 Task: Create record types in student object.
Action: Mouse moved to (638, 54)
Screenshot: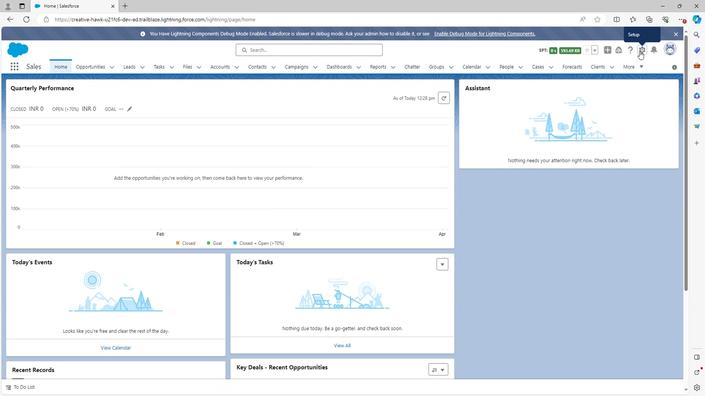 
Action: Mouse pressed left at (638, 54)
Screenshot: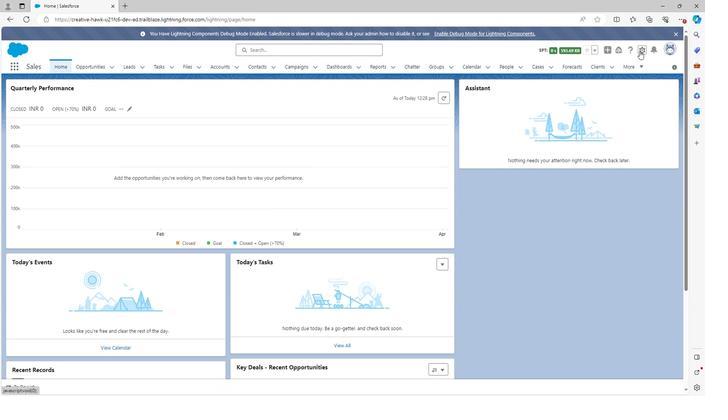 
Action: Mouse moved to (609, 75)
Screenshot: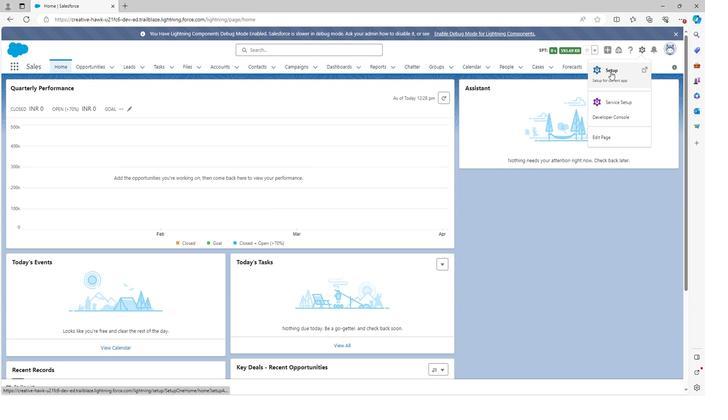 
Action: Mouse pressed left at (609, 75)
Screenshot: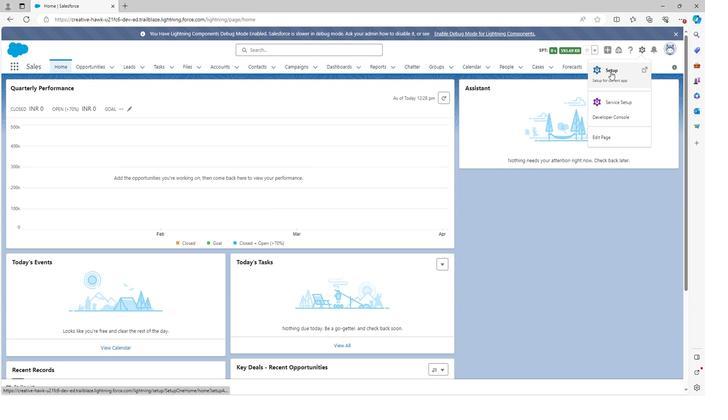 
Action: Mouse moved to (97, 67)
Screenshot: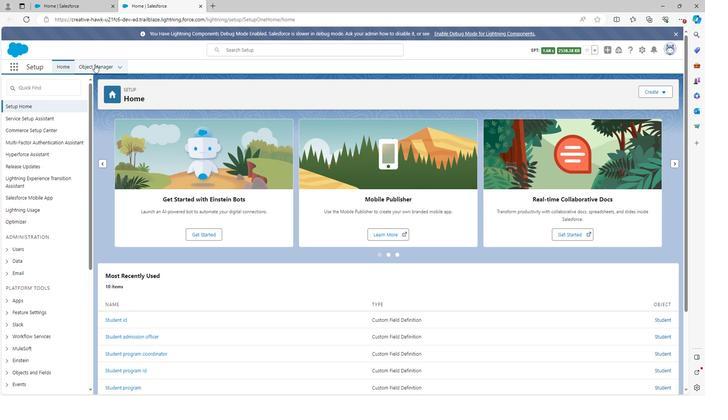 
Action: Mouse pressed left at (97, 67)
Screenshot: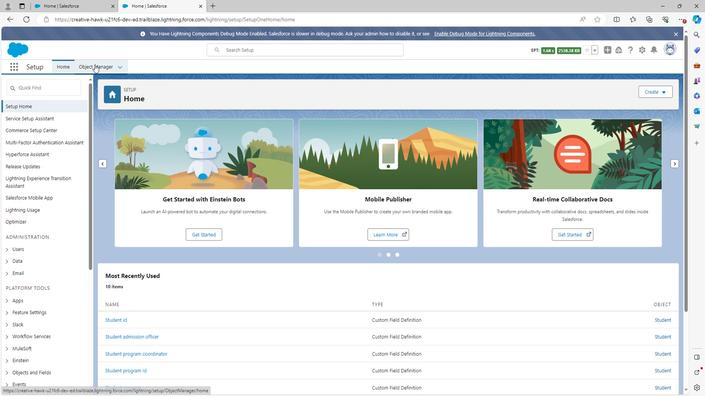 
Action: Mouse moved to (38, 221)
Screenshot: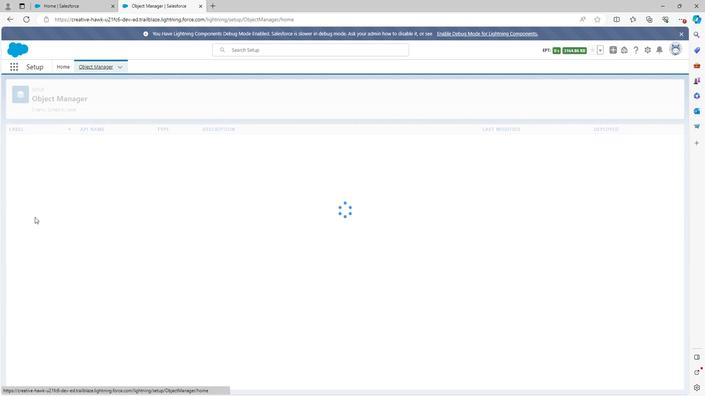 
Action: Mouse scrolled (38, 221) with delta (0, 0)
Screenshot: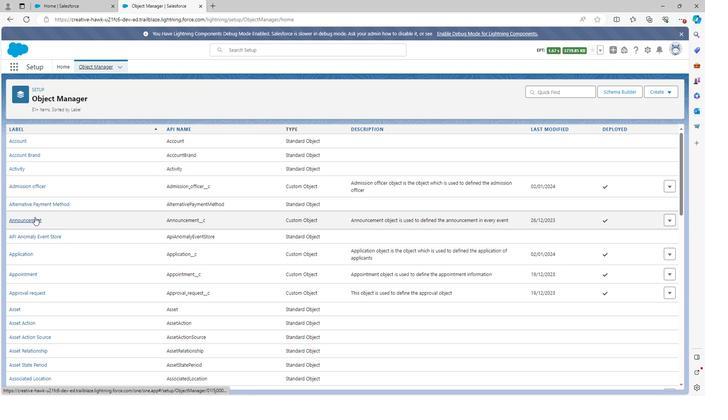 
Action: Mouse scrolled (38, 221) with delta (0, 0)
Screenshot: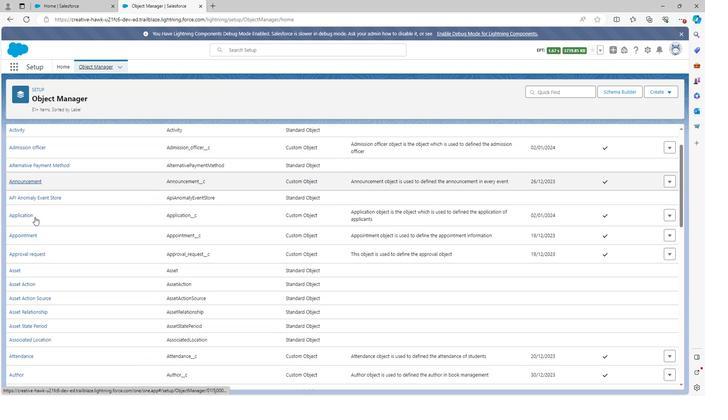 
Action: Mouse scrolled (38, 221) with delta (0, 0)
Screenshot: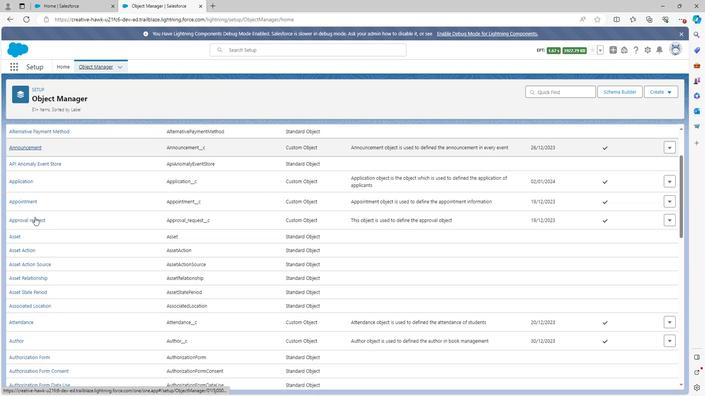 
Action: Mouse scrolled (38, 221) with delta (0, 0)
Screenshot: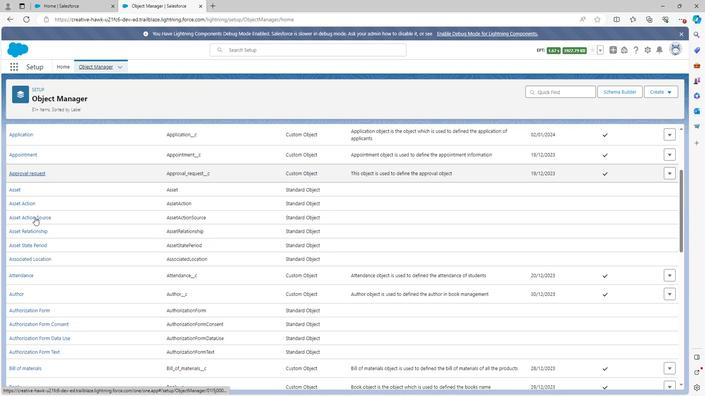 
Action: Mouse scrolled (38, 221) with delta (0, 0)
Screenshot: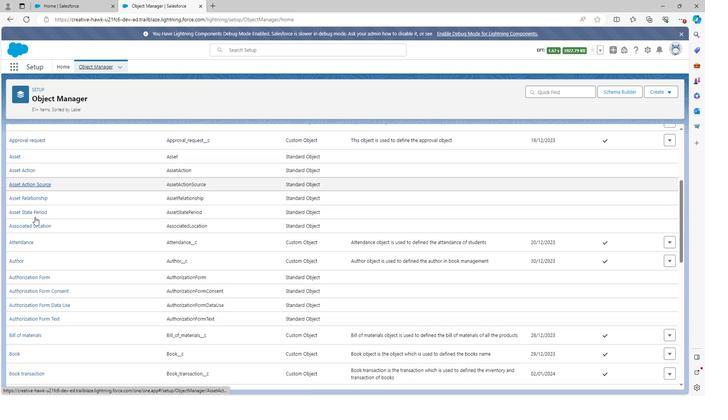 
Action: Mouse scrolled (38, 221) with delta (0, 0)
Screenshot: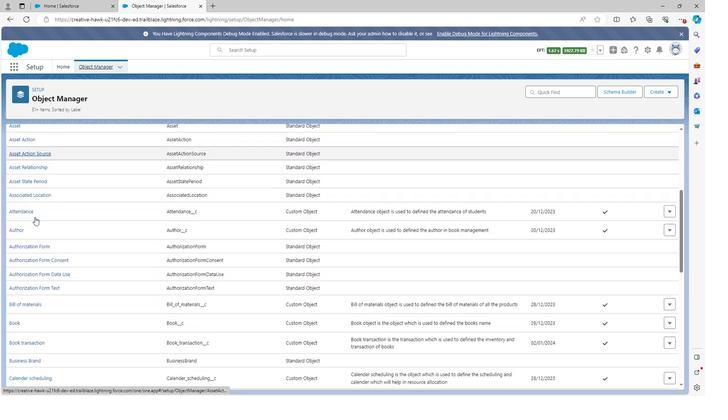 
Action: Mouse scrolled (38, 221) with delta (0, 0)
Screenshot: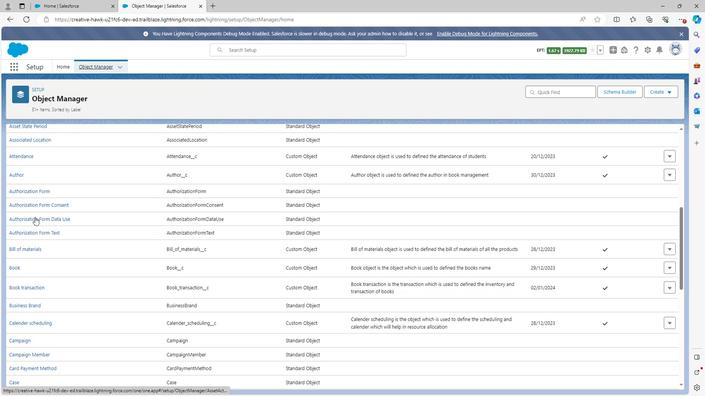 
Action: Mouse scrolled (38, 221) with delta (0, 0)
Screenshot: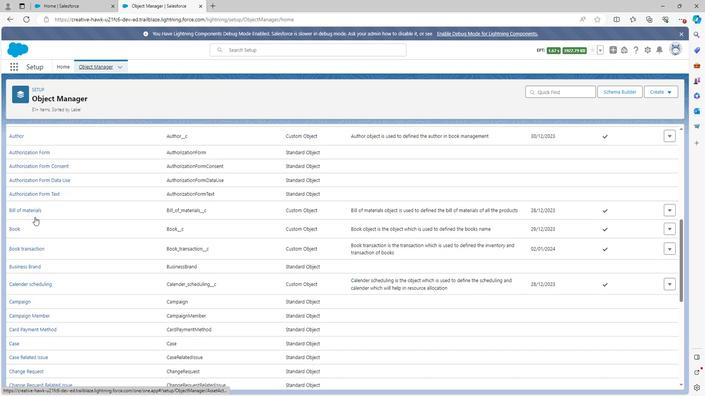 
Action: Mouse scrolled (38, 221) with delta (0, 0)
Screenshot: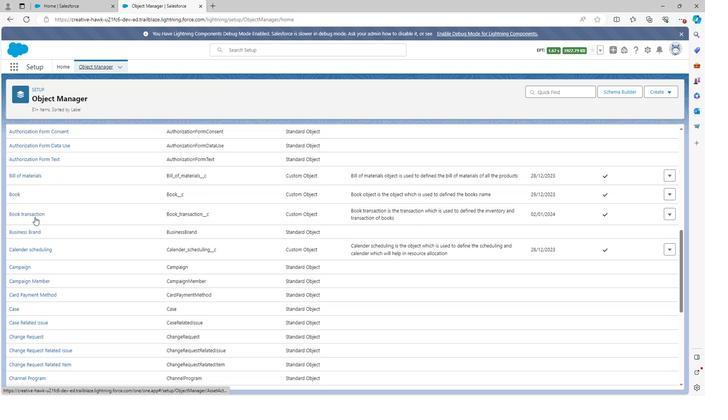 
Action: Mouse scrolled (38, 221) with delta (0, 0)
Screenshot: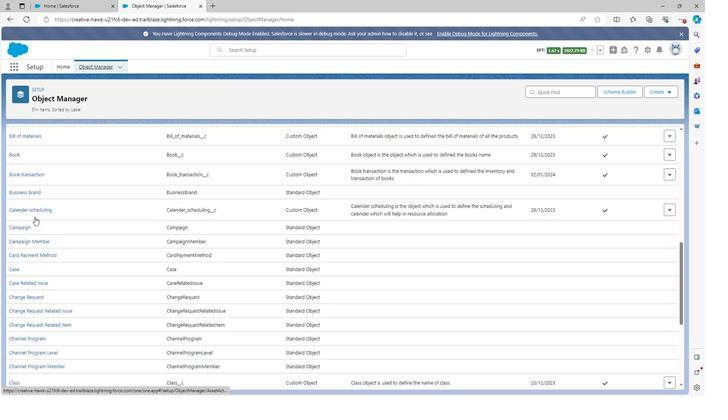
Action: Mouse scrolled (38, 221) with delta (0, 0)
Screenshot: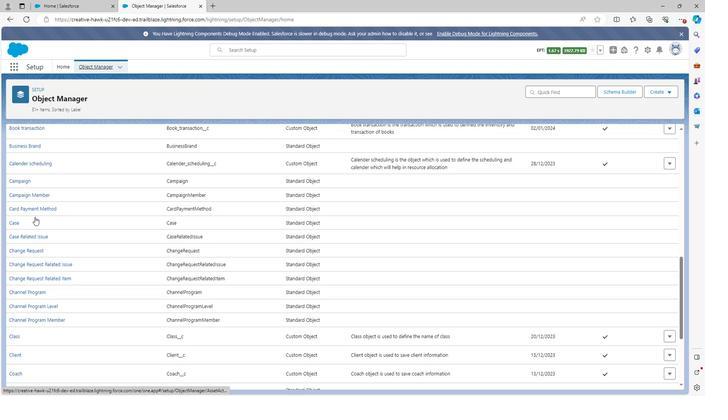 
Action: Mouse scrolled (38, 221) with delta (0, 0)
Screenshot: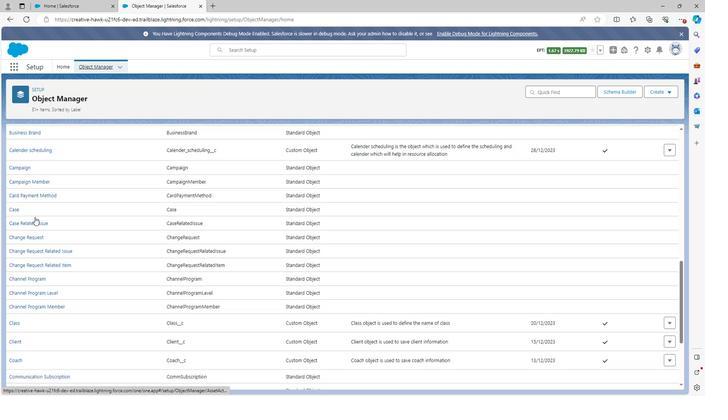 
Action: Mouse scrolled (38, 221) with delta (0, 0)
Screenshot: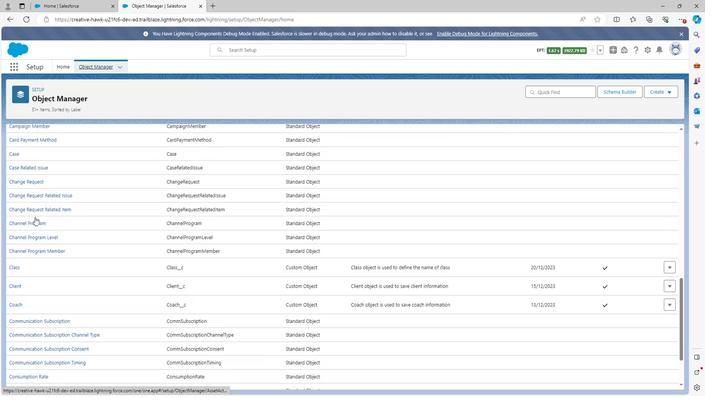 
Action: Mouse scrolled (38, 221) with delta (0, 0)
Screenshot: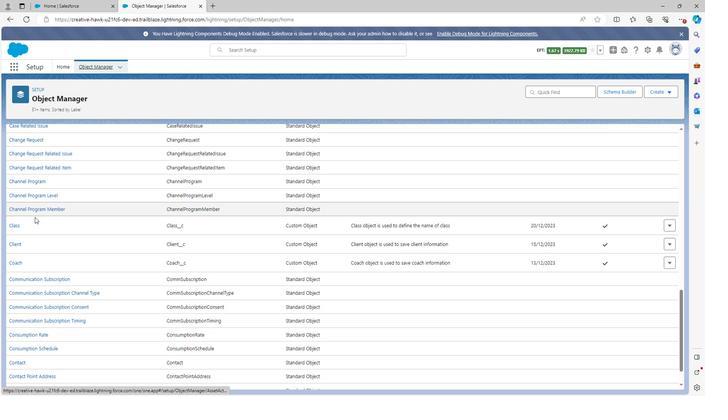
Action: Mouse scrolled (38, 221) with delta (0, 0)
Screenshot: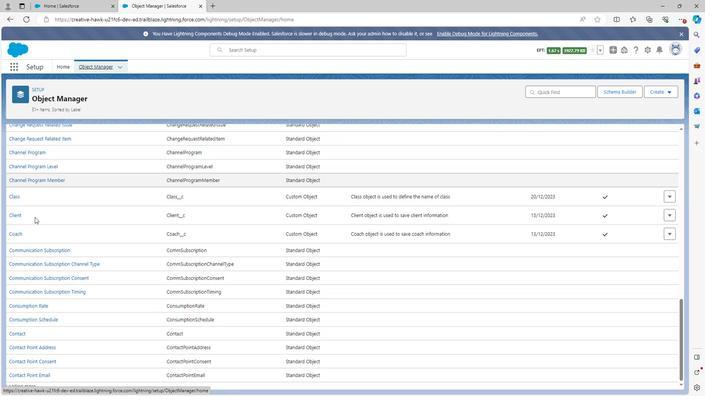
Action: Mouse scrolled (38, 221) with delta (0, 0)
Screenshot: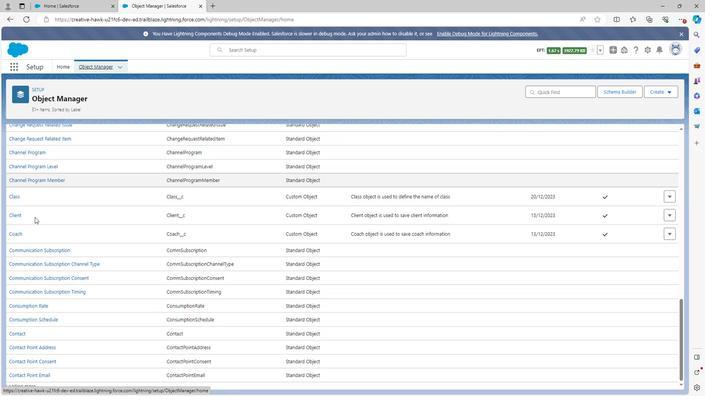 
Action: Mouse scrolled (38, 221) with delta (0, 0)
Screenshot: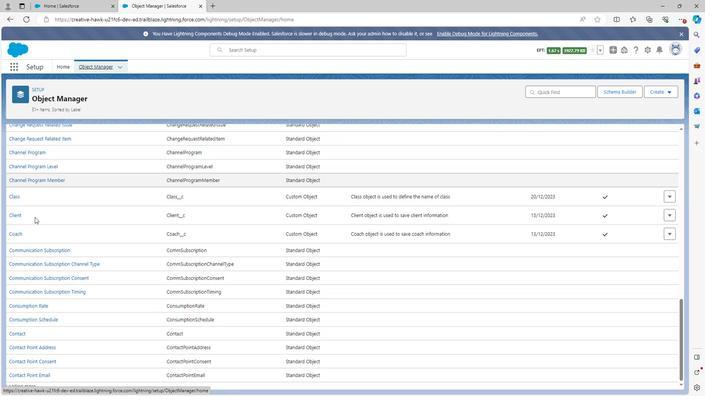 
Action: Mouse scrolled (38, 221) with delta (0, 0)
Screenshot: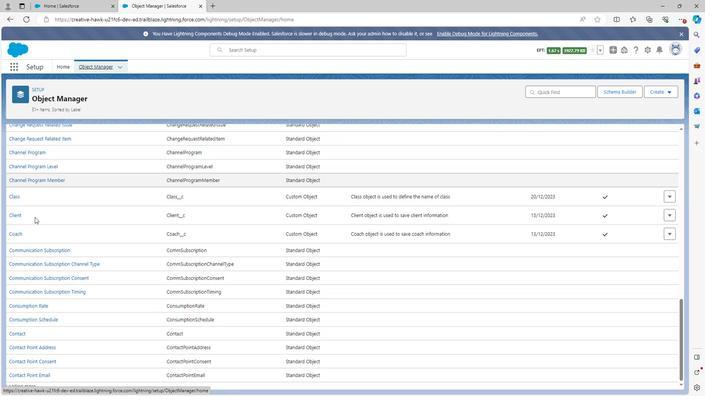 
Action: Mouse scrolled (38, 221) with delta (0, 0)
Screenshot: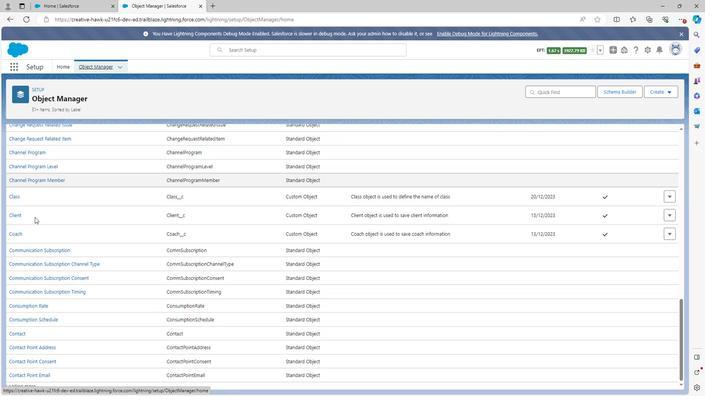 
Action: Mouse moved to (39, 272)
Screenshot: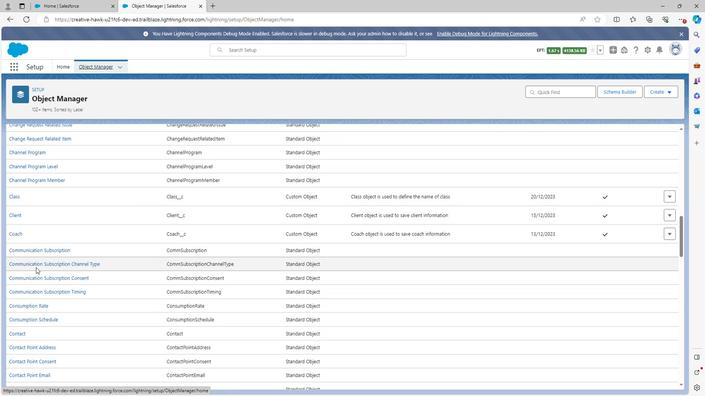 
Action: Mouse scrolled (39, 271) with delta (0, 0)
Screenshot: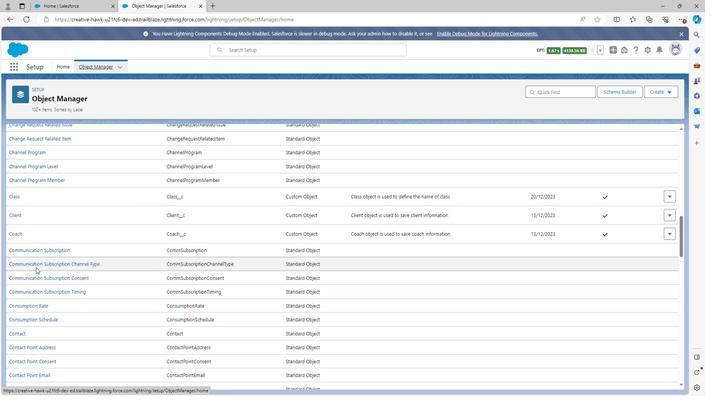 
Action: Mouse scrolled (39, 271) with delta (0, 0)
Screenshot: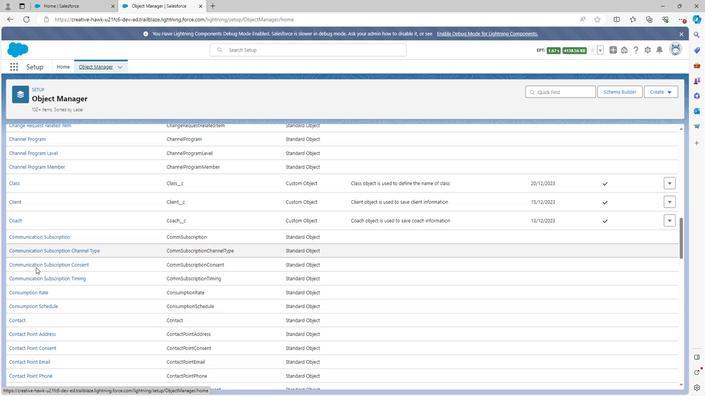 
Action: Mouse scrolled (39, 271) with delta (0, 0)
Screenshot: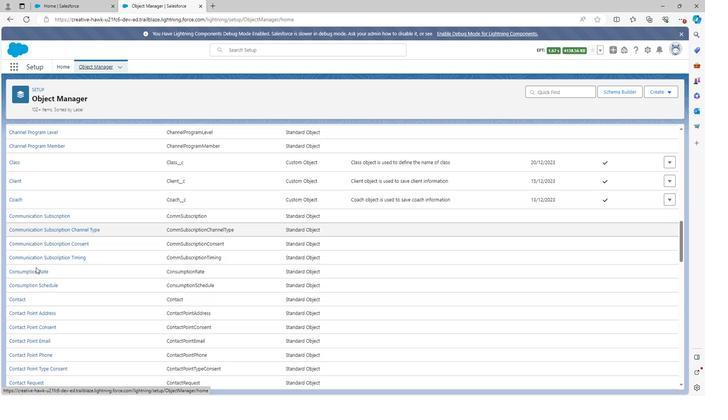 
Action: Mouse moved to (39, 272)
Screenshot: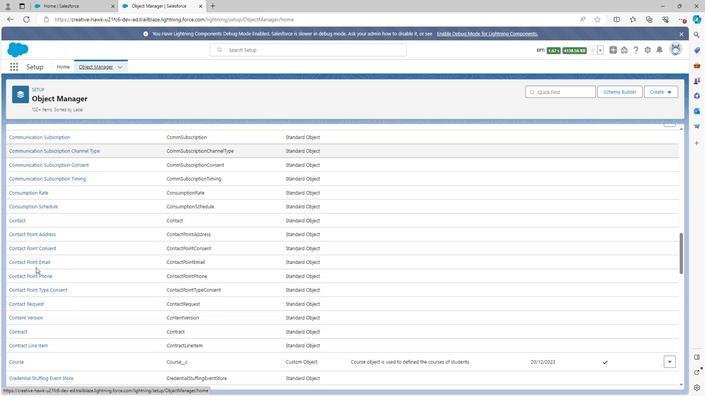 
Action: Mouse scrolled (39, 271) with delta (0, 0)
Screenshot: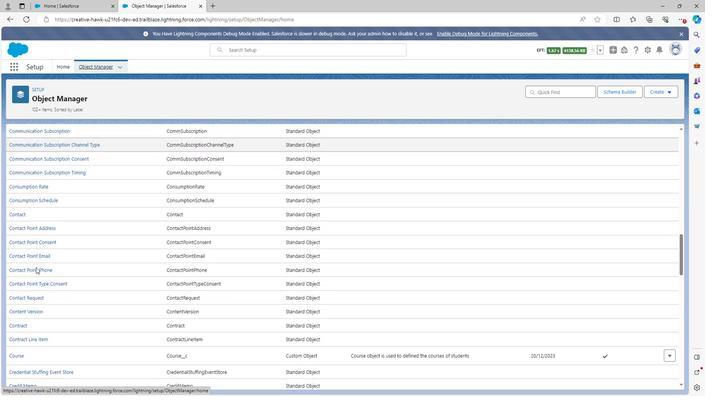 
Action: Mouse scrolled (39, 271) with delta (0, 0)
Screenshot: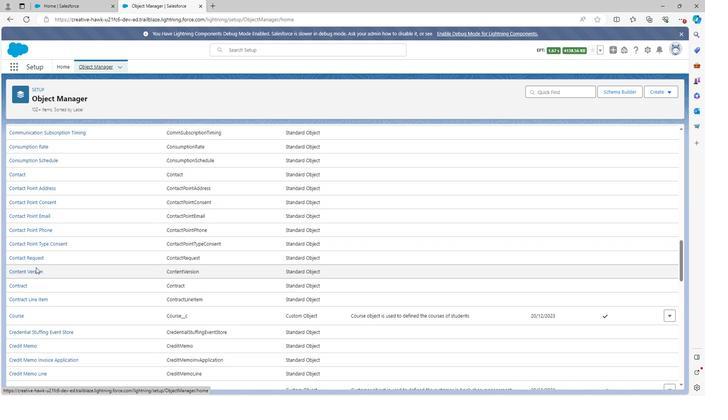 
Action: Mouse scrolled (39, 271) with delta (0, 0)
Screenshot: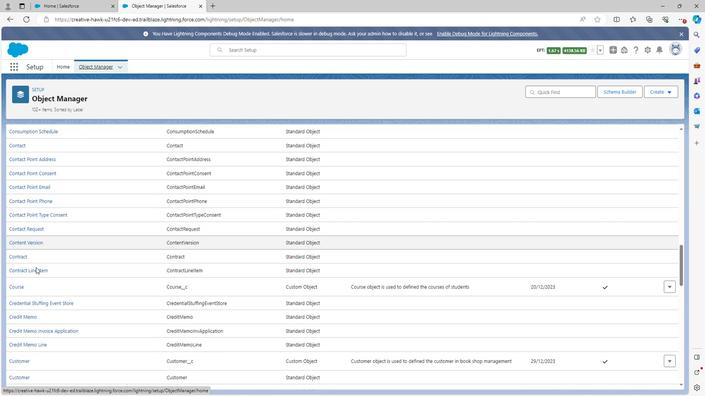 
Action: Mouse scrolled (39, 271) with delta (0, 0)
Screenshot: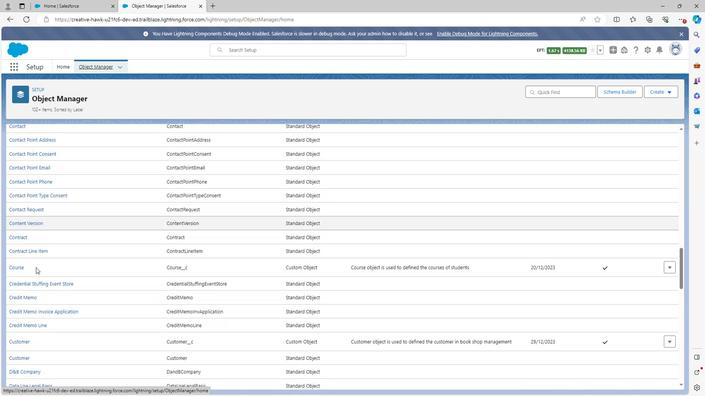 
Action: Mouse scrolled (39, 271) with delta (0, 0)
Screenshot: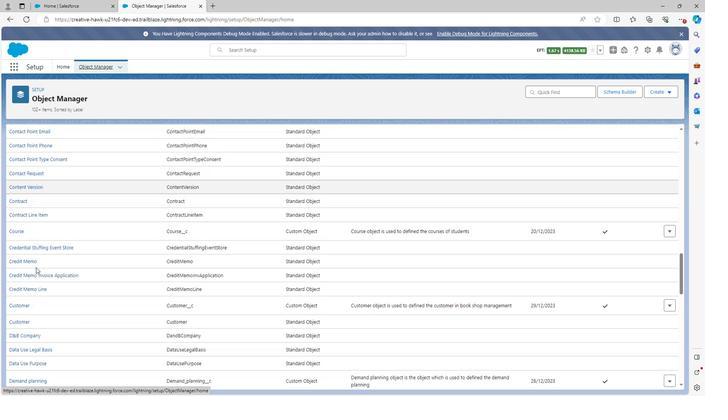 
Action: Mouse scrolled (39, 271) with delta (0, 0)
Screenshot: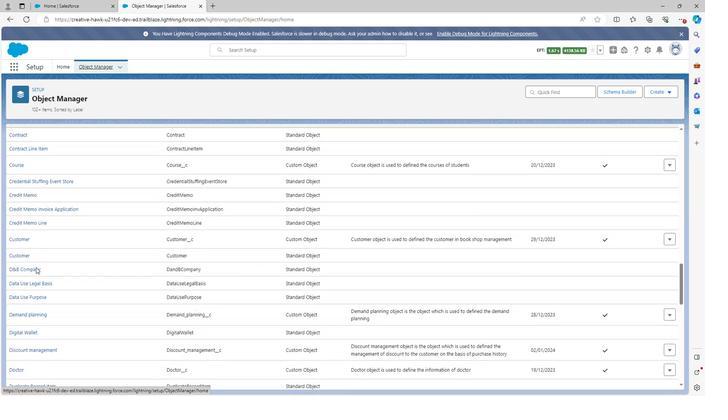 
Action: Mouse scrolled (39, 271) with delta (0, 0)
Screenshot: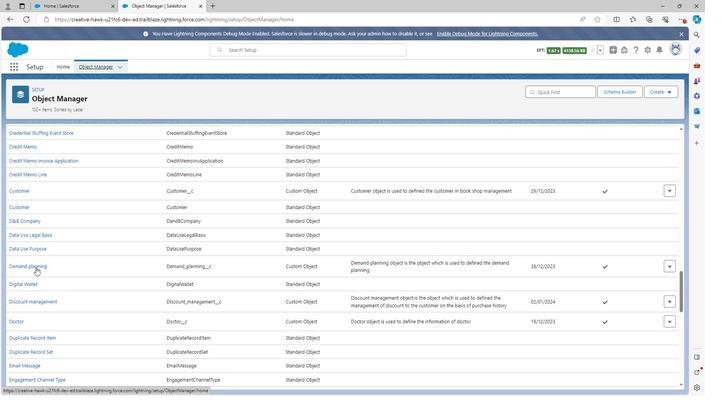 
Action: Mouse scrolled (39, 271) with delta (0, 0)
Screenshot: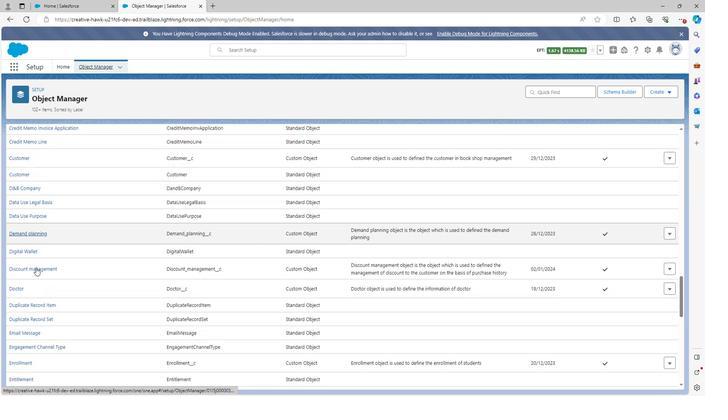 
Action: Mouse scrolled (39, 271) with delta (0, 0)
Screenshot: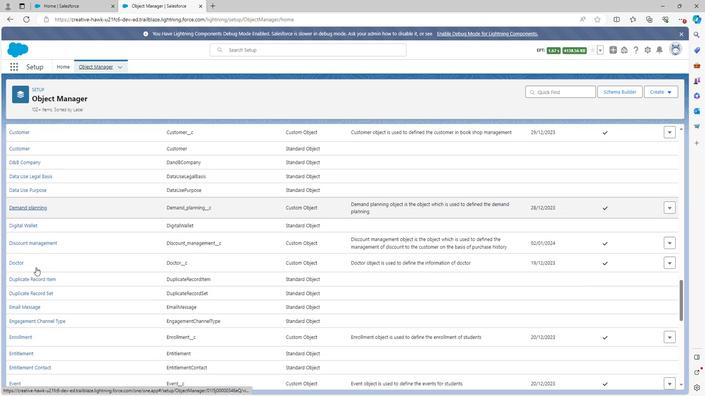 
Action: Mouse scrolled (39, 271) with delta (0, 0)
Screenshot: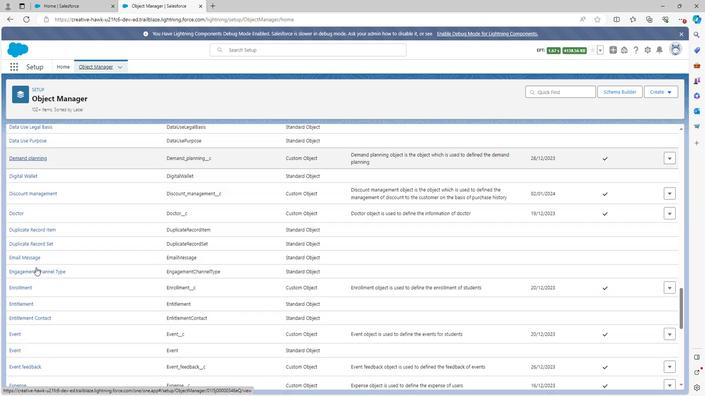 
Action: Mouse scrolled (39, 271) with delta (0, 0)
Screenshot: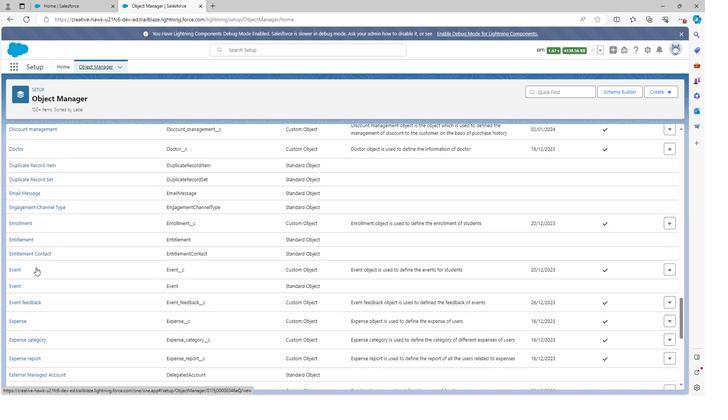 
Action: Mouse scrolled (39, 271) with delta (0, 0)
Screenshot: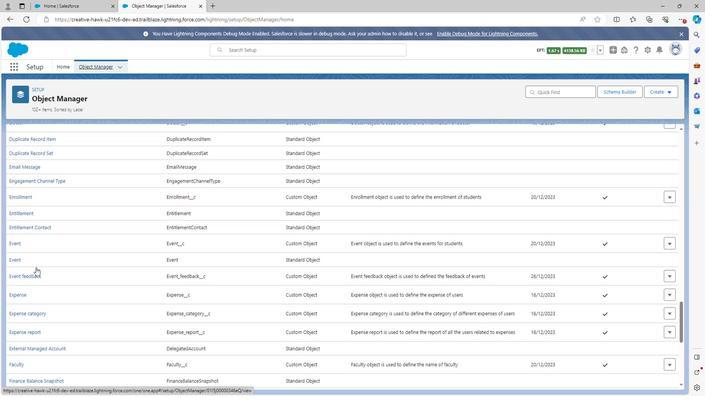 
Action: Mouse scrolled (39, 271) with delta (0, 0)
Screenshot: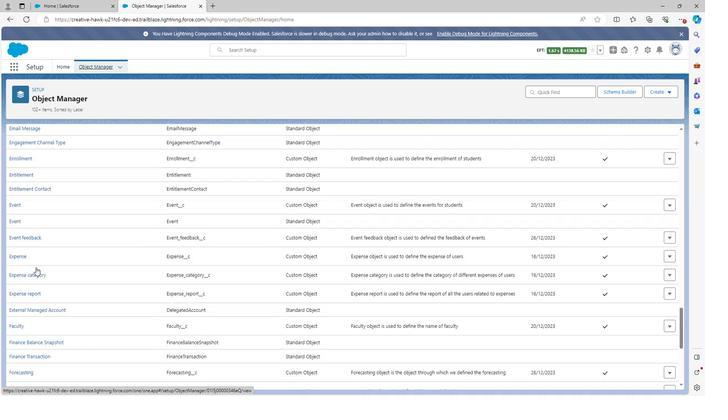 
Action: Mouse scrolled (39, 271) with delta (0, 0)
Screenshot: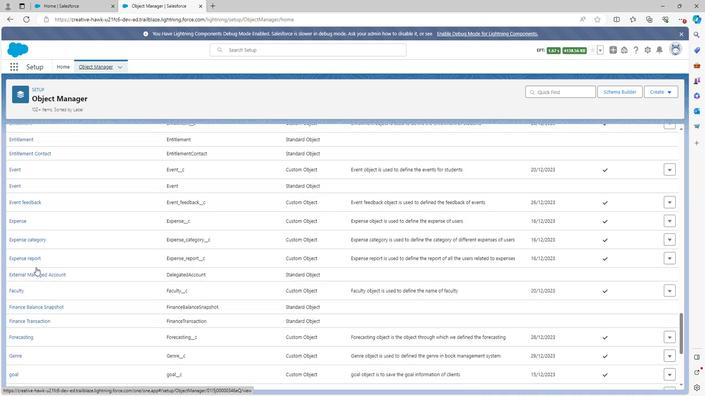 
Action: Mouse scrolled (39, 271) with delta (0, 0)
Screenshot: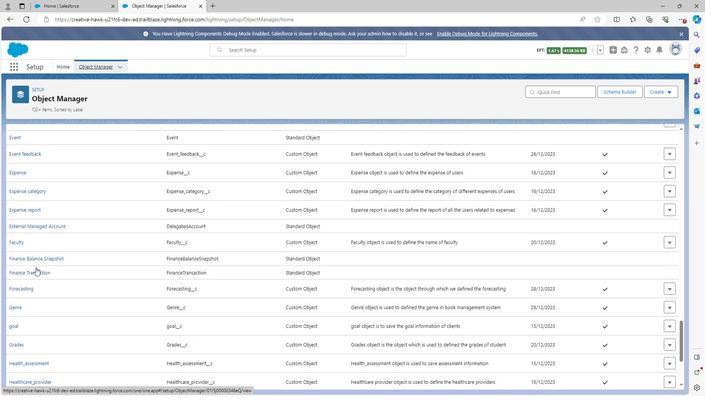 
Action: Mouse scrolled (39, 271) with delta (0, 0)
Screenshot: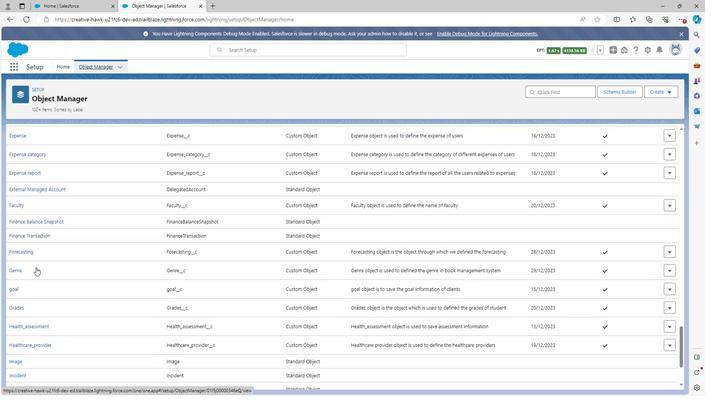 
Action: Mouse scrolled (39, 271) with delta (0, 0)
Screenshot: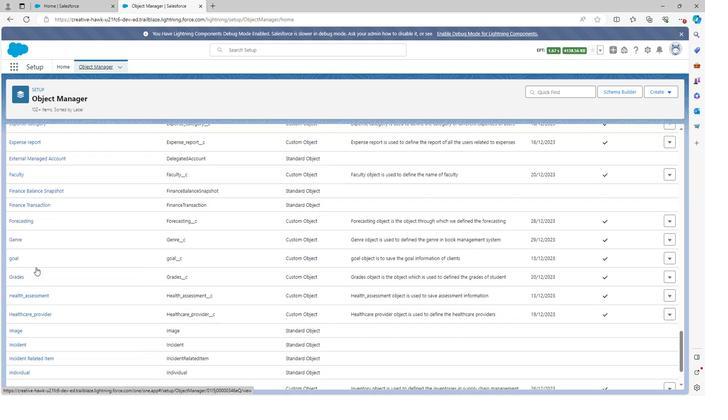 
Action: Mouse scrolled (39, 271) with delta (0, 0)
Screenshot: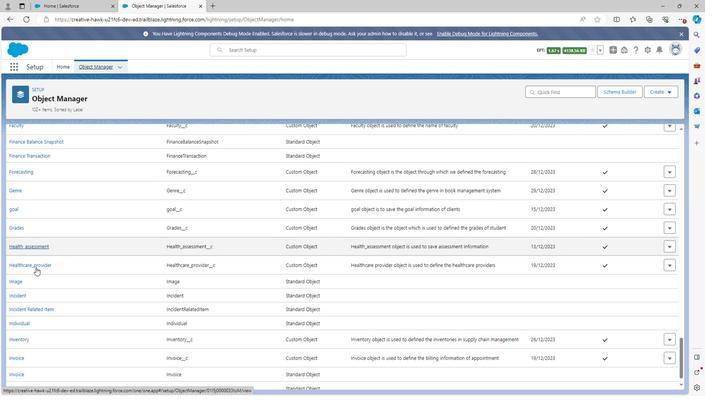 
Action: Mouse scrolled (39, 271) with delta (0, 0)
Screenshot: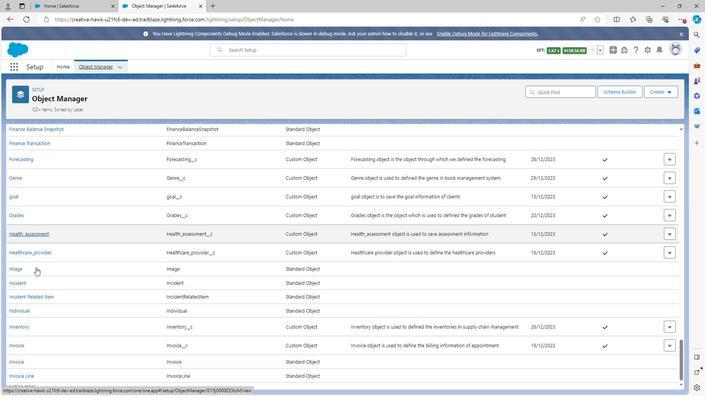 
Action: Mouse scrolled (39, 271) with delta (0, 0)
Screenshot: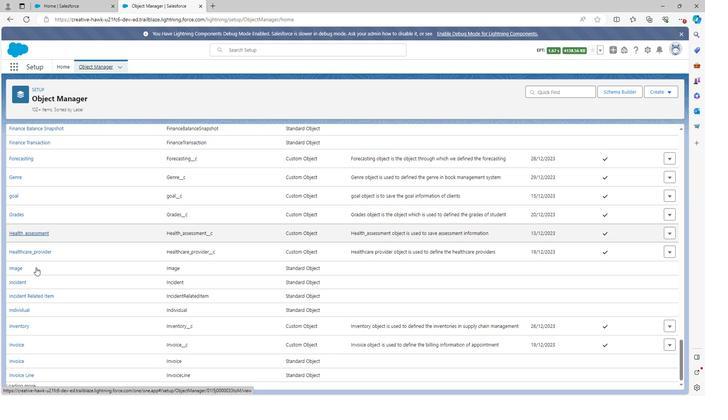 
Action: Mouse scrolled (39, 271) with delta (0, 0)
Screenshot: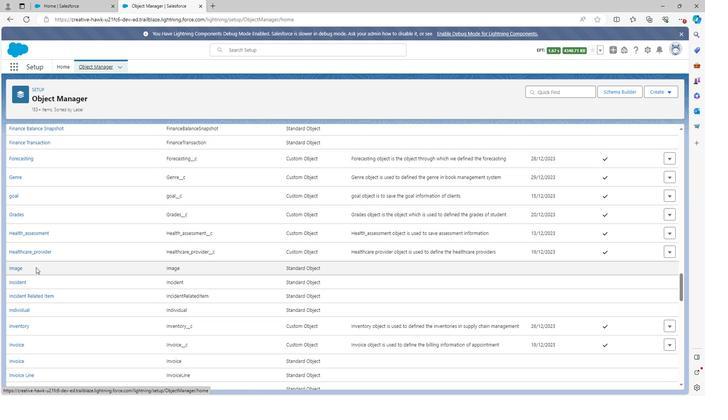 
Action: Mouse scrolled (39, 271) with delta (0, 0)
Screenshot: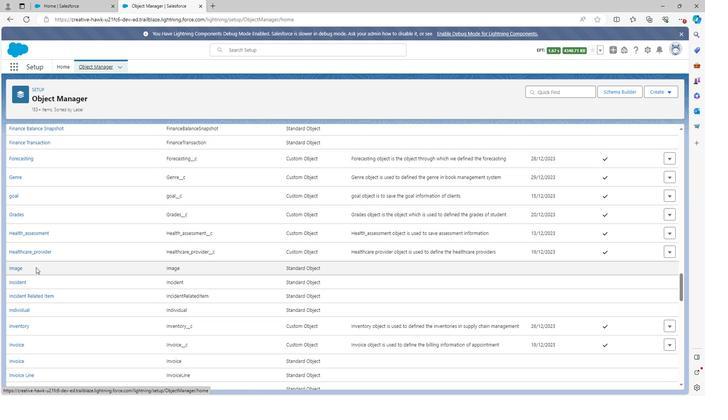
Action: Mouse scrolled (39, 271) with delta (0, 0)
Screenshot: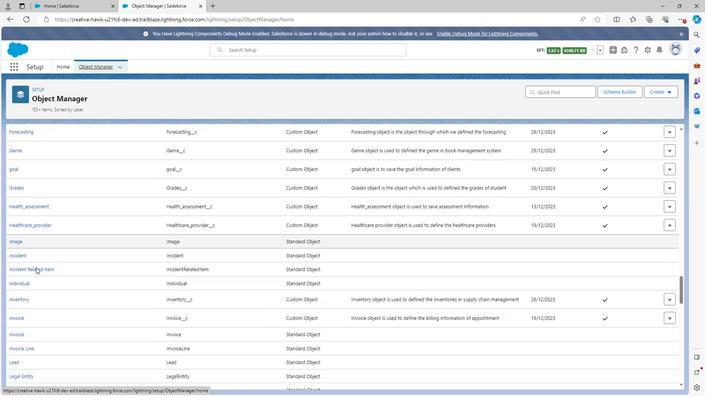 
Action: Mouse scrolled (39, 271) with delta (0, 0)
Screenshot: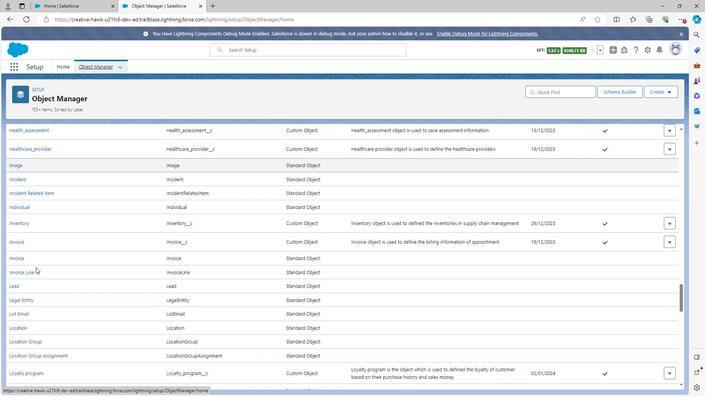 
Action: Mouse scrolled (39, 271) with delta (0, 0)
Screenshot: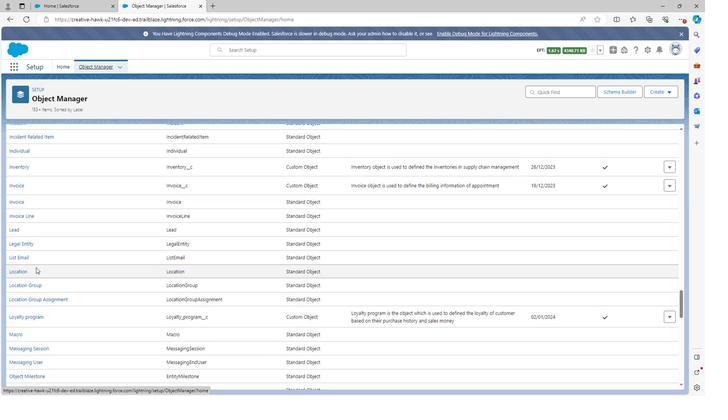 
Action: Mouse scrolled (39, 271) with delta (0, 0)
Screenshot: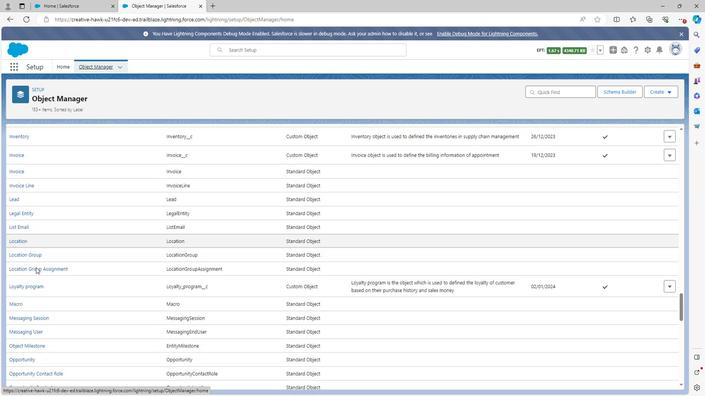 
Action: Mouse scrolled (39, 271) with delta (0, 0)
Screenshot: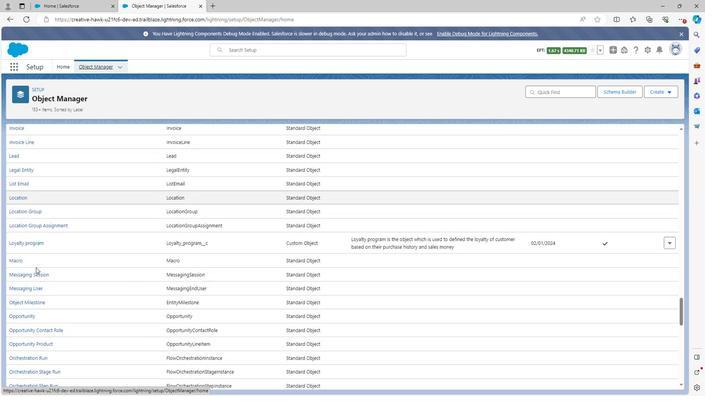 
Action: Mouse scrolled (39, 271) with delta (0, 0)
Screenshot: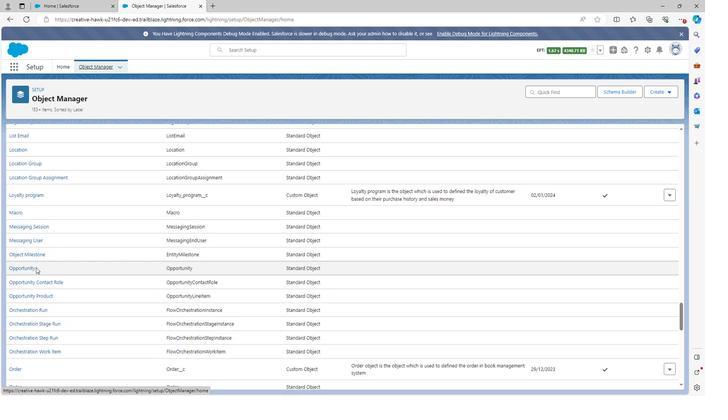 
Action: Mouse scrolled (39, 271) with delta (0, 0)
Screenshot: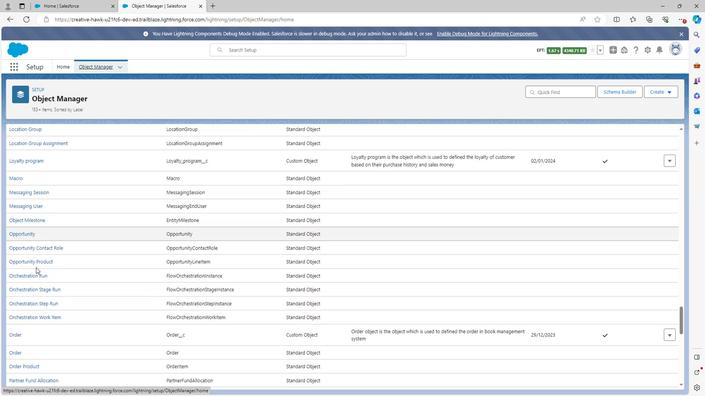 
Action: Mouse scrolled (39, 271) with delta (0, 0)
Screenshot: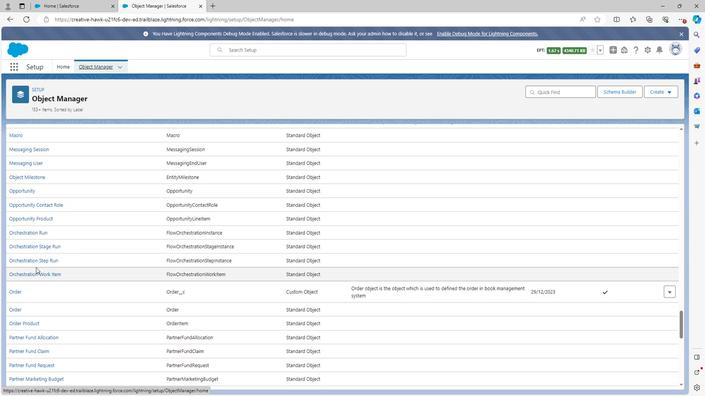 
Action: Mouse scrolled (39, 271) with delta (0, 0)
Screenshot: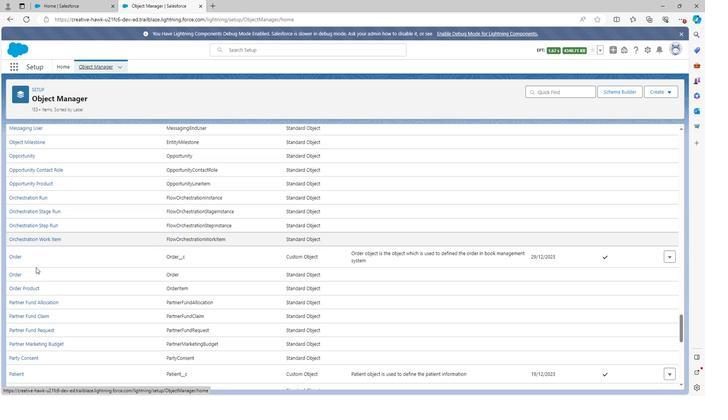 
Action: Mouse scrolled (39, 271) with delta (0, 0)
Screenshot: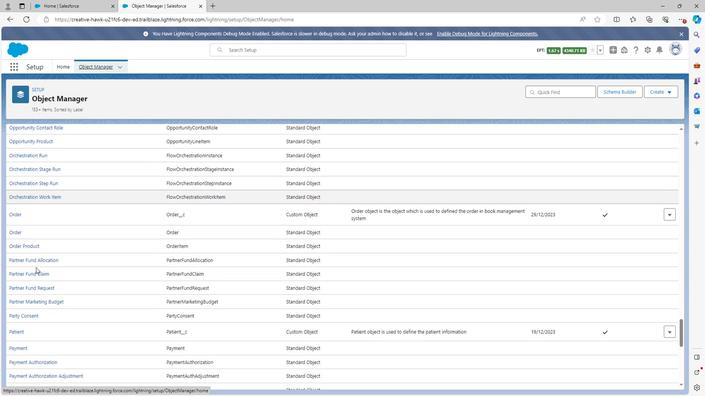 
Action: Mouse scrolled (39, 271) with delta (0, 0)
Screenshot: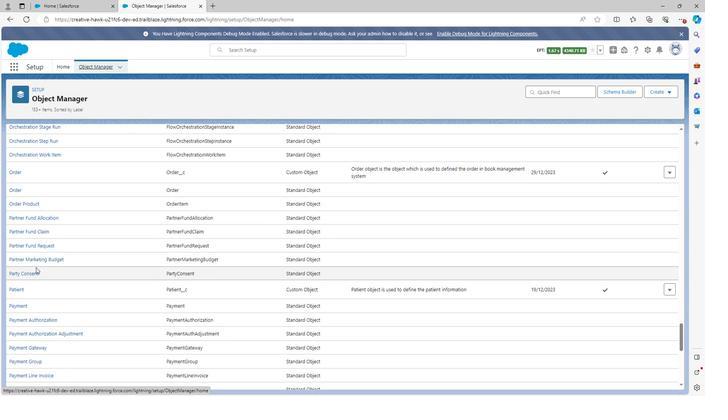 
Action: Mouse scrolled (39, 271) with delta (0, 0)
Screenshot: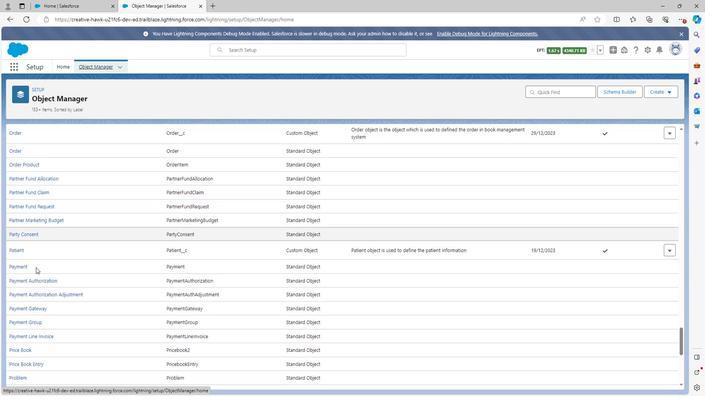 
Action: Mouse scrolled (39, 271) with delta (0, 0)
Screenshot: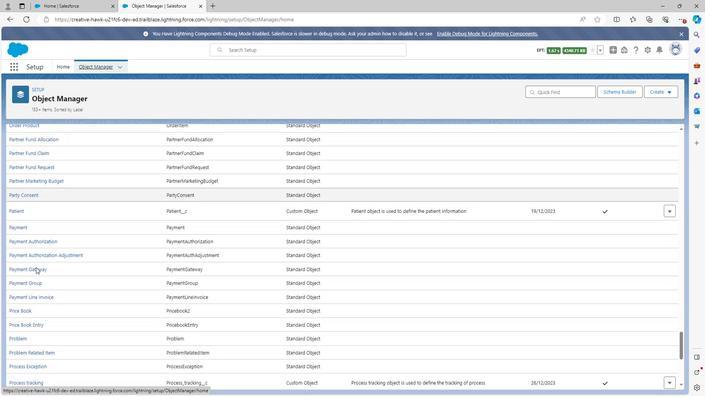 
Action: Mouse scrolled (39, 271) with delta (0, 0)
Screenshot: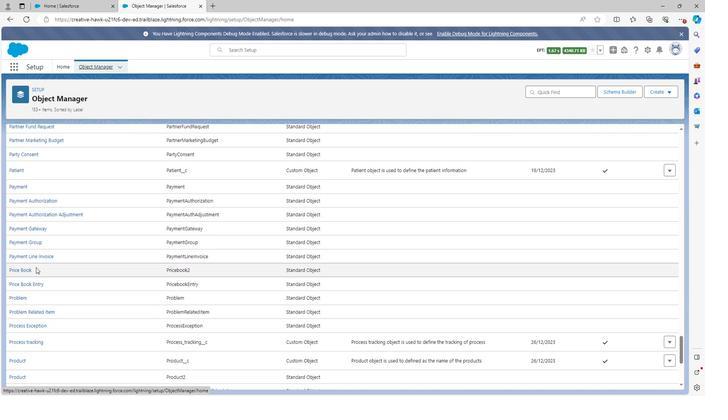 
Action: Mouse scrolled (39, 271) with delta (0, 0)
Screenshot: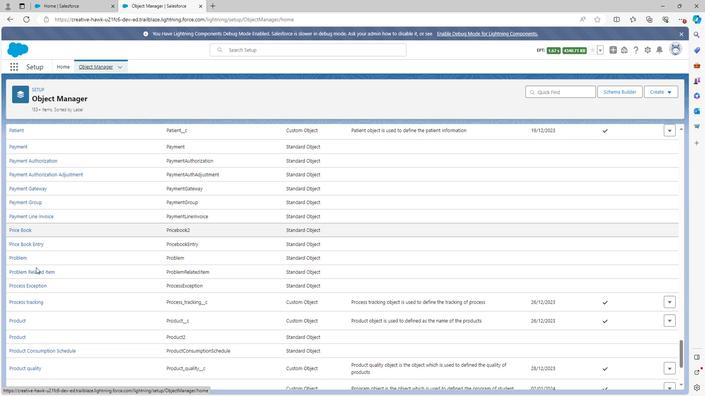 
Action: Mouse scrolled (39, 271) with delta (0, 0)
Screenshot: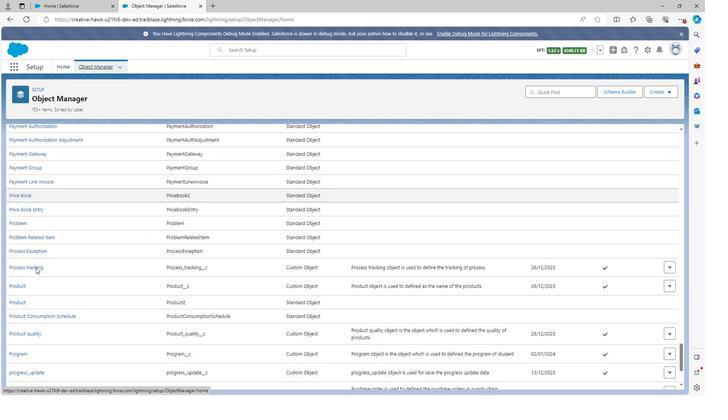 
Action: Mouse scrolled (39, 271) with delta (0, 0)
Screenshot: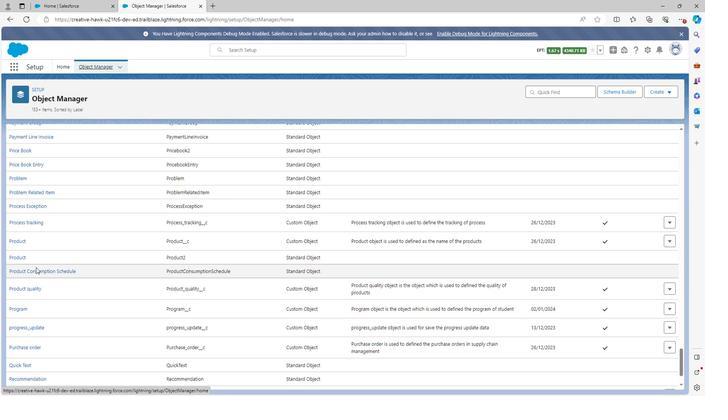 
Action: Mouse scrolled (39, 271) with delta (0, 0)
Screenshot: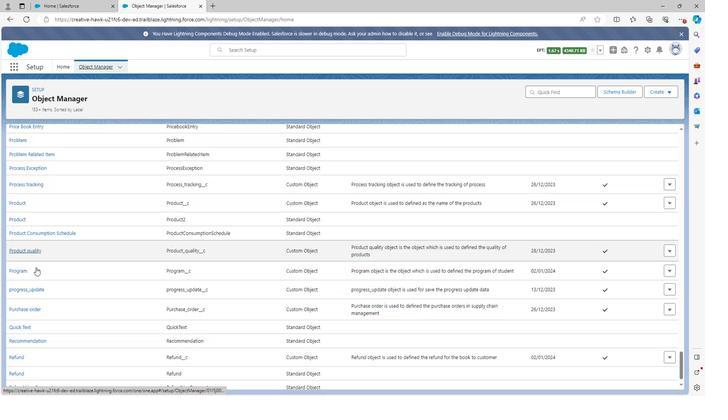 
Action: Mouse scrolled (39, 271) with delta (0, 0)
Screenshot: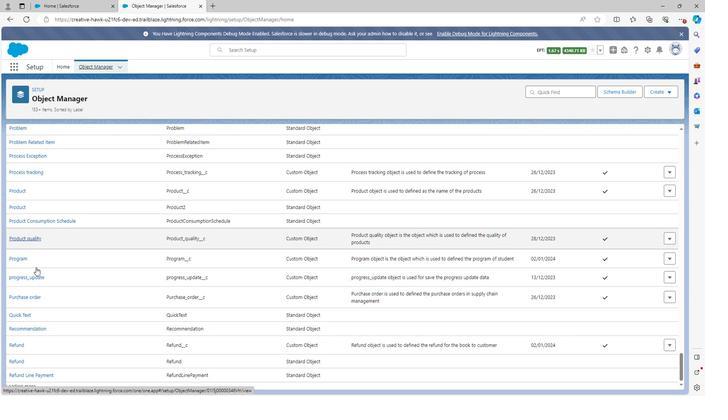 
Action: Mouse scrolled (39, 271) with delta (0, 0)
Screenshot: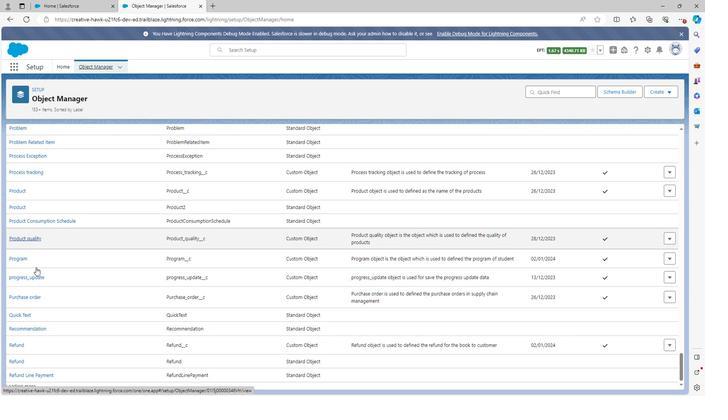 
Action: Mouse moved to (39, 277)
Screenshot: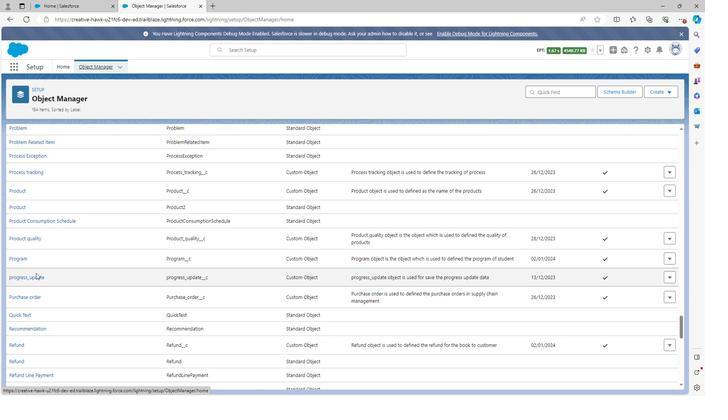 
Action: Mouse scrolled (39, 277) with delta (0, 0)
Screenshot: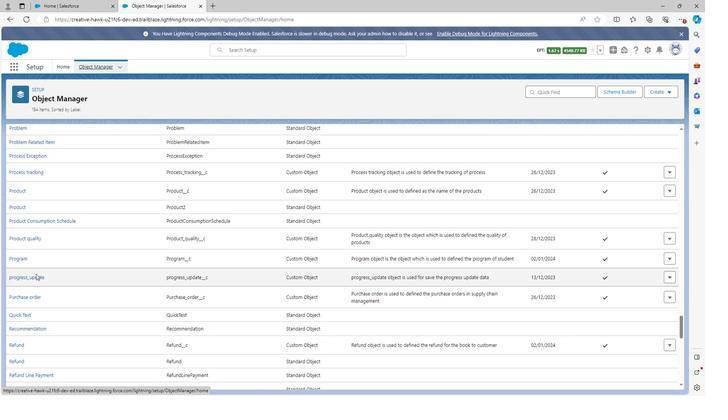 
Action: Mouse moved to (39, 278)
Screenshot: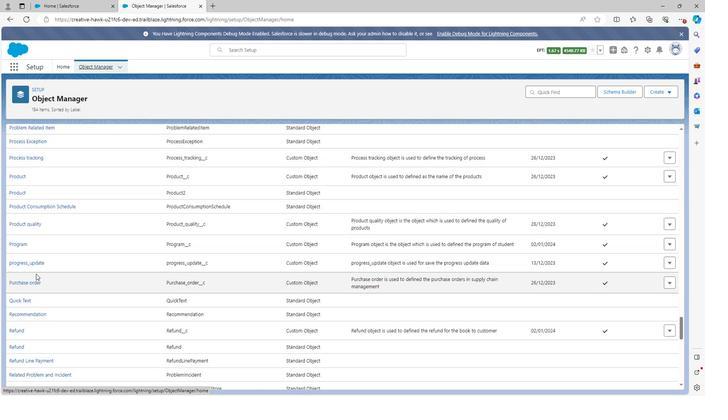 
Action: Mouse scrolled (39, 278) with delta (0, 0)
Screenshot: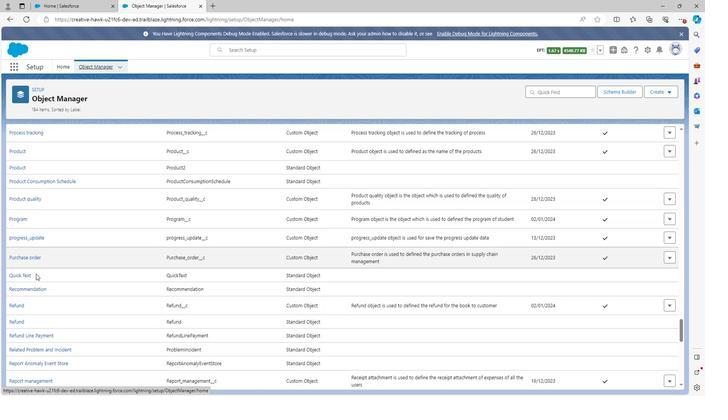 
Action: Mouse scrolled (39, 278) with delta (0, 0)
Screenshot: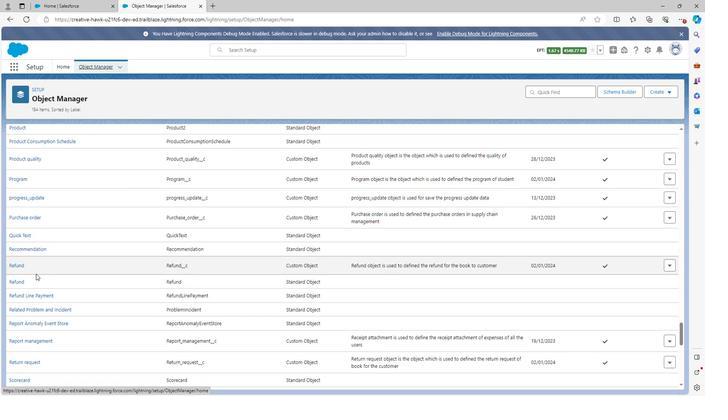 
Action: Mouse scrolled (39, 278) with delta (0, 0)
Screenshot: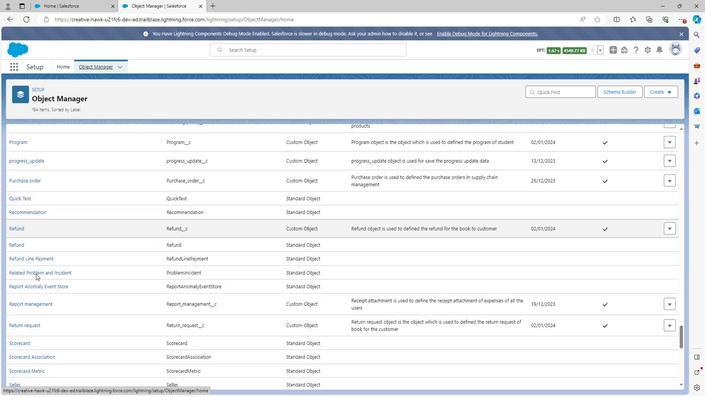
Action: Mouse scrolled (39, 278) with delta (0, 0)
Screenshot: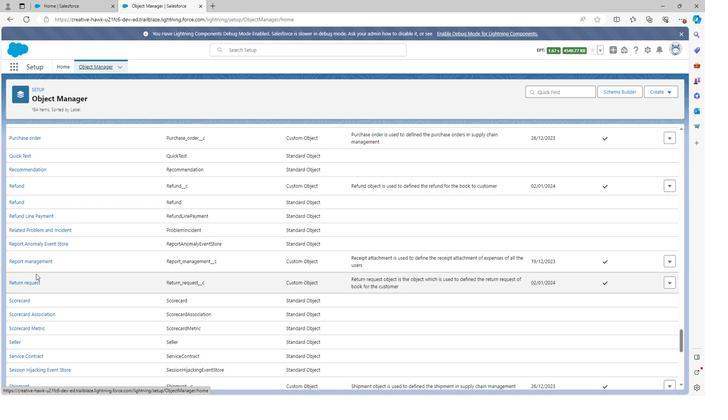 
Action: Mouse scrolled (39, 278) with delta (0, 0)
Screenshot: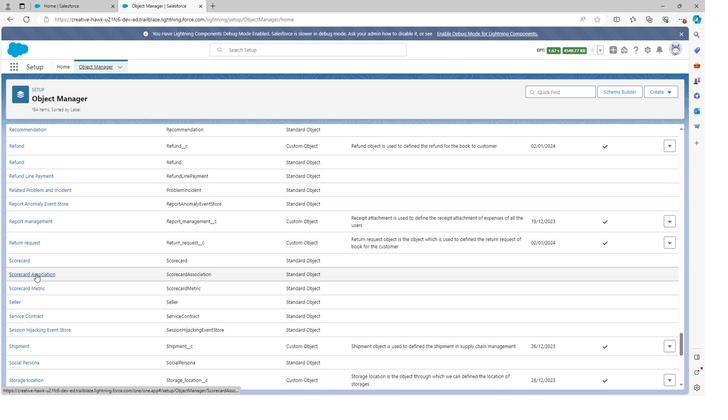 
Action: Mouse scrolled (39, 278) with delta (0, 0)
Screenshot: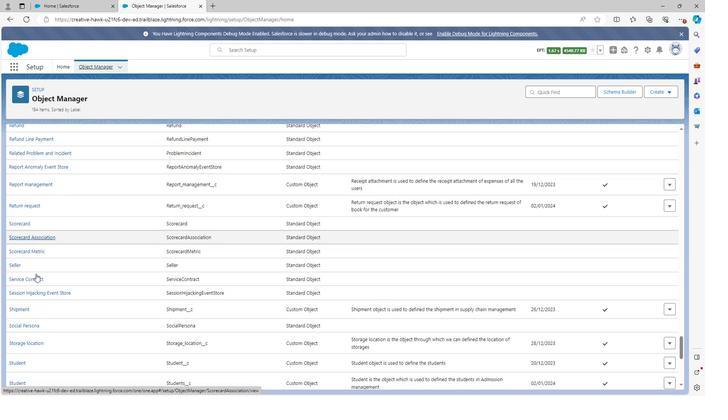 
Action: Mouse scrolled (39, 278) with delta (0, 0)
Screenshot: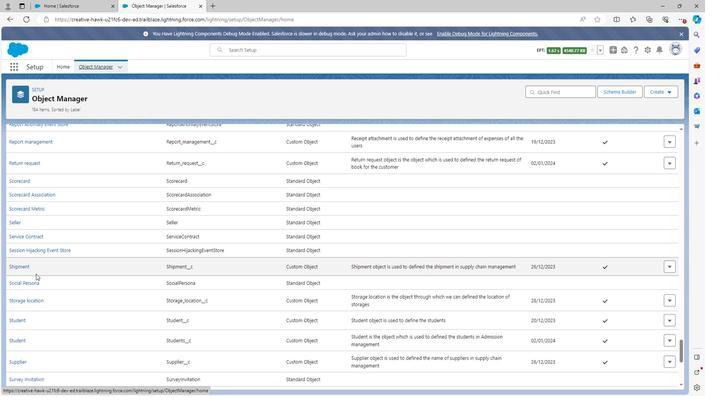 
Action: Mouse moved to (24, 306)
Screenshot: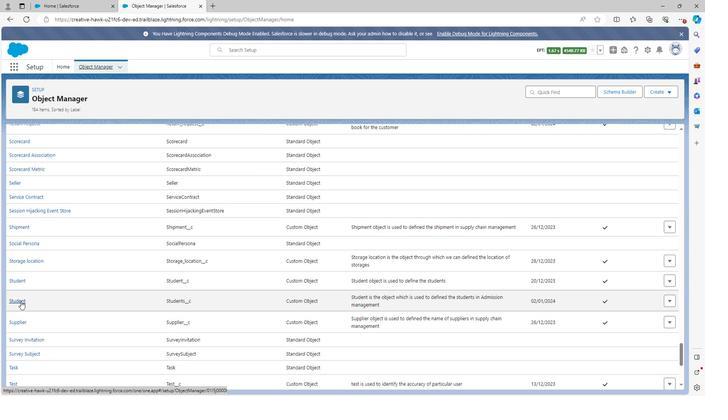 
Action: Mouse pressed left at (24, 306)
Screenshot: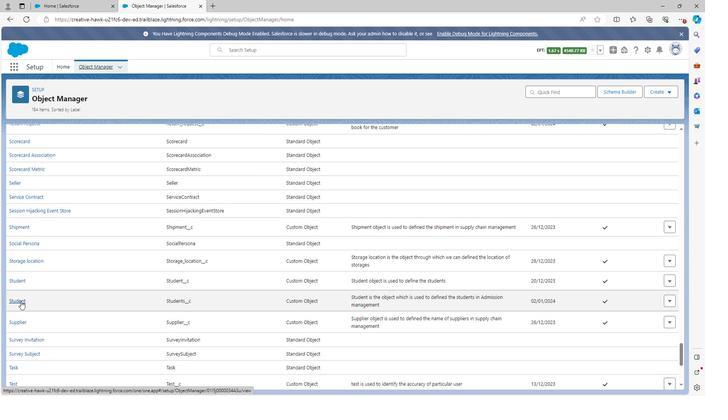 
Action: Mouse moved to (43, 247)
Screenshot: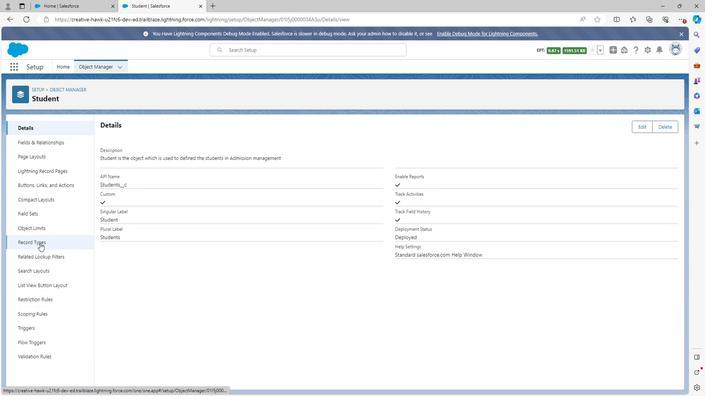 
Action: Mouse pressed left at (43, 247)
Screenshot: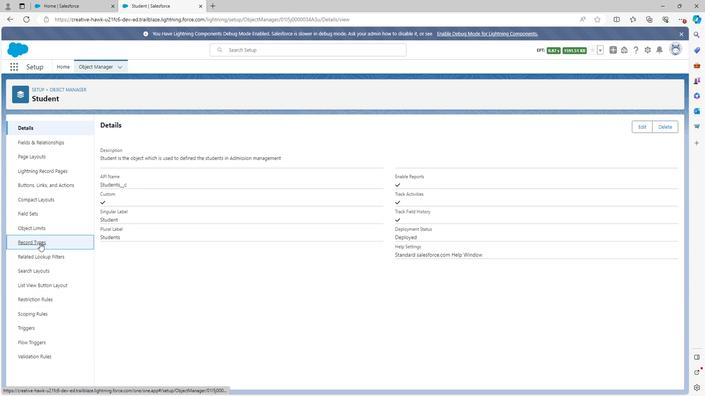 
Action: Mouse moved to (606, 132)
Screenshot: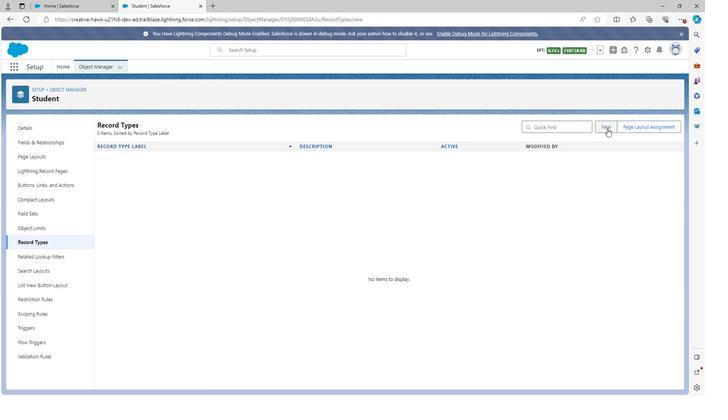
Action: Mouse pressed left at (606, 132)
Screenshot: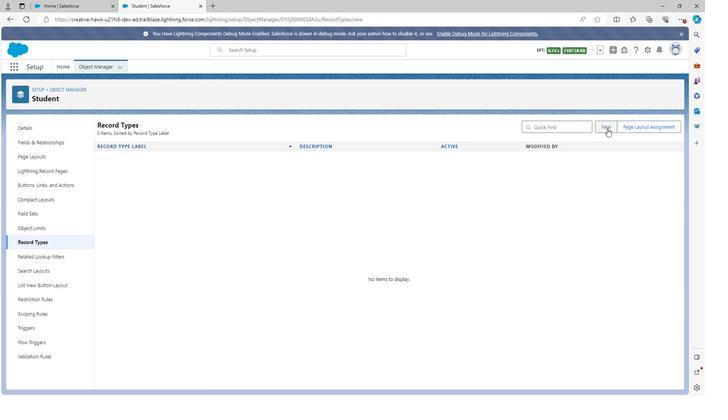 
Action: Mouse moved to (225, 201)
Screenshot: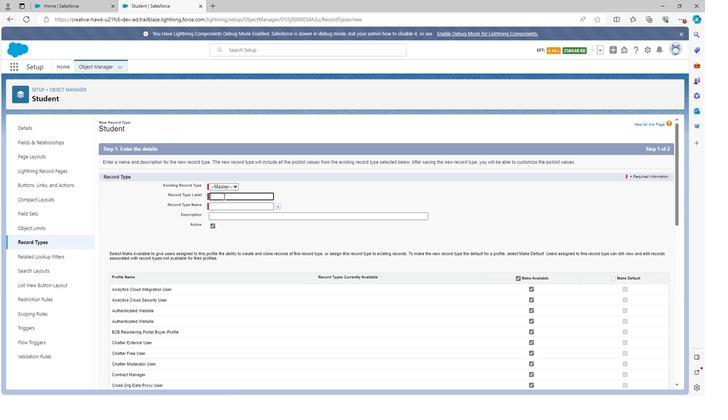 
Action: Mouse pressed left at (225, 201)
Screenshot: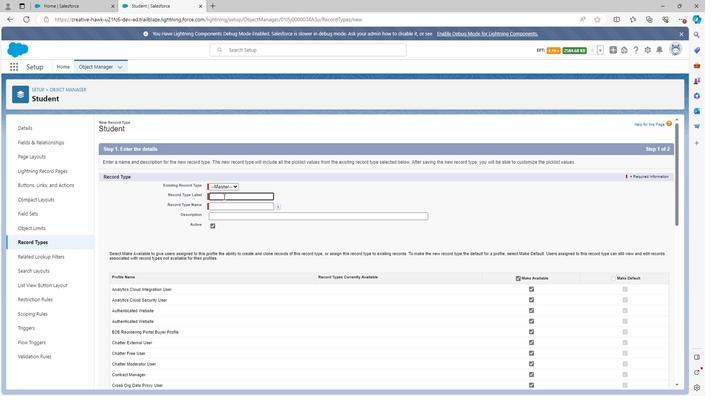 
Action: Key pressed <Key.shift><Key.shift><Key.shift><Key.shift><Key.shift>Studen
Screenshot: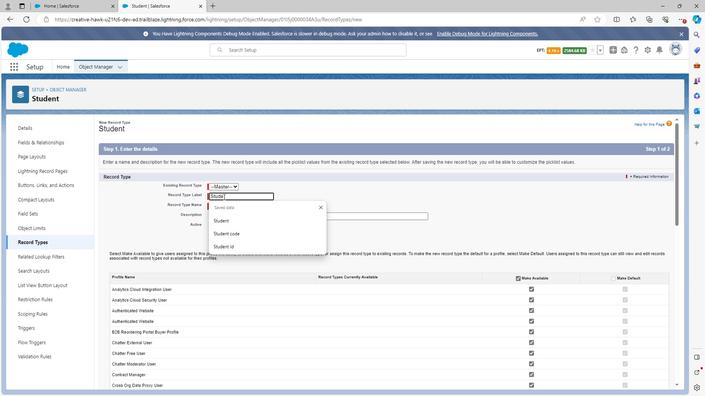 
Action: Mouse moved to (225, 201)
Screenshot: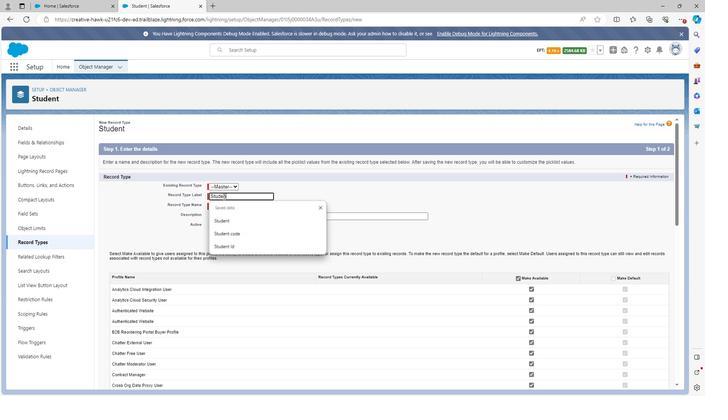 
Action: Key pressed t<Key.space><Key.shift><Key.shift>I
Screenshot: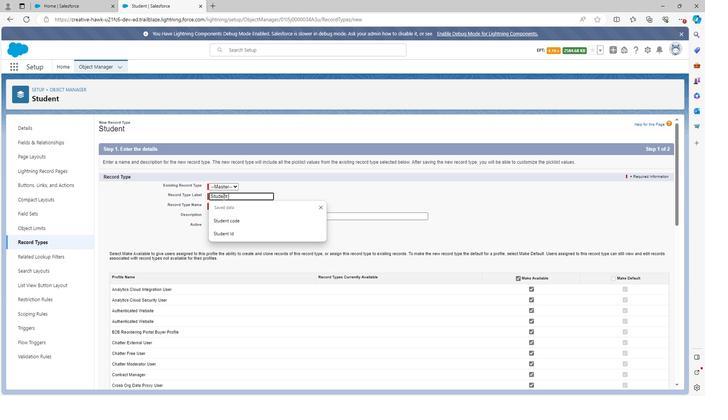 
Action: Mouse moved to (224, 201)
Screenshot: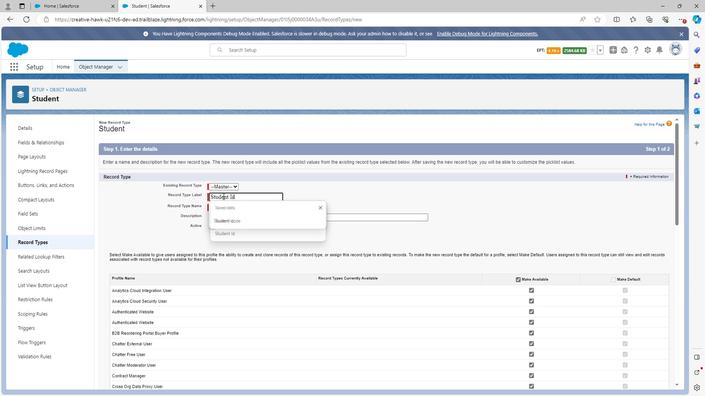 
Action: Key pressed d
Screenshot: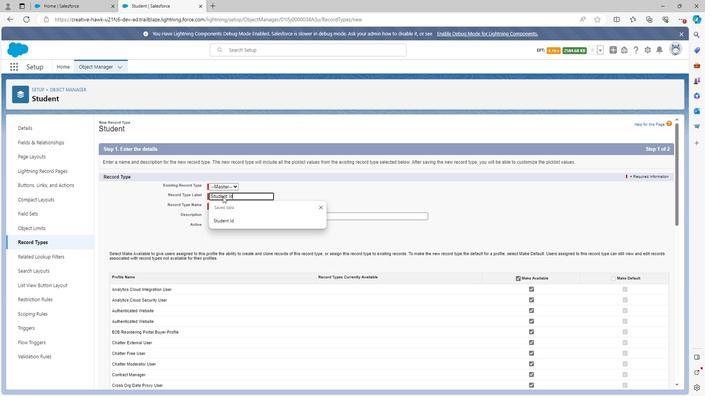 
Action: Mouse moved to (226, 208)
Screenshot: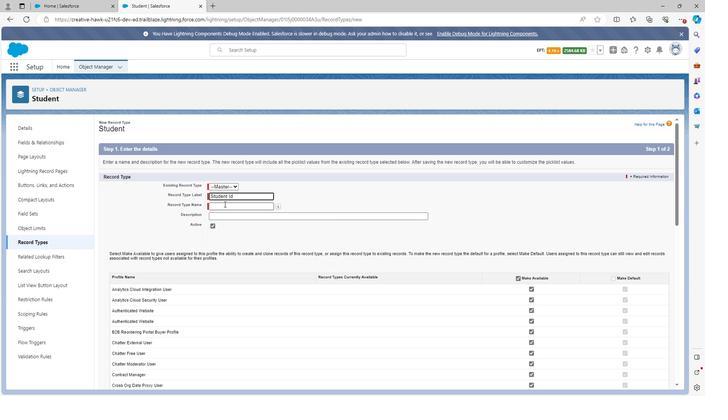 
Action: Mouse pressed left at (226, 208)
Screenshot: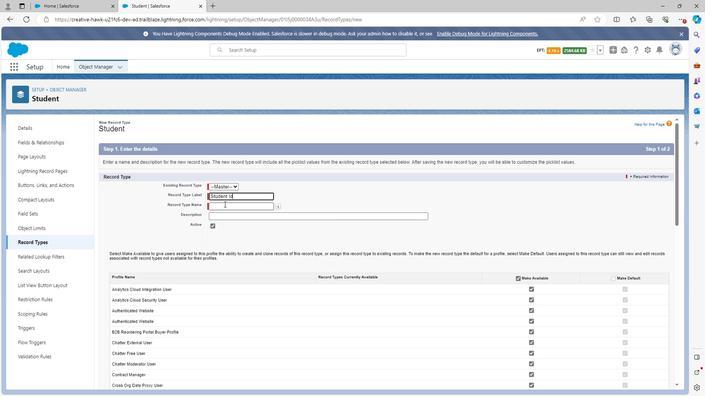 
Action: Mouse moved to (246, 218)
Screenshot: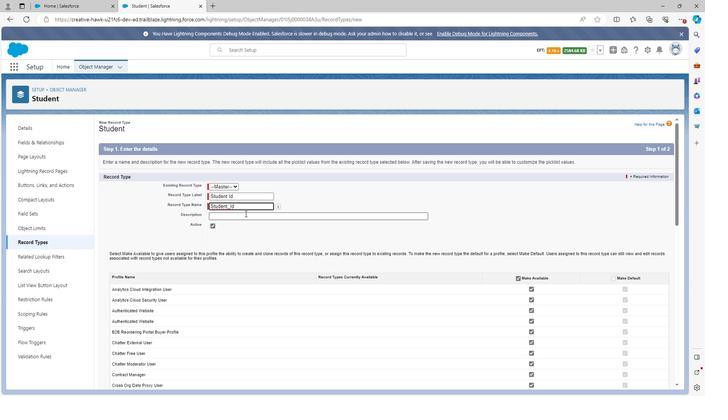 
Action: Mouse pressed left at (246, 218)
Screenshot: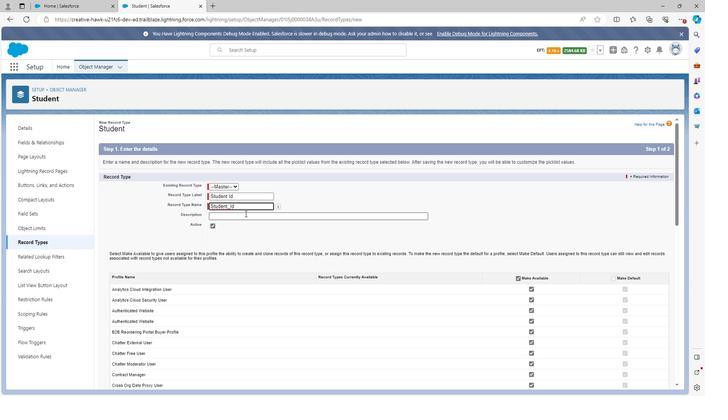 
Action: Key pressed <Key.shift><Key.shift><Key.shift>St
Screenshot: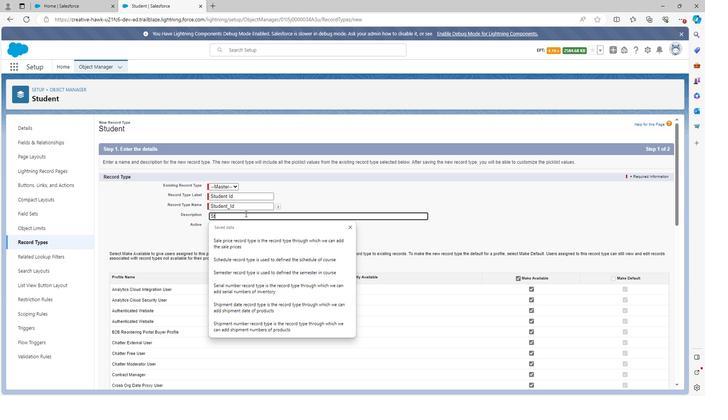 
Action: Mouse moved to (246, 217)
Screenshot: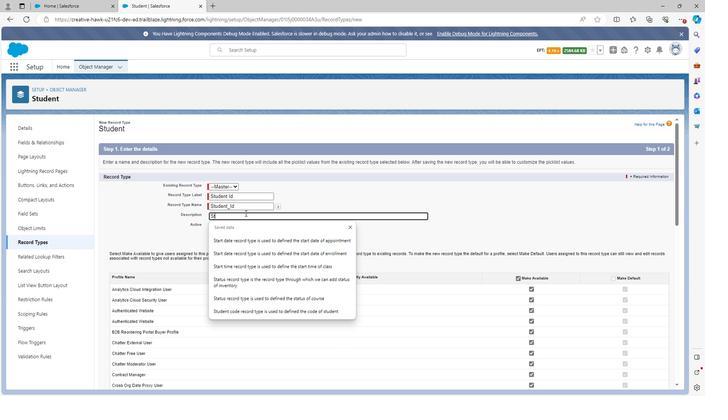 
Action: Key pressed udent<Key.space><Key.shift><Key.shift>Id<Key.space>
Screenshot: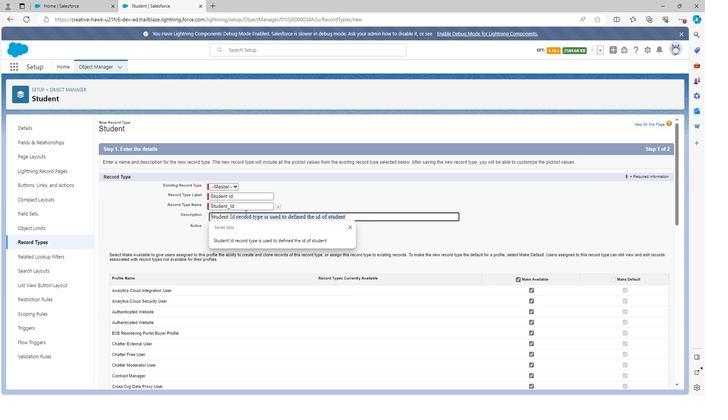 
Action: Mouse moved to (246, 216)
Screenshot: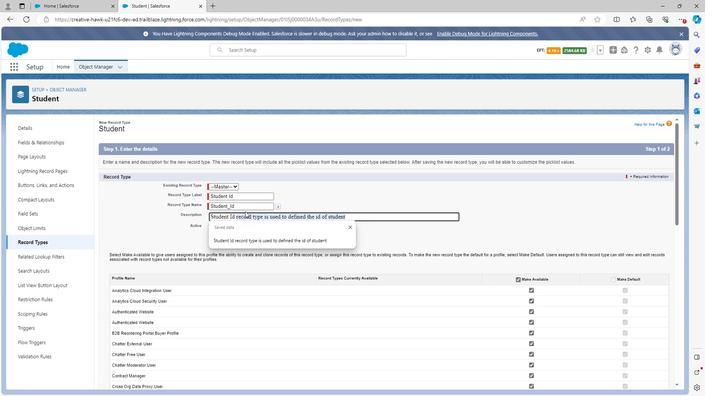 
Action: Key pressed r
Screenshot: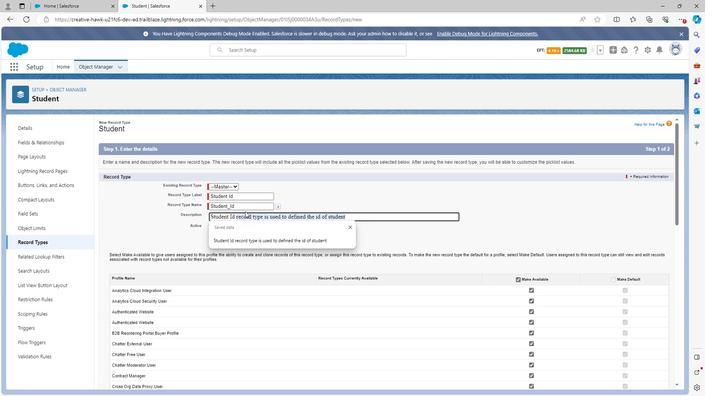 
Action: Mouse moved to (246, 216)
Screenshot: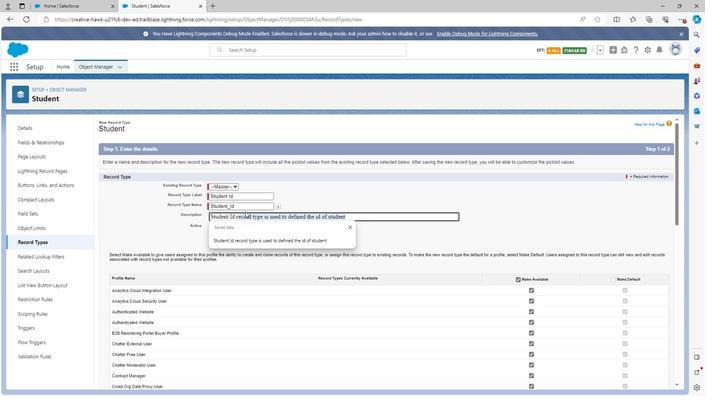 
Action: Key pressed ecord
Screenshot: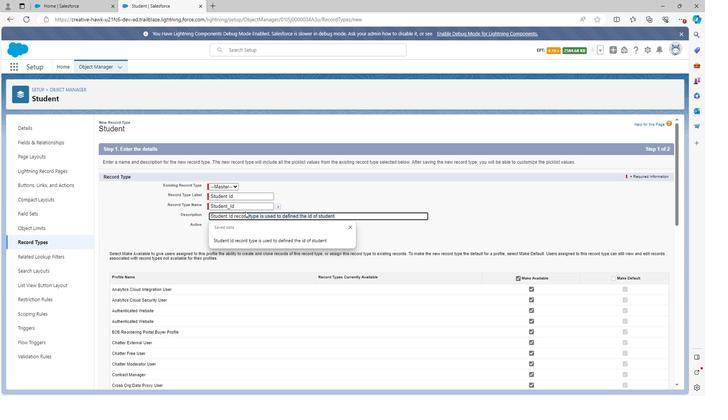 
Action: Mouse moved to (246, 232)
Screenshot: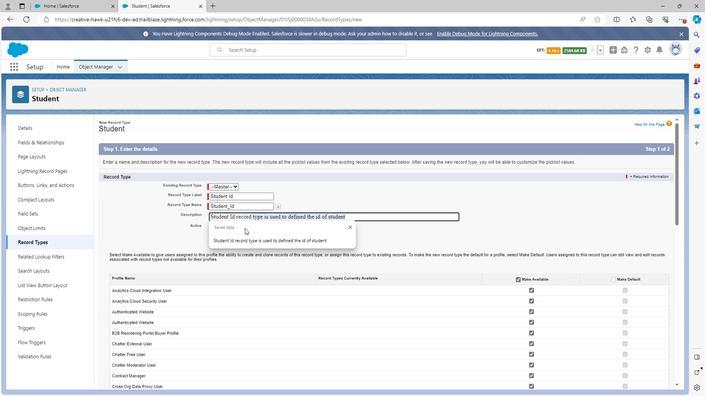 
Action: Key pressed <Key.space>ty
Screenshot: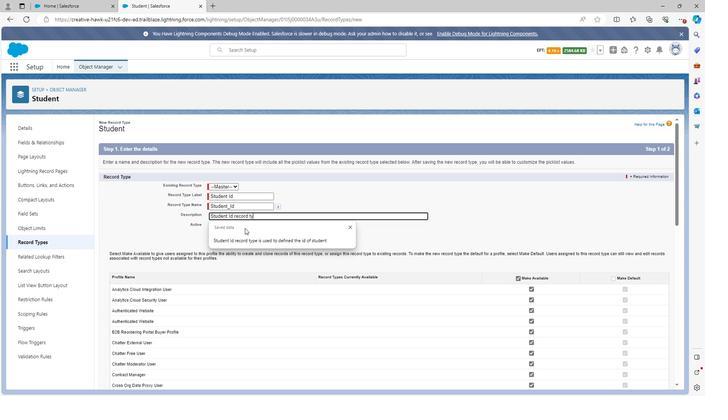 
Action: Mouse moved to (246, 232)
Screenshot: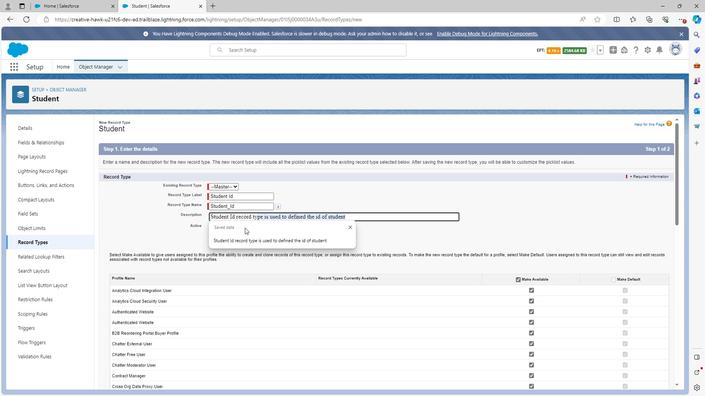 
Action: Key pressed p
Screenshot: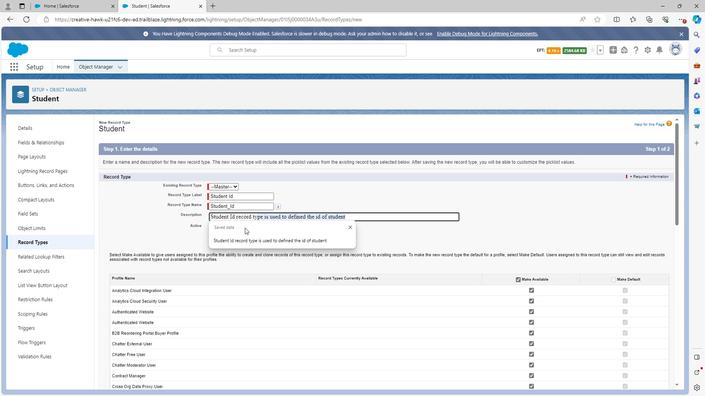 
Action: Mouse moved to (246, 231)
Screenshot: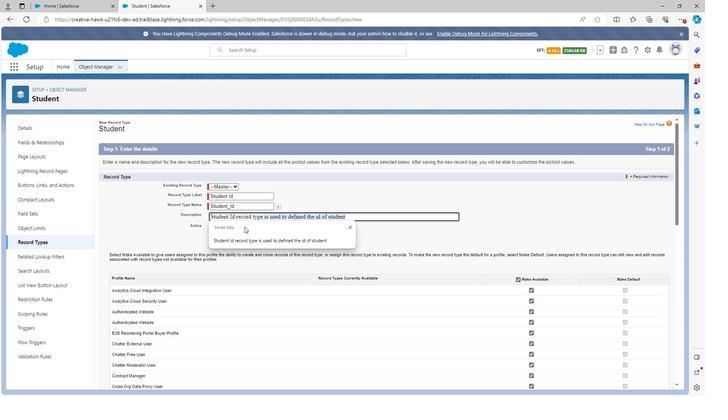 
Action: Key pressed e<Key.space>i
Screenshot: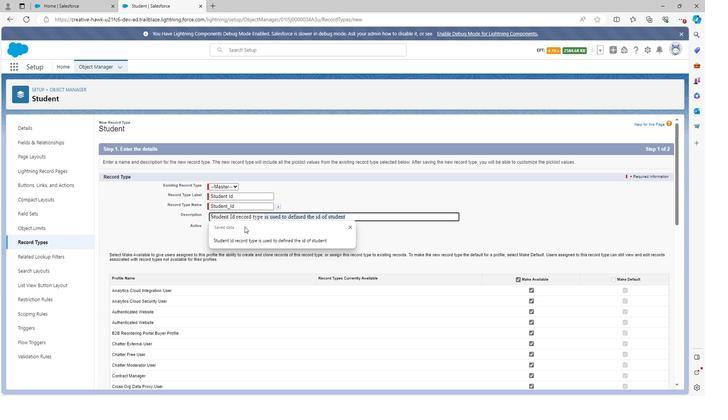 
Action: Mouse moved to (245, 229)
Screenshot: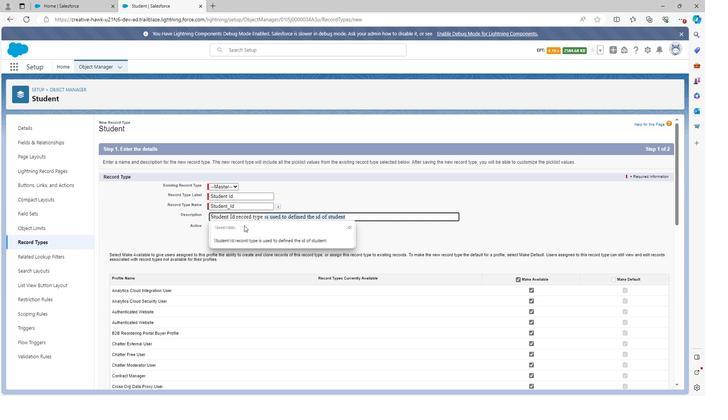 
Action: Key pressed s<Key.space>the<Key.space>rec
Screenshot: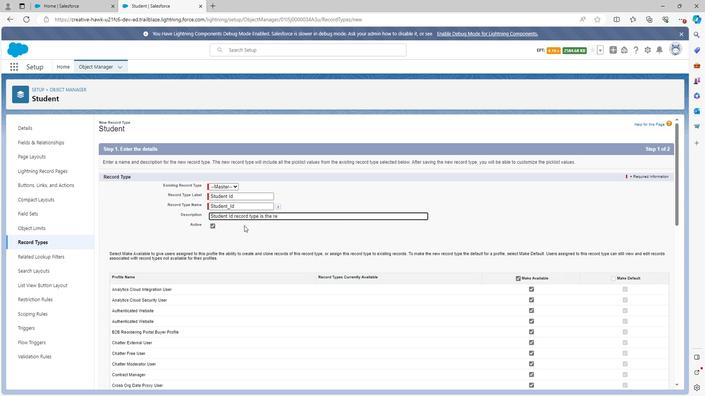 
Action: Mouse moved to (245, 229)
Screenshot: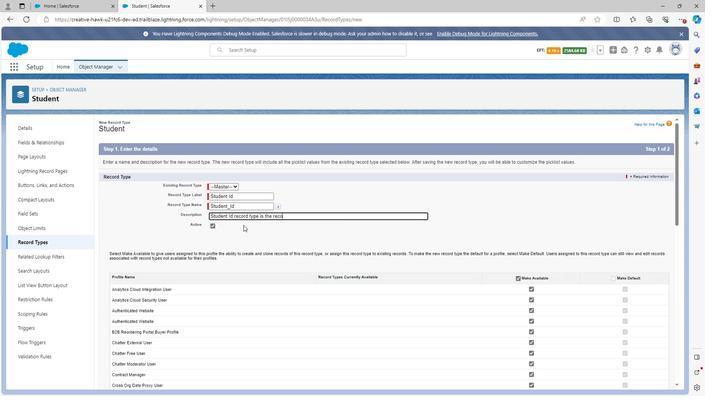 
Action: Key pressed ord<Key.space>type<Key.space>through<Key.space>which<Key.space>we<Key.space>can<Key.space>add<Key.space><Key.shift>
Screenshot: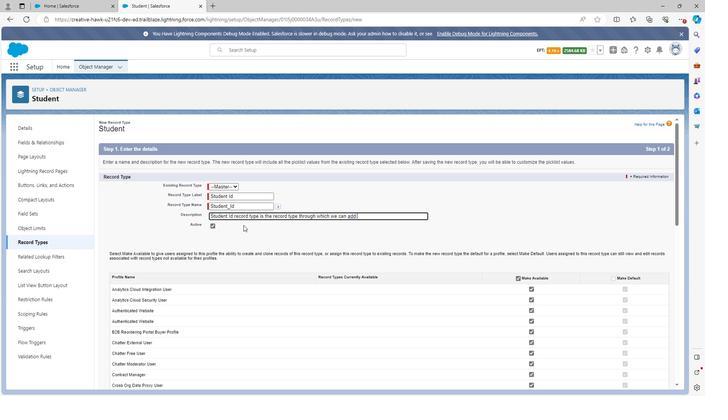 
Action: Mouse moved to (243, 230)
Screenshot: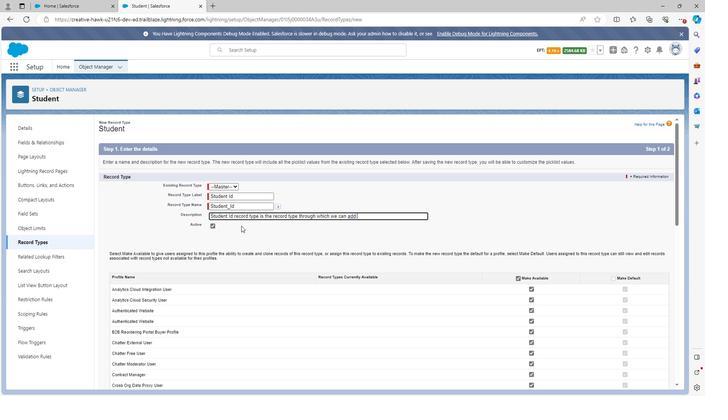 
Action: Key pressed I
Screenshot: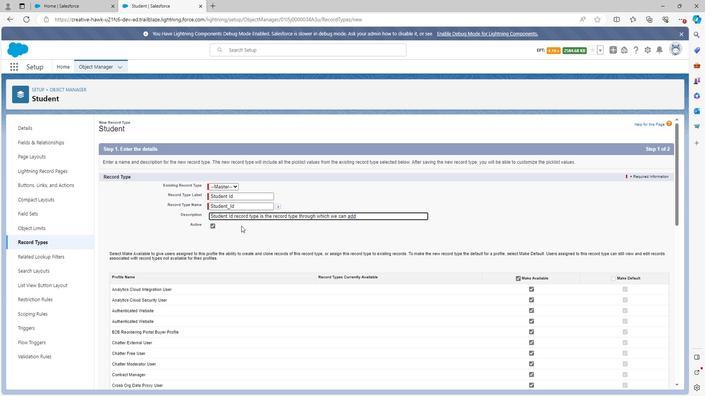 
Action: Mouse moved to (242, 230)
Screenshot: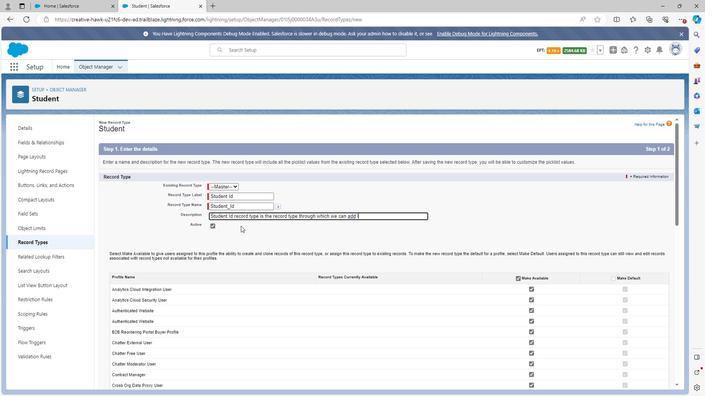 
Action: Key pressed d<Key.space>o
Screenshot: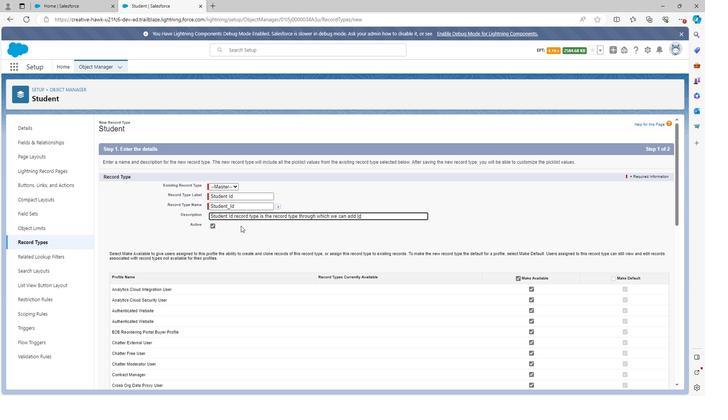 
Action: Mouse moved to (242, 230)
Screenshot: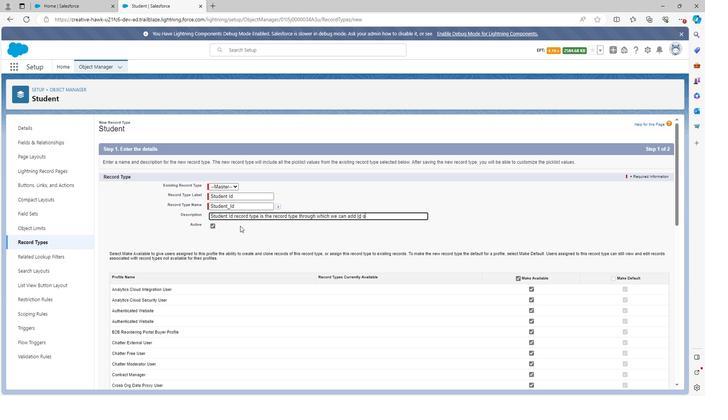 
Action: Key pressed f<Key.space>st
Screenshot: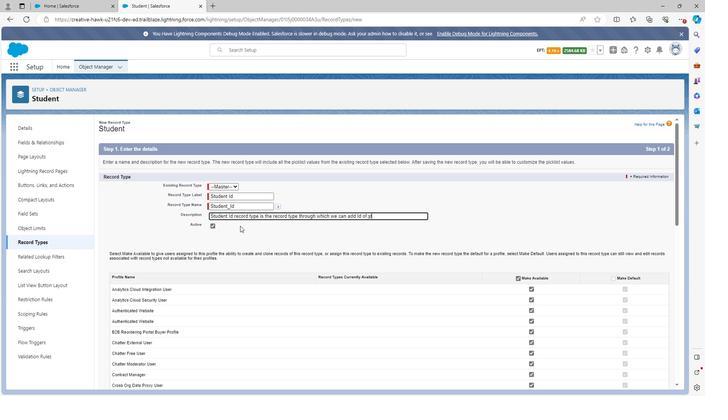 
Action: Mouse moved to (240, 230)
Screenshot: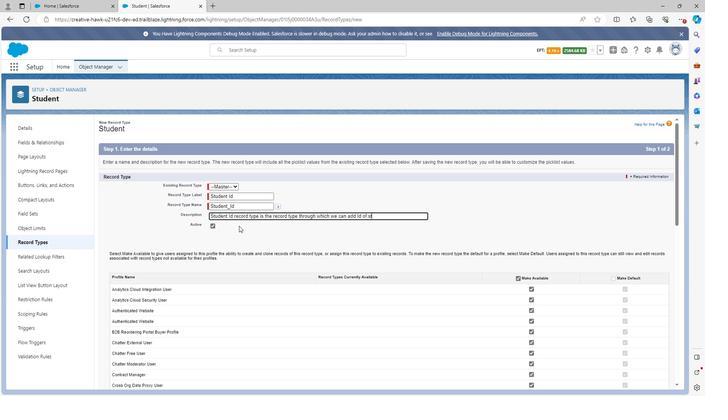 
Action: Key pressed udents<Key.space>
Screenshot: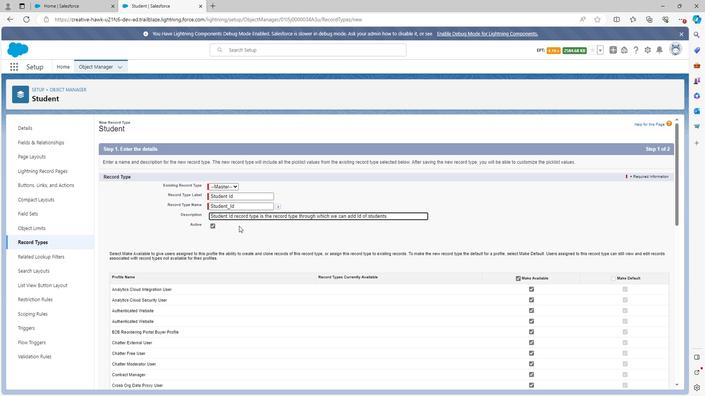 
Action: Mouse moved to (239, 229)
Screenshot: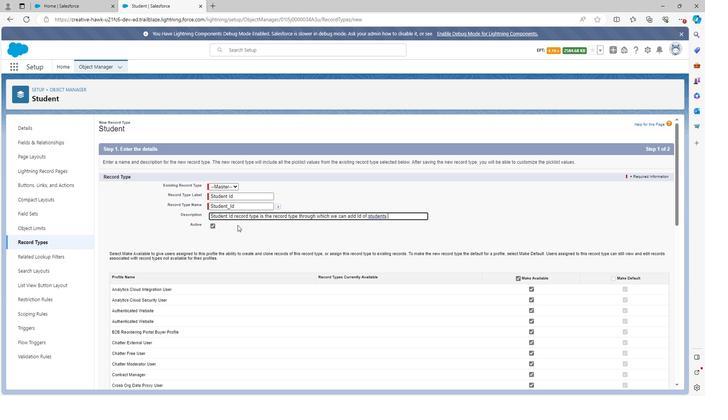 
Action: Key pressed i
Screenshot: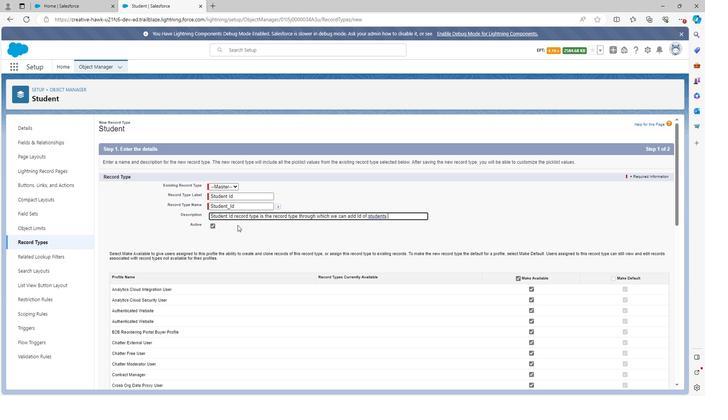 
Action: Mouse moved to (238, 229)
Screenshot: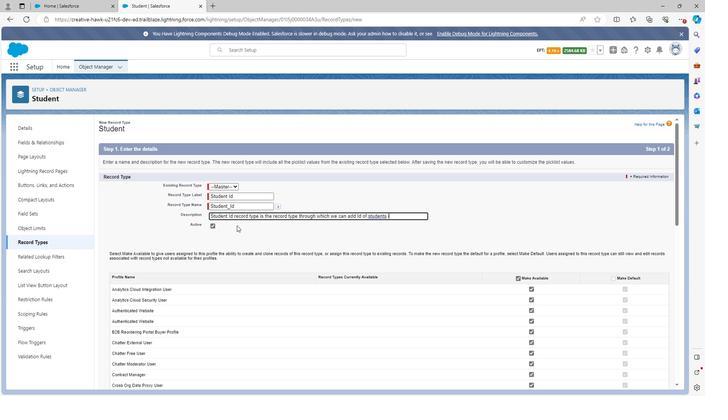 
Action: Key pressed n<Key.space>student<Key.space>a
Screenshot: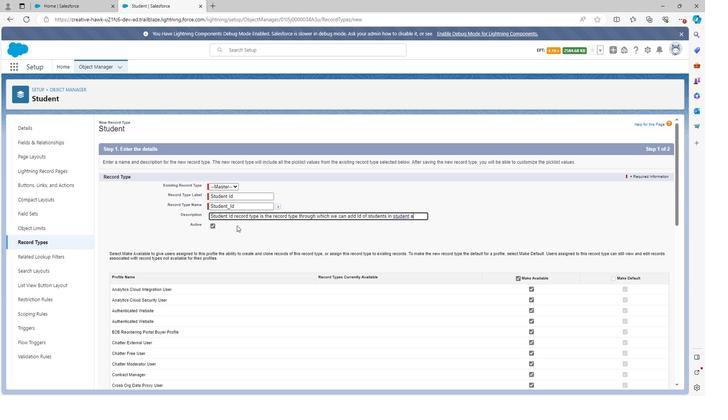 
Action: Mouse moved to (238, 229)
Screenshot: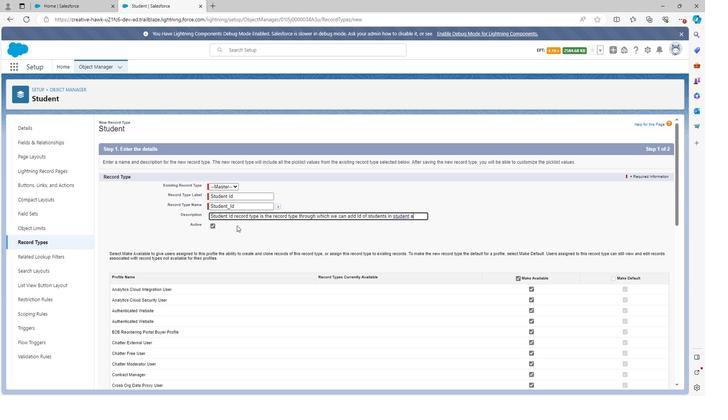 
Action: Key pressed dm
Screenshot: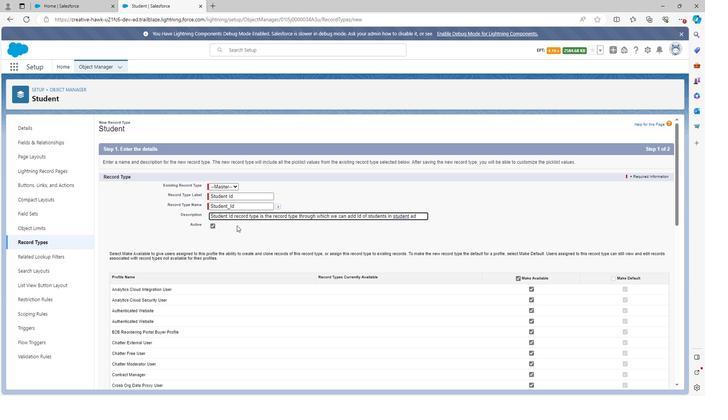 
Action: Mouse moved to (237, 229)
Screenshot: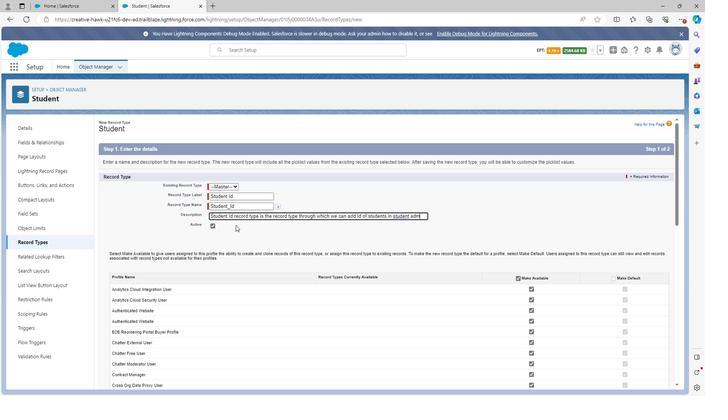 
Action: Key pressed issi
Screenshot: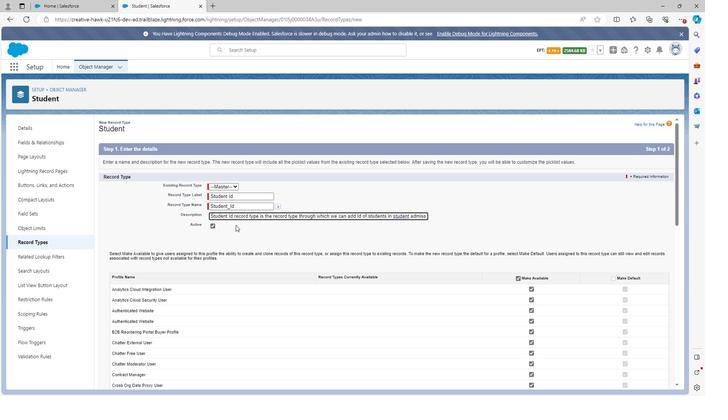 
Action: Mouse moved to (237, 228)
Screenshot: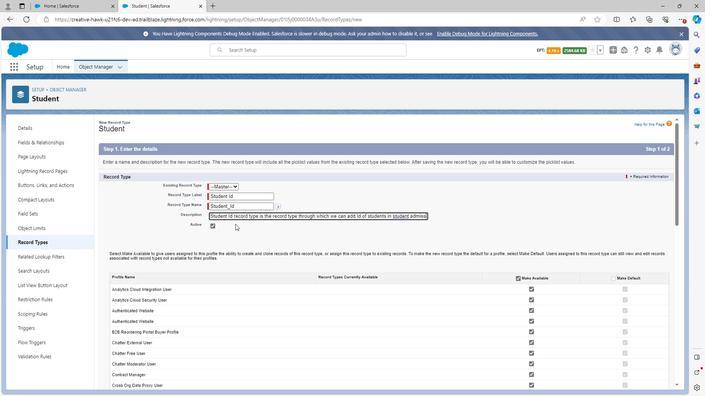 
Action: Key pressed o
Screenshot: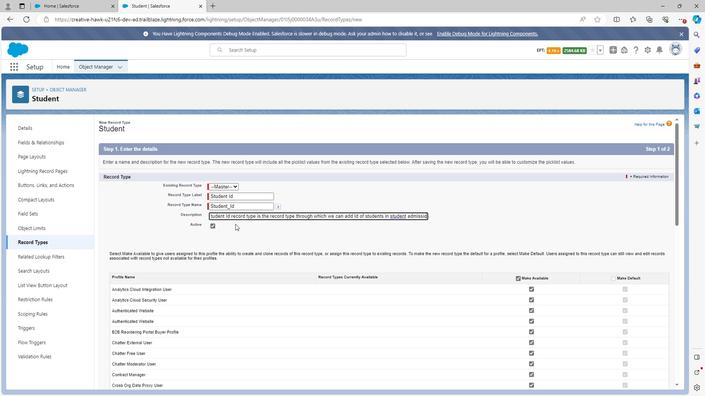 
Action: Mouse moved to (237, 228)
Screenshot: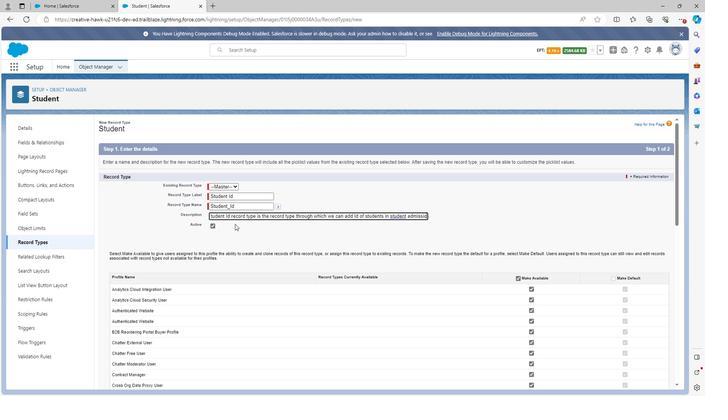 
Action: Key pressed n<Key.space>managem
Screenshot: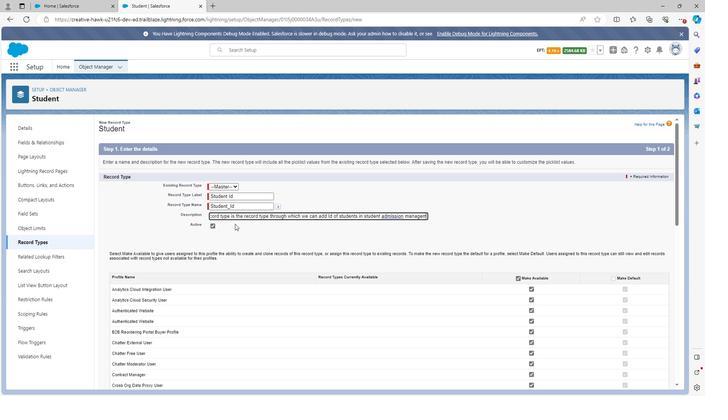 
Action: Mouse moved to (236, 227)
Screenshot: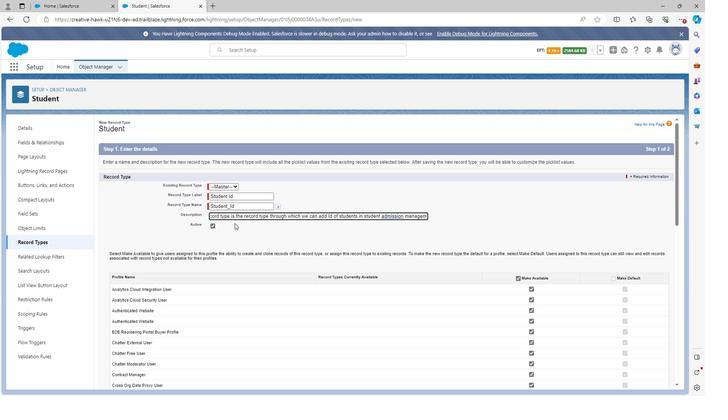 
Action: Key pressed ent
Screenshot: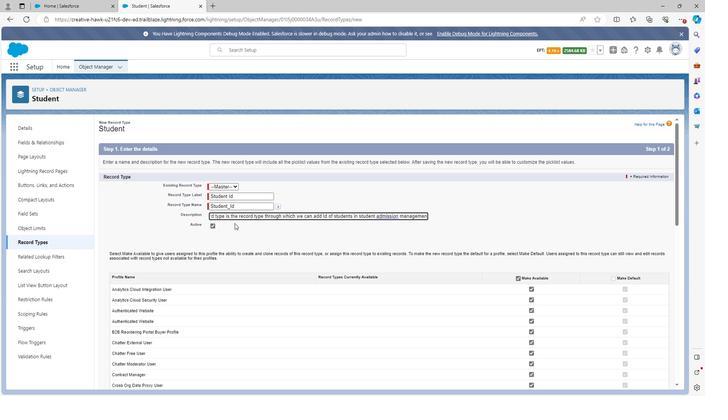 
Action: Mouse moved to (568, 279)
Screenshot: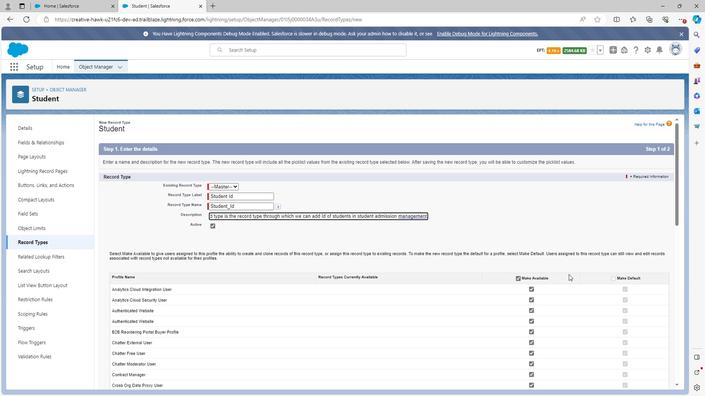 
Action: Mouse scrolled (568, 278) with delta (0, 0)
Screenshot: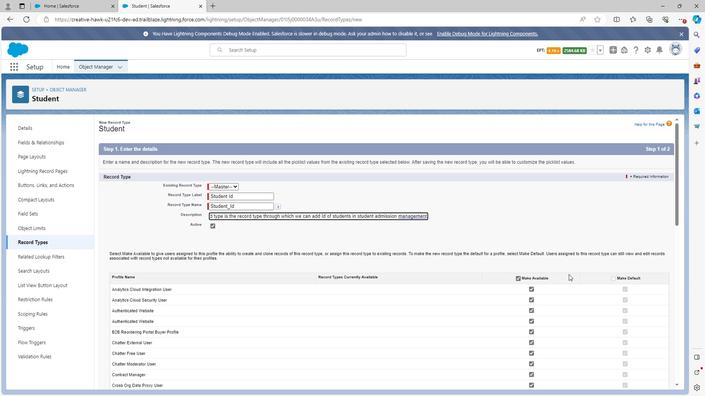 
Action: Mouse moved to (567, 280)
Screenshot: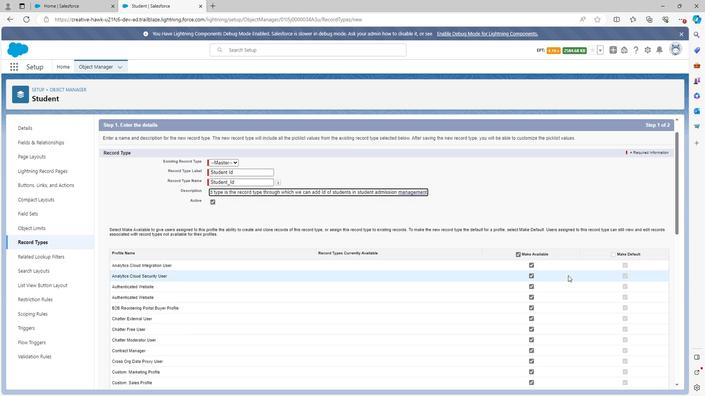 
Action: Mouse scrolled (567, 280) with delta (0, 0)
Screenshot: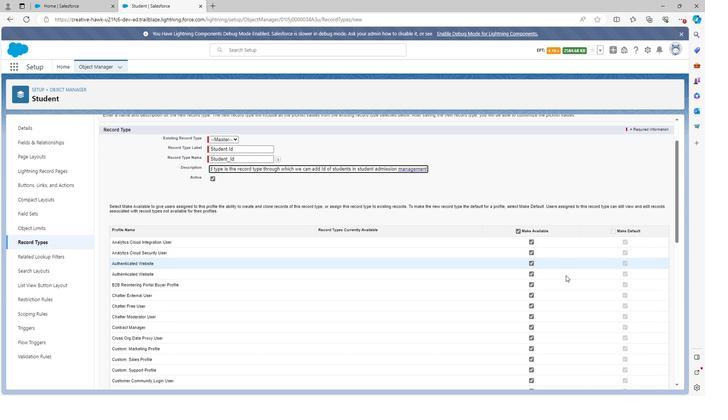 
Action: Mouse moved to (564, 280)
Screenshot: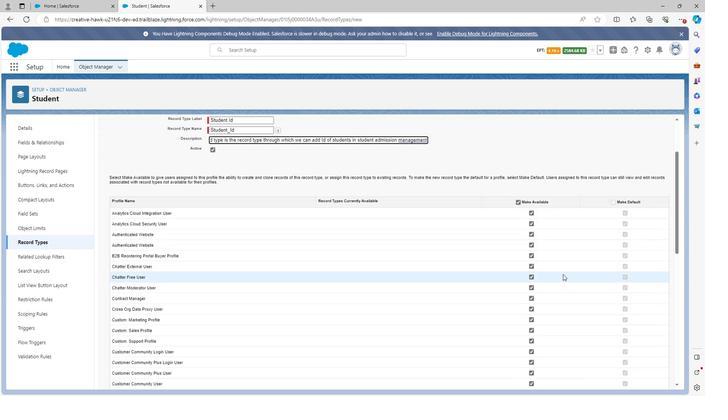 
Action: Mouse scrolled (564, 279) with delta (0, 0)
Screenshot: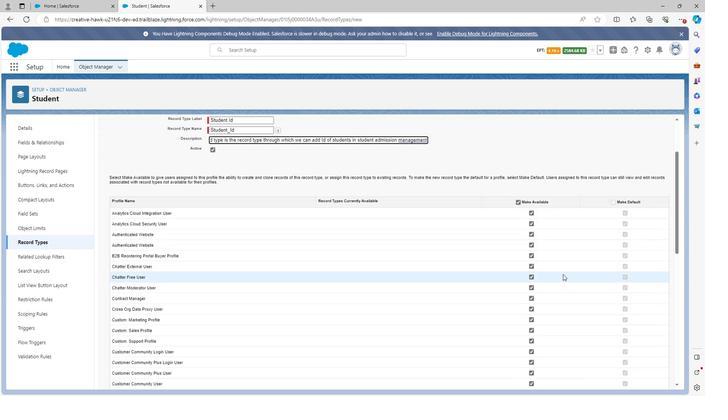 
Action: Mouse moved to (516, 159)
Screenshot: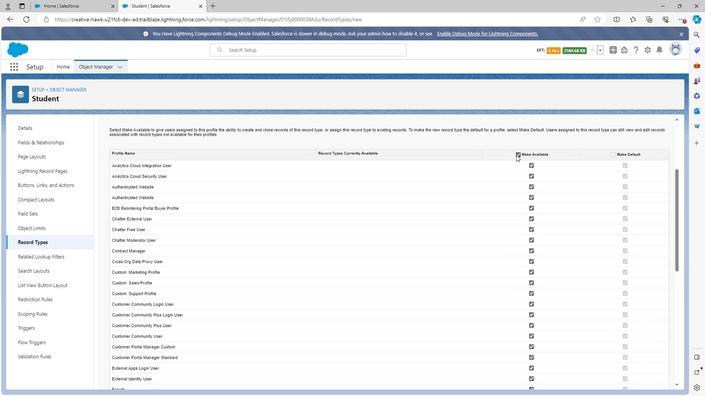 
Action: Mouse pressed left at (516, 159)
Screenshot: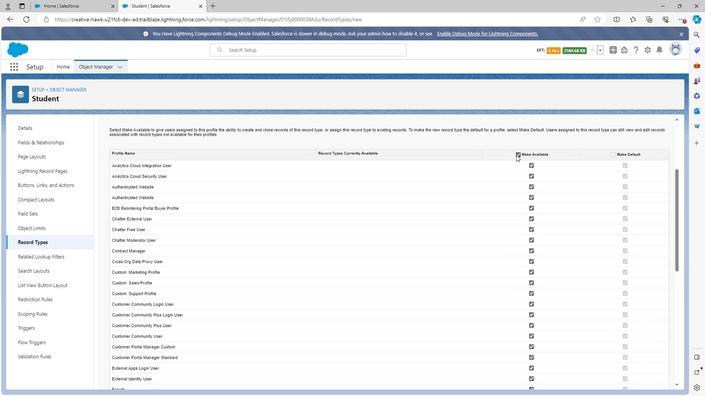 
Action: Mouse pressed left at (516, 159)
Screenshot: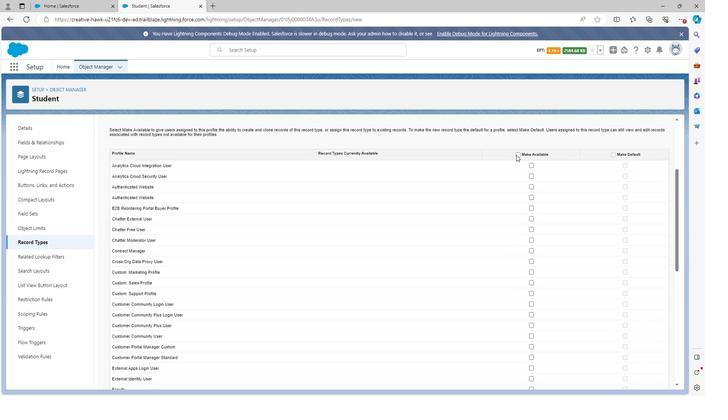 
Action: Mouse moved to (534, 168)
Screenshot: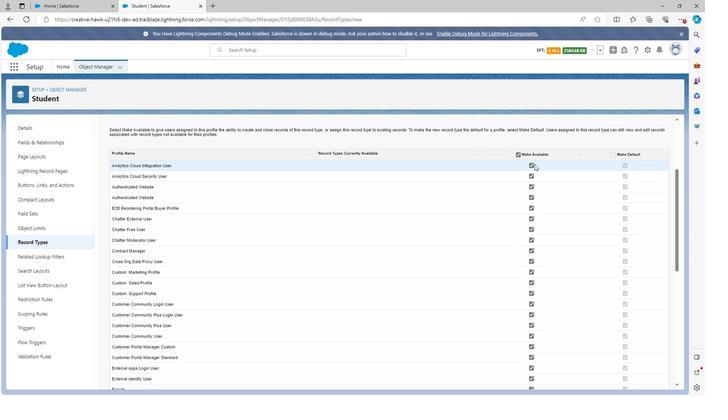 
Action: Mouse pressed left at (534, 168)
Screenshot: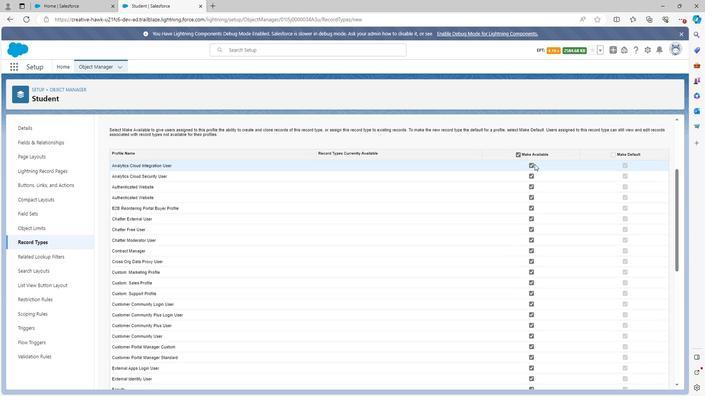 
Action: Mouse moved to (532, 166)
Screenshot: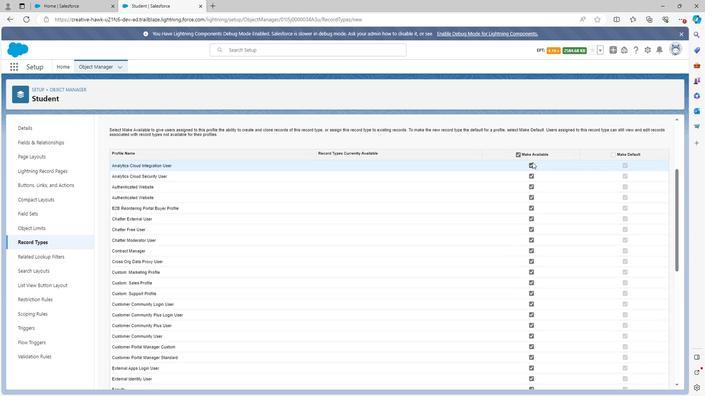 
Action: Mouse pressed left at (532, 166)
Screenshot: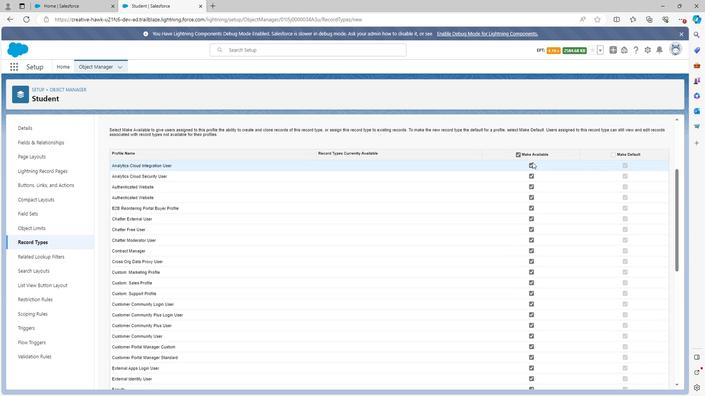 
Action: Mouse moved to (530, 167)
Screenshot: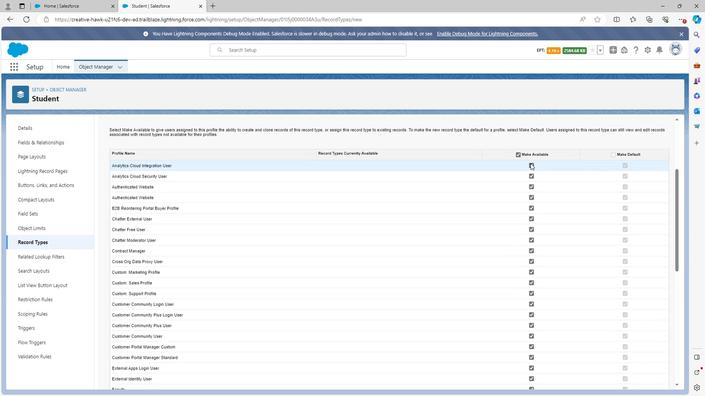 
Action: Mouse pressed left at (530, 167)
Screenshot: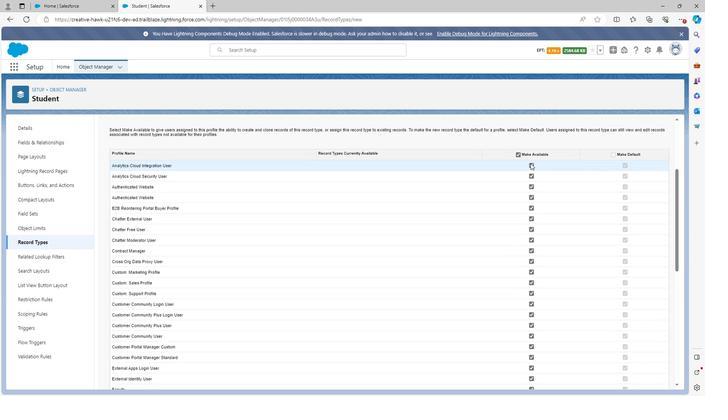 
Action: Mouse moved to (529, 180)
Screenshot: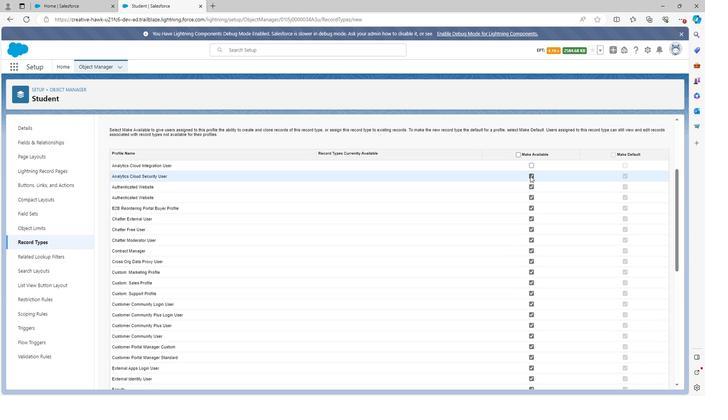 
Action: Mouse pressed left at (529, 180)
Screenshot: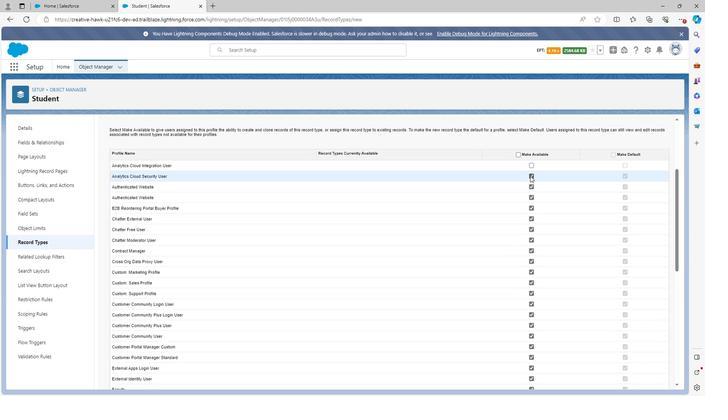 
Action: Mouse moved to (532, 210)
Screenshot: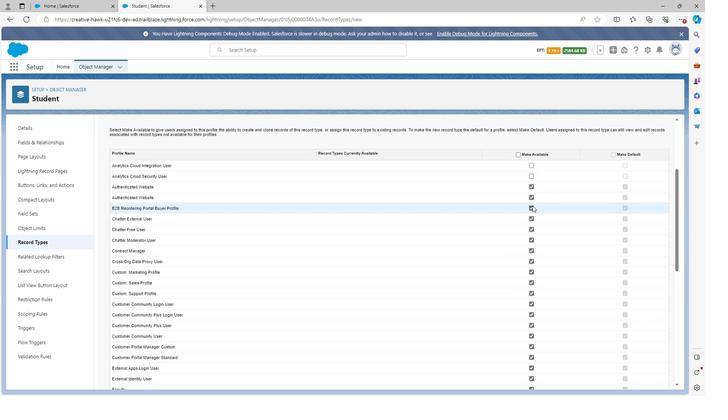 
Action: Mouse pressed left at (532, 210)
Screenshot: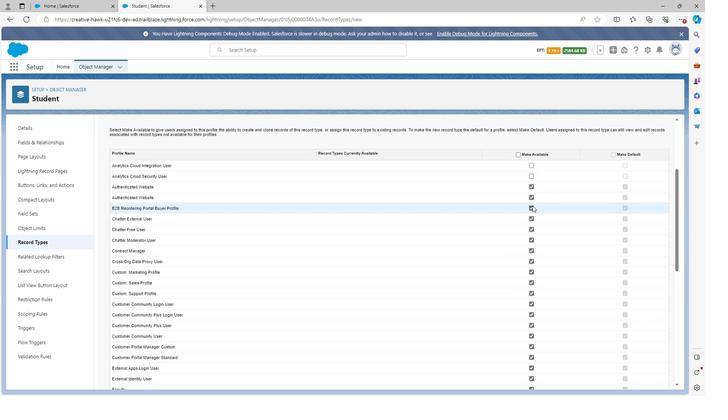 
Action: Mouse moved to (532, 231)
Screenshot: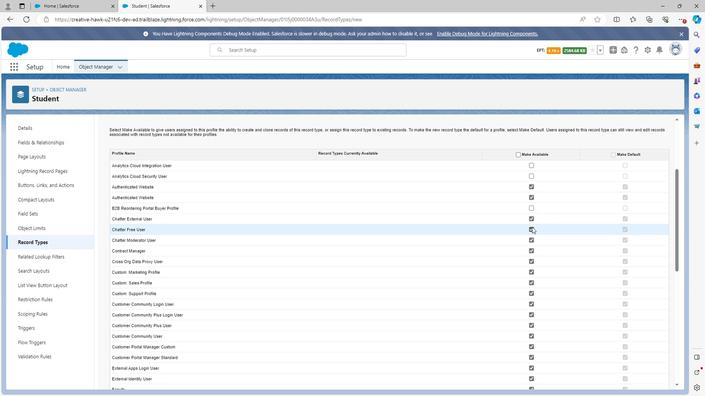 
Action: Mouse pressed left at (532, 231)
Screenshot: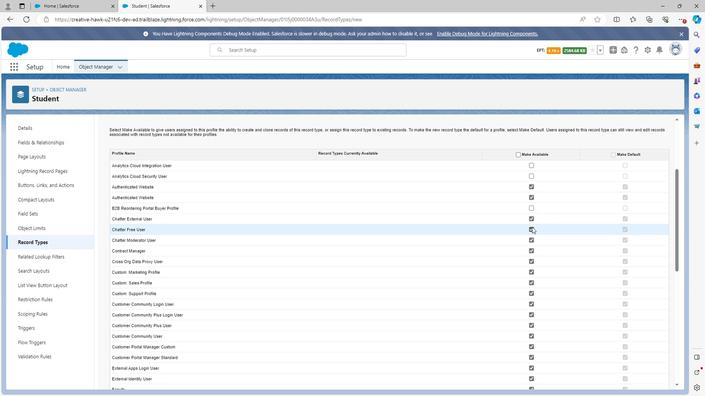 
Action: Mouse moved to (529, 266)
Screenshot: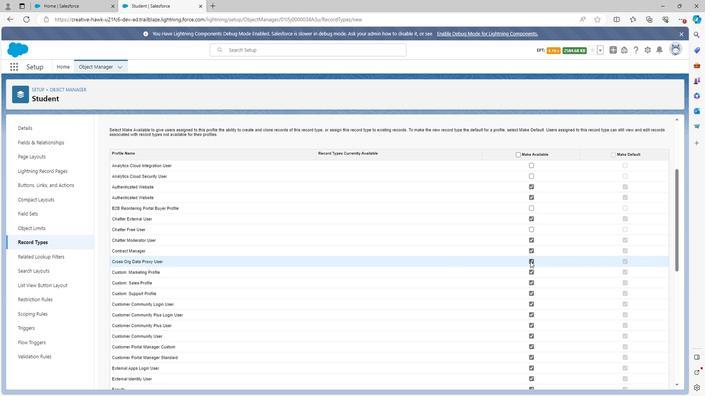 
Action: Mouse pressed left at (529, 266)
Screenshot: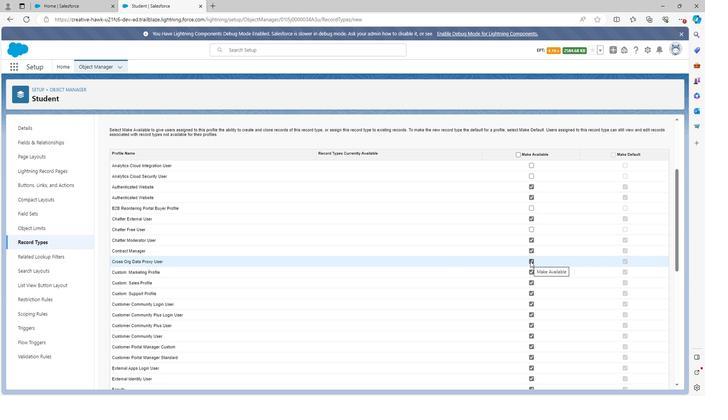 
Action: Mouse moved to (530, 298)
Screenshot: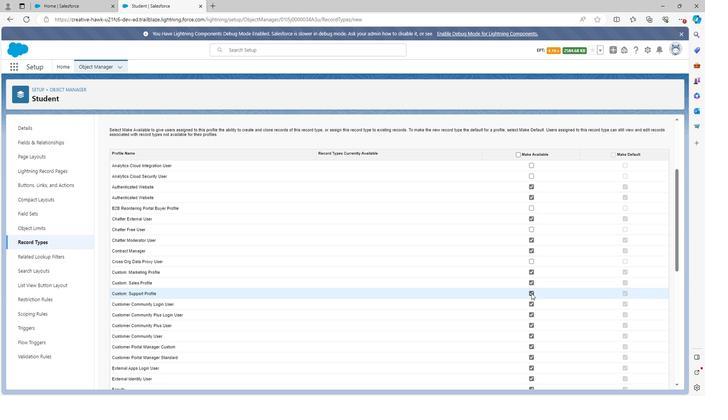 
Action: Mouse pressed left at (530, 298)
Screenshot: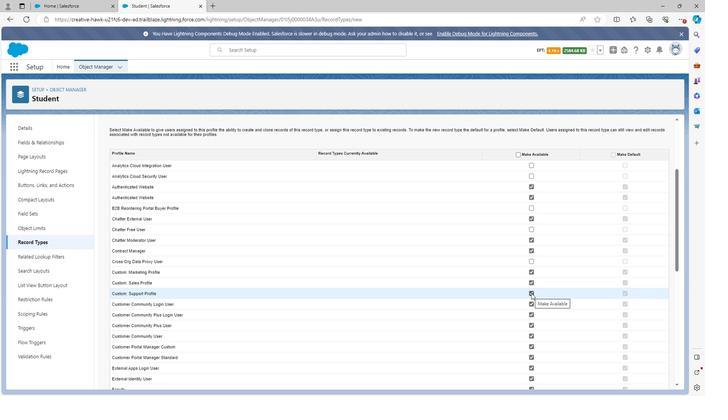 
Action: Mouse moved to (529, 317)
Screenshot: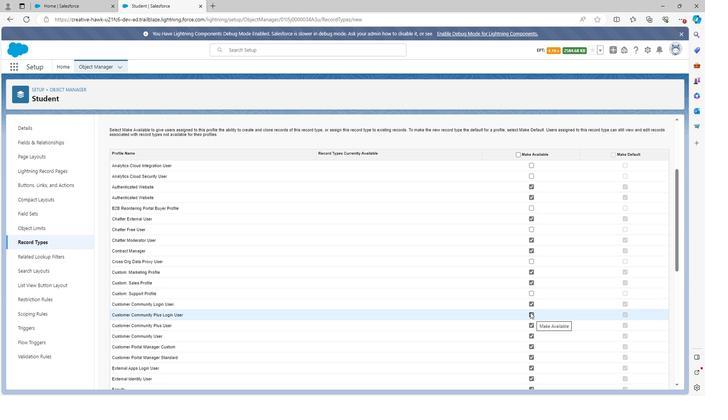 
Action: Mouse pressed left at (529, 317)
Screenshot: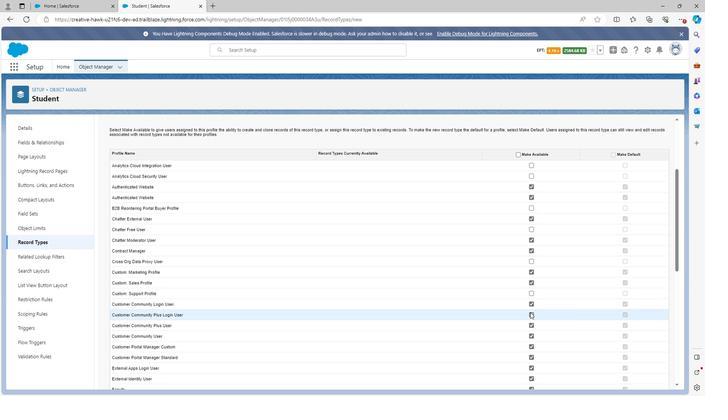 
Action: Mouse moved to (529, 339)
Screenshot: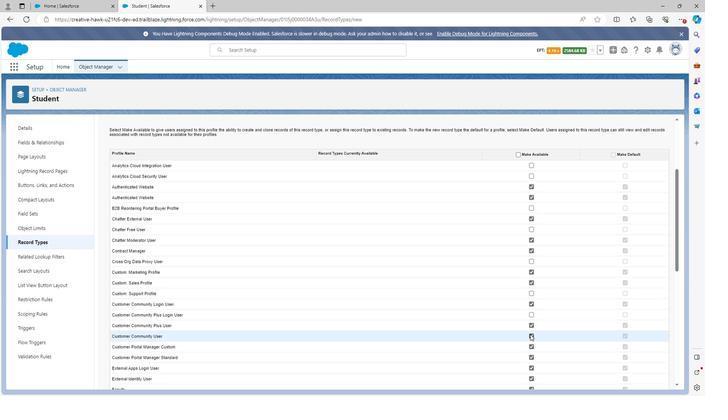 
Action: Mouse pressed left at (529, 339)
Screenshot: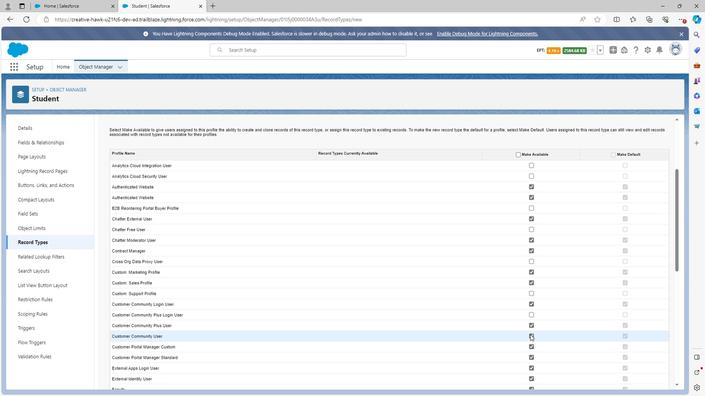 
Action: Mouse moved to (529, 356)
Screenshot: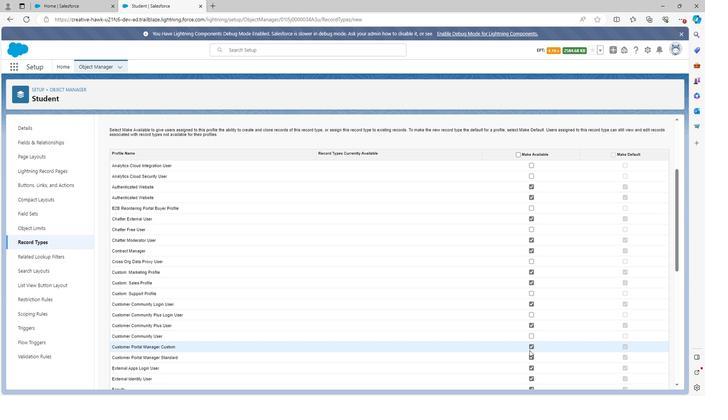 
Action: Mouse scrolled (529, 355) with delta (0, 0)
Screenshot: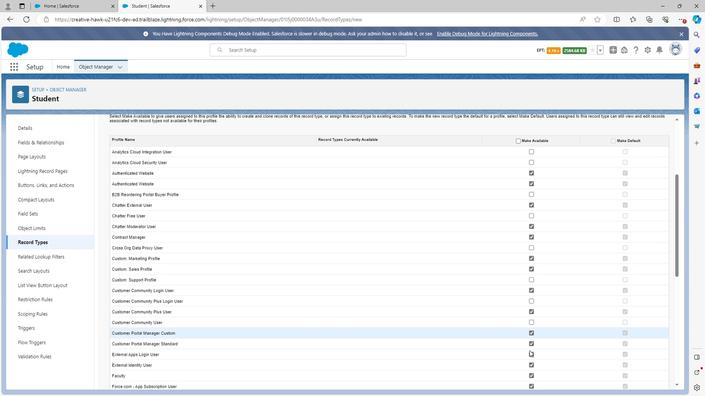 
Action: Mouse moved to (532, 333)
Screenshot: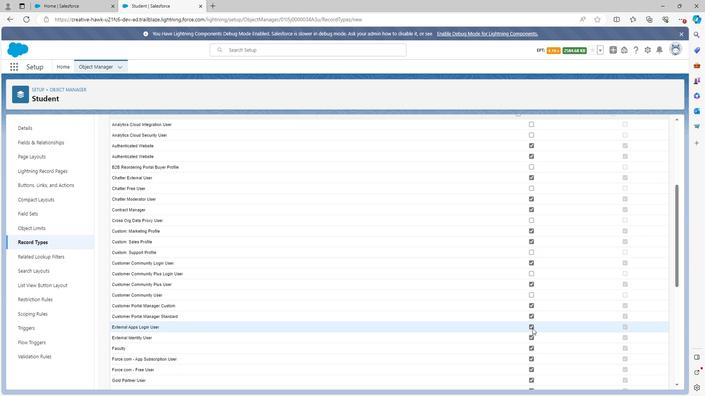 
Action: Mouse pressed left at (532, 333)
Screenshot: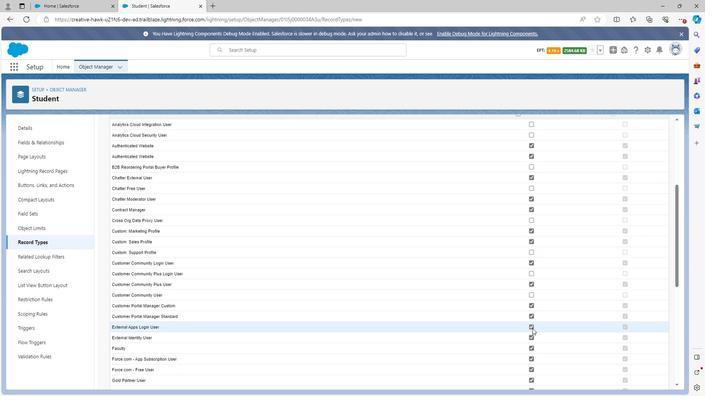 
Action: Mouse moved to (531, 342)
Screenshot: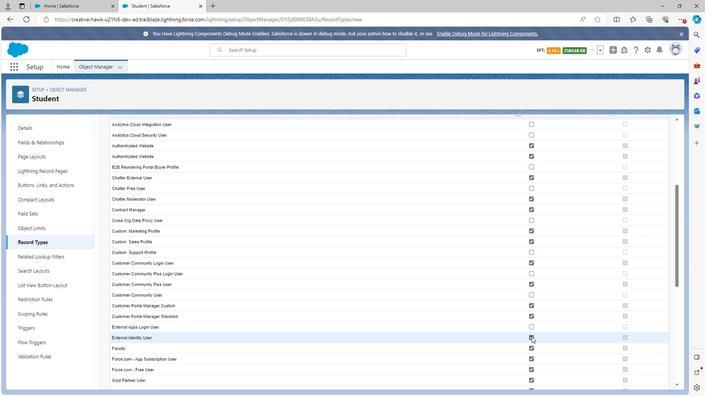 
Action: Mouse pressed left at (531, 342)
Screenshot: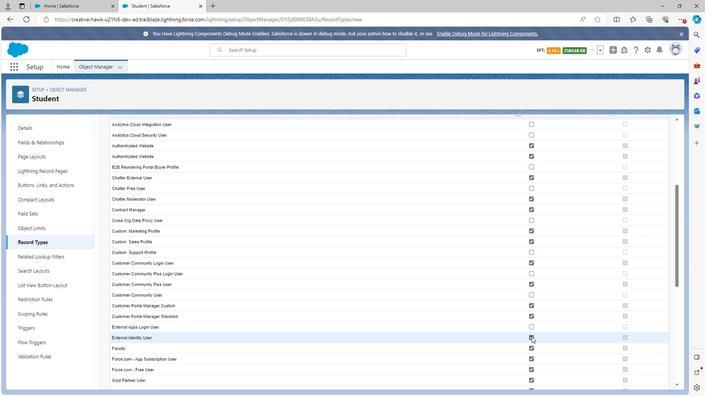 
Action: Mouse moved to (531, 354)
Screenshot: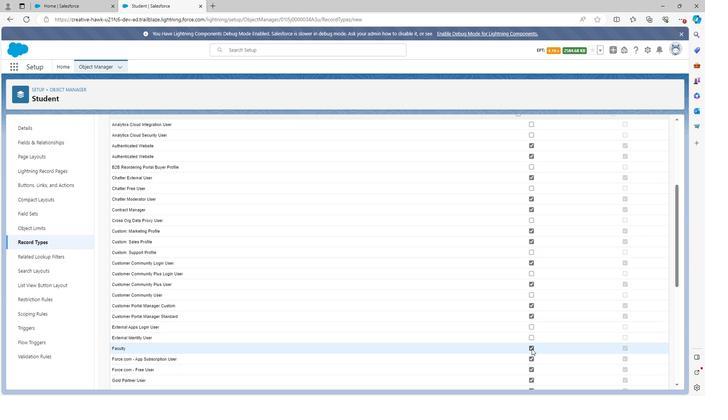 
Action: Mouse pressed left at (531, 354)
Screenshot: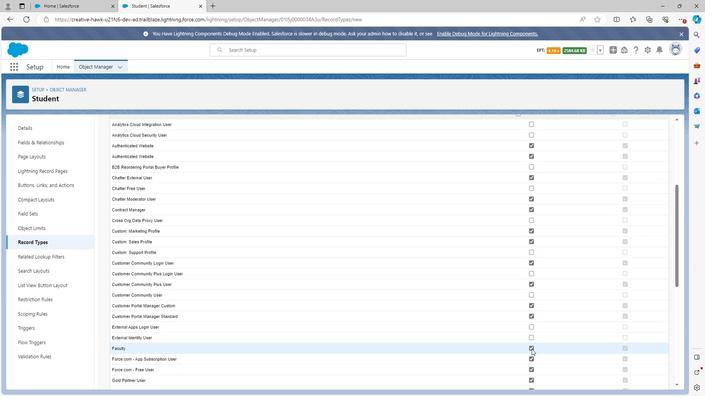 
Action: Mouse moved to (531, 354)
Screenshot: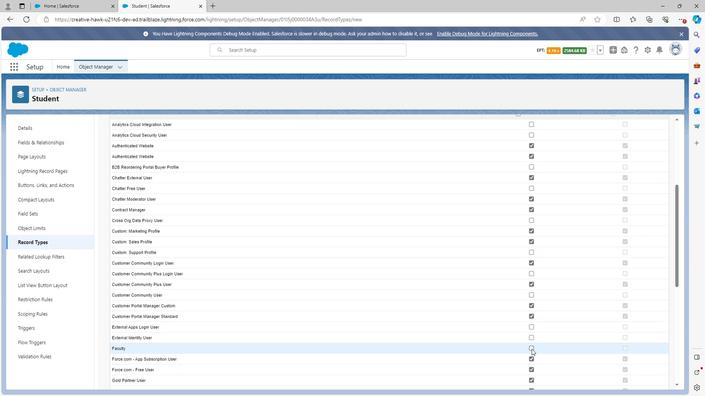 
Action: Mouse scrolled (531, 353) with delta (0, 0)
Screenshot: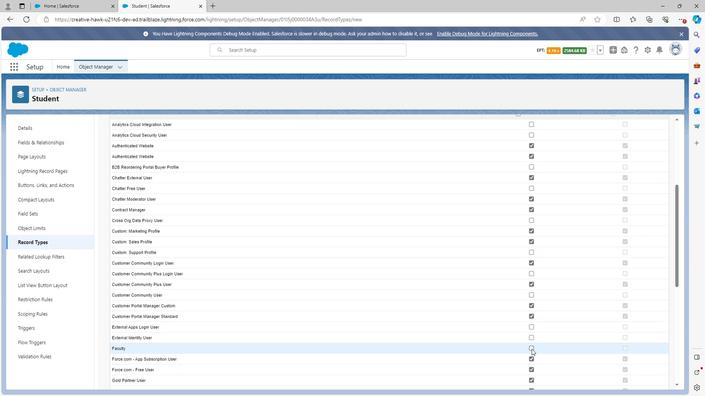 
Action: Mouse moved to (530, 322)
Screenshot: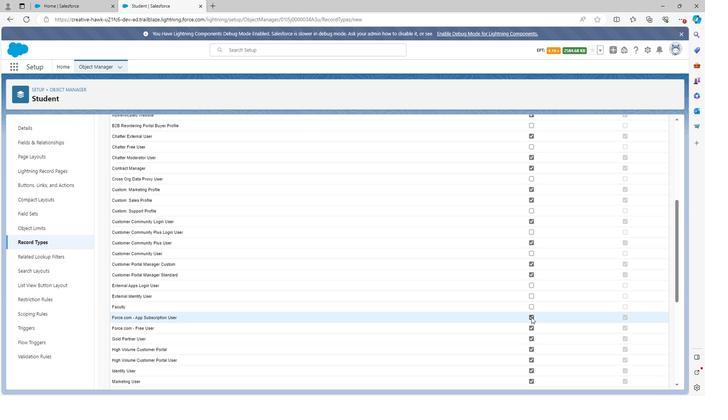 
Action: Mouse pressed left at (530, 322)
Screenshot: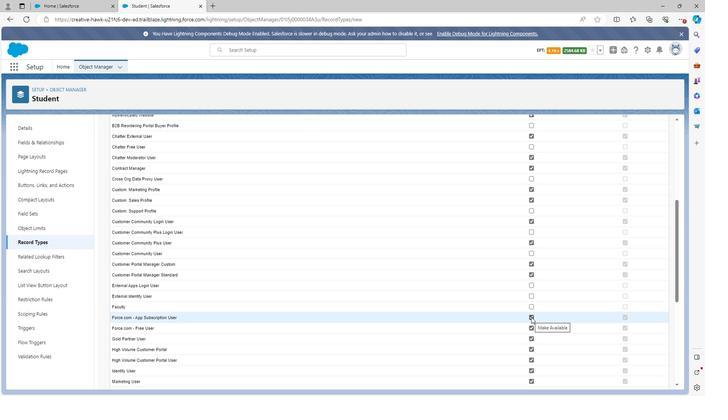 
Action: Mouse moved to (531, 344)
Screenshot: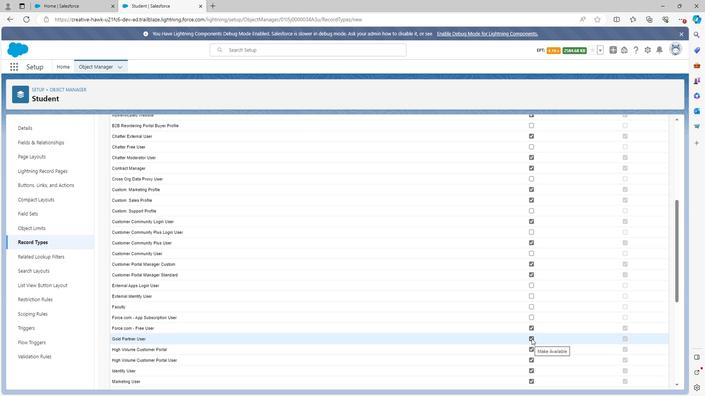 
Action: Mouse pressed left at (531, 344)
Screenshot: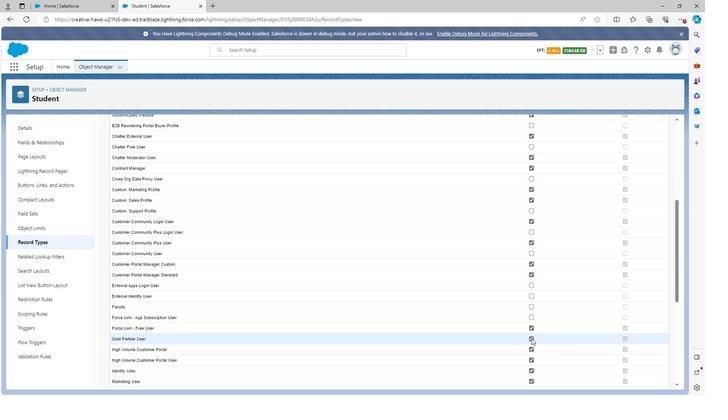 
Action: Mouse moved to (532, 356)
Screenshot: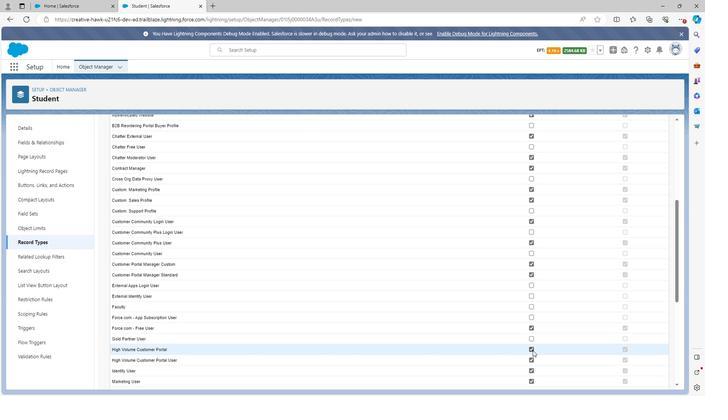 
Action: Mouse pressed left at (532, 356)
Screenshot: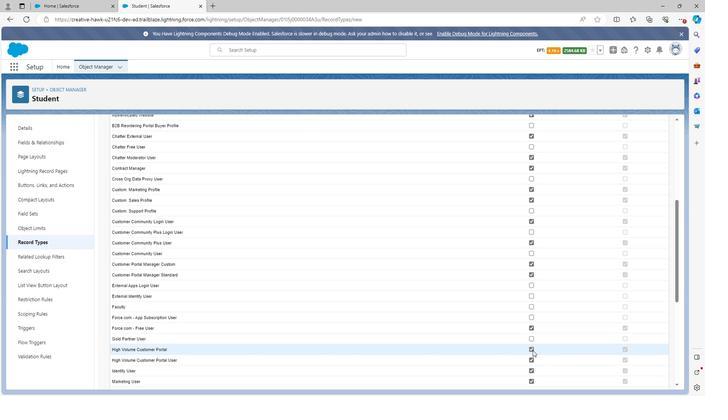 
Action: Mouse moved to (532, 364)
Screenshot: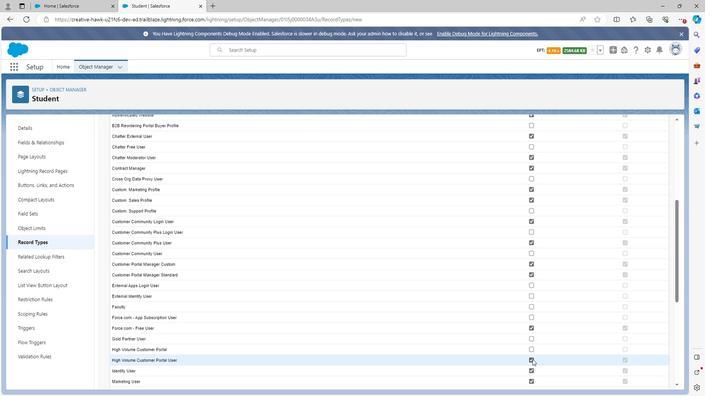 
Action: Mouse pressed left at (532, 364)
Screenshot: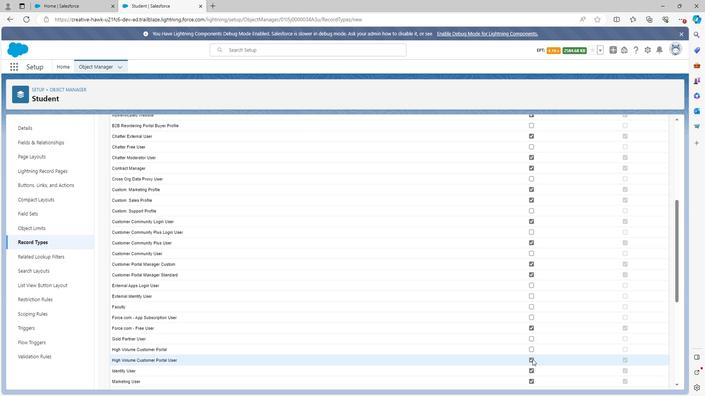 
Action: Mouse moved to (531, 364)
Screenshot: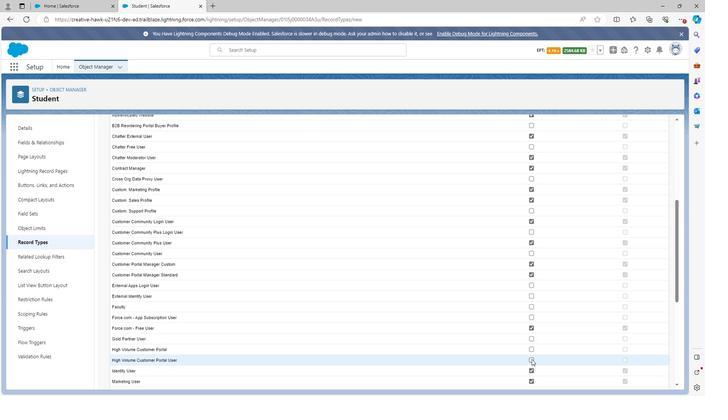 
Action: Mouse scrolled (531, 364) with delta (0, 0)
Screenshot: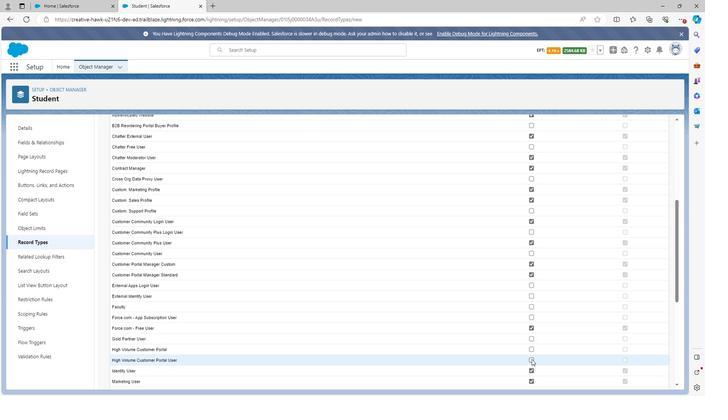 
Action: Mouse moved to (530, 364)
Screenshot: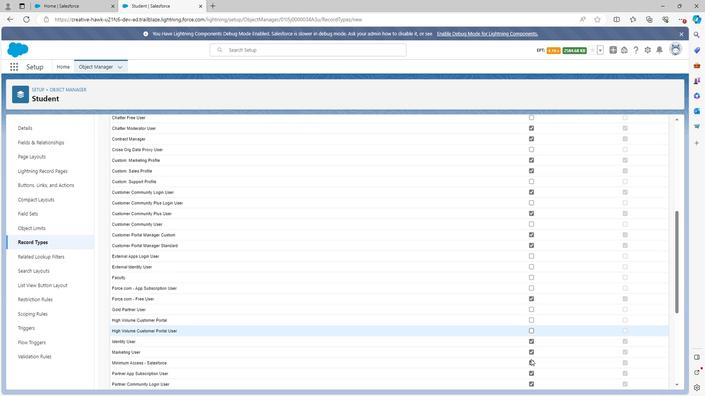 
Action: Mouse scrolled (530, 364) with delta (0, 0)
Screenshot: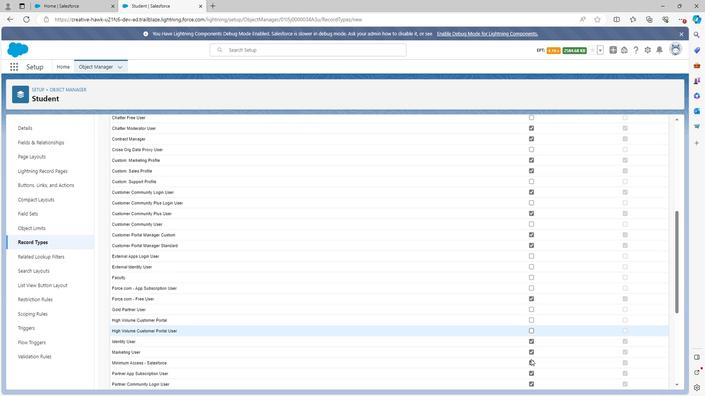 
Action: Mouse moved to (530, 325)
Screenshot: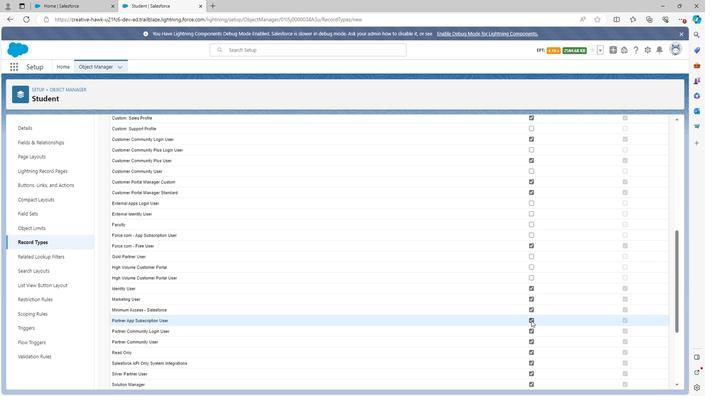 
Action: Mouse pressed left at (530, 325)
Screenshot: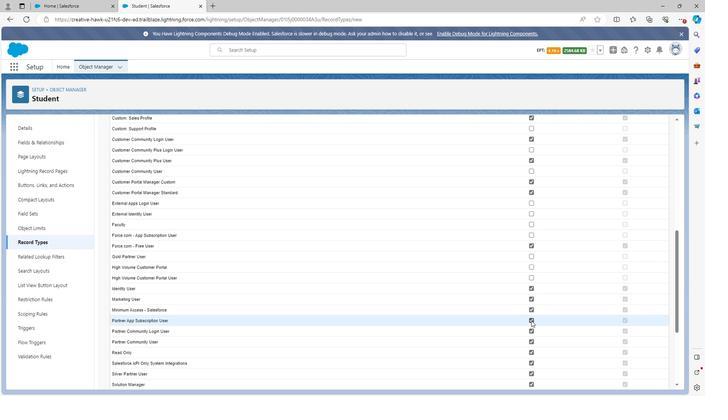 
Action: Mouse moved to (530, 366)
Screenshot: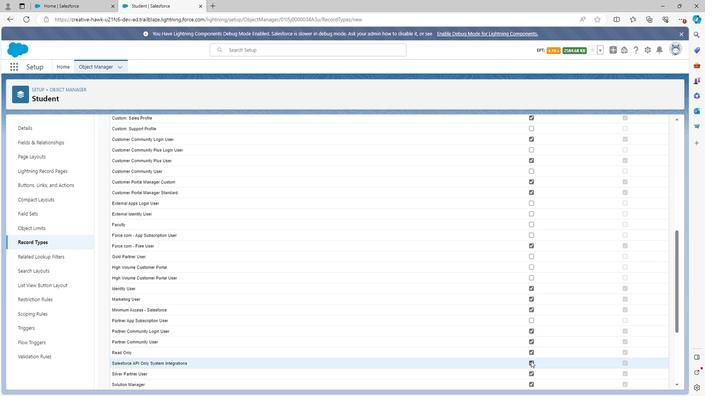
Action: Mouse pressed left at (530, 366)
Screenshot: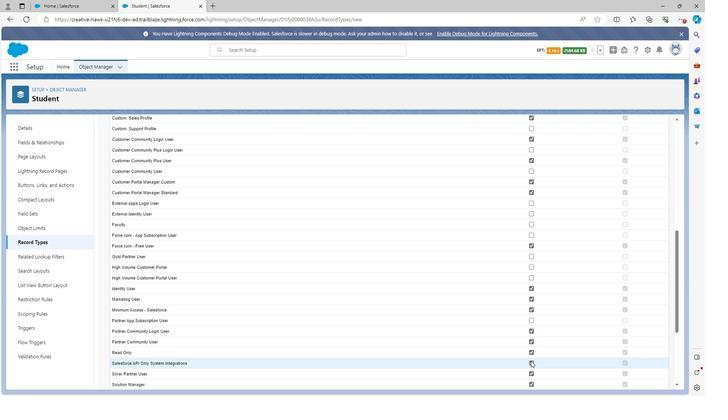 
Action: Mouse moved to (530, 366)
Screenshot: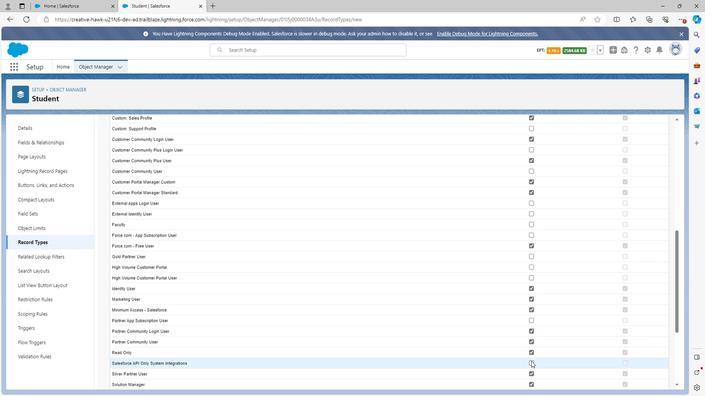 
Action: Mouse scrolled (530, 366) with delta (0, 0)
Screenshot: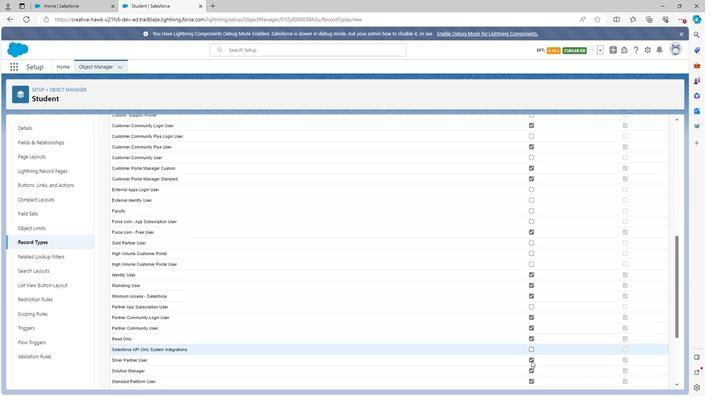 
Action: Mouse scrolled (530, 366) with delta (0, 0)
Screenshot: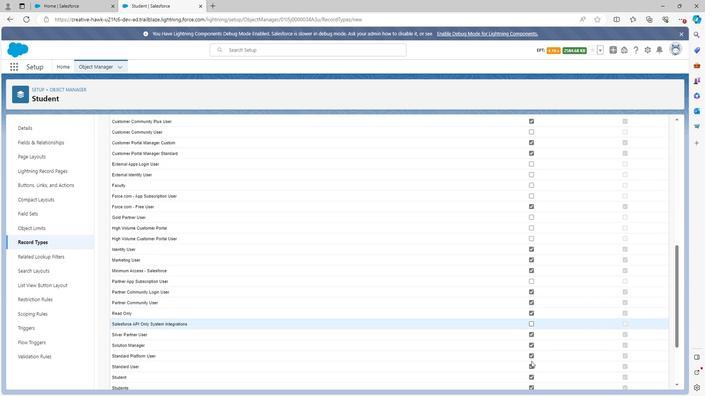 
Action: Mouse moved to (531, 339)
Screenshot: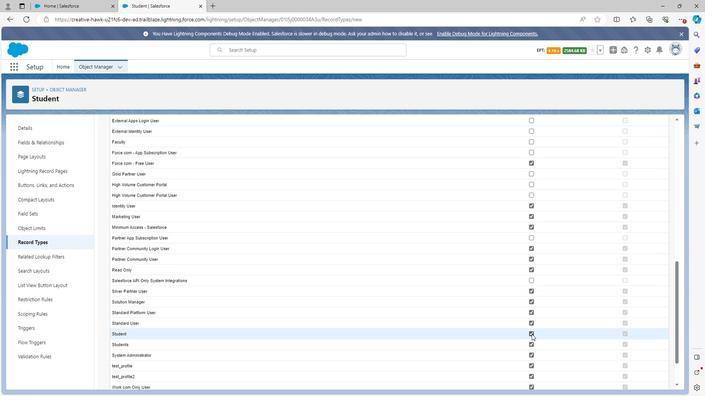 
Action: Mouse pressed left at (531, 339)
Screenshot: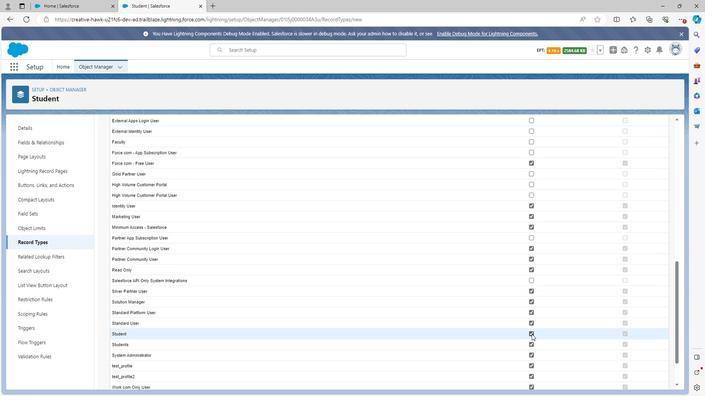
Action: Mouse moved to (530, 348)
Screenshot: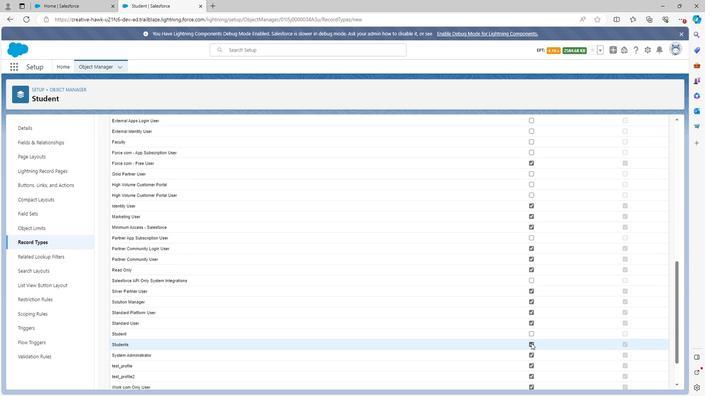 
Action: Mouse pressed left at (530, 348)
Screenshot: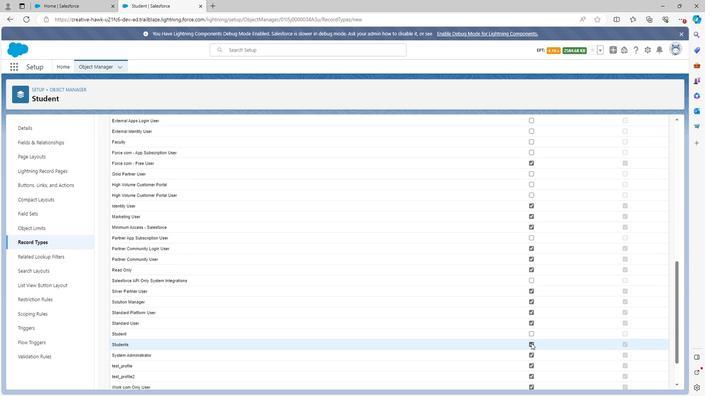 
Action: Mouse scrolled (530, 348) with delta (0, 0)
Screenshot: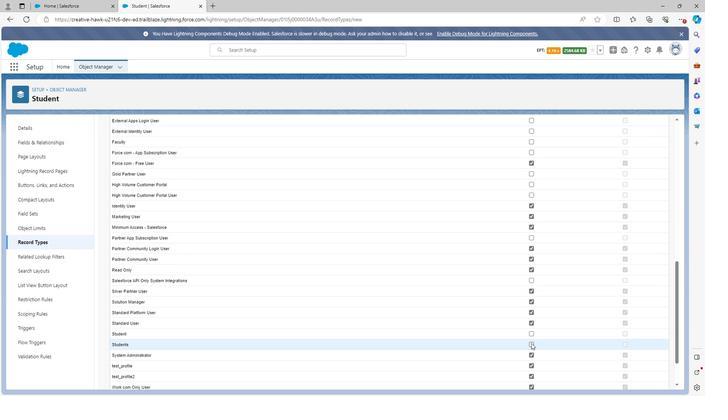 
Action: Mouse moved to (532, 330)
Screenshot: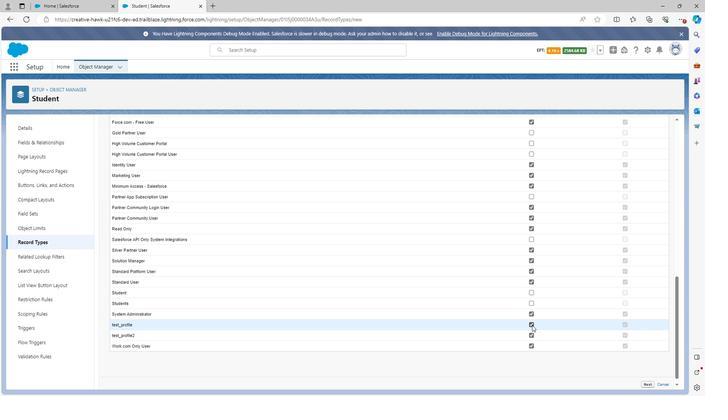 
Action: Mouse pressed left at (532, 330)
Screenshot: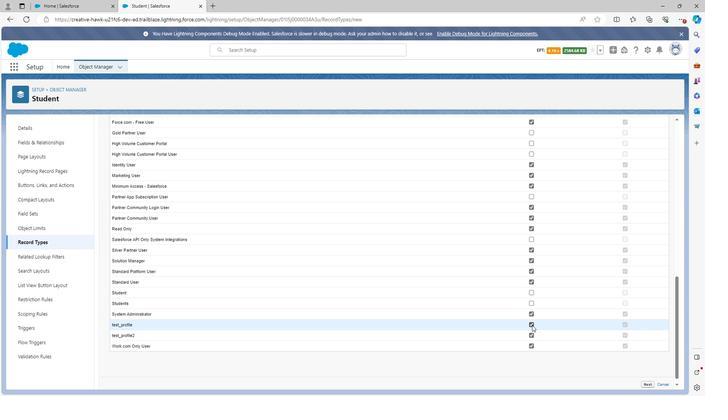 
Action: Mouse moved to (530, 339)
Screenshot: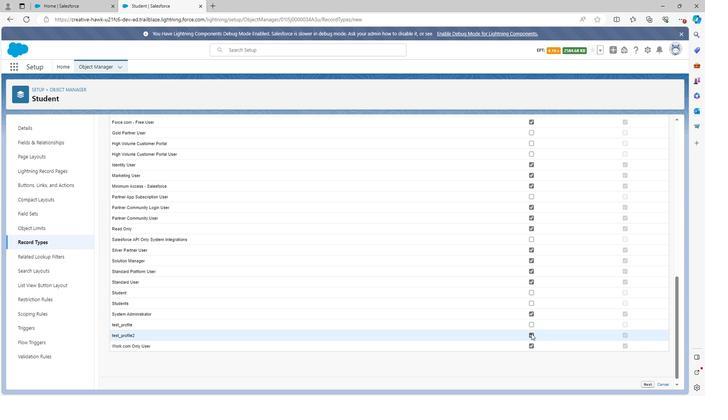 
Action: Mouse pressed left at (530, 339)
Screenshot: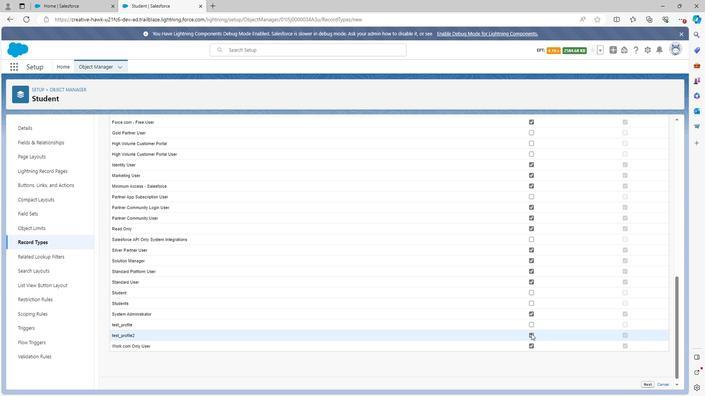 
Action: Mouse moved to (530, 350)
Screenshot: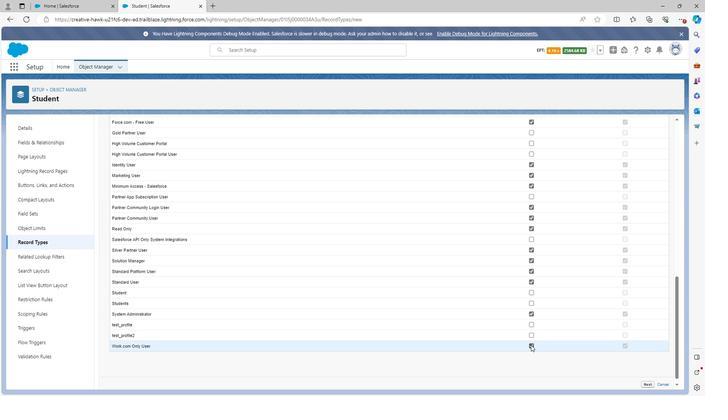 
Action: Mouse pressed left at (530, 350)
Screenshot: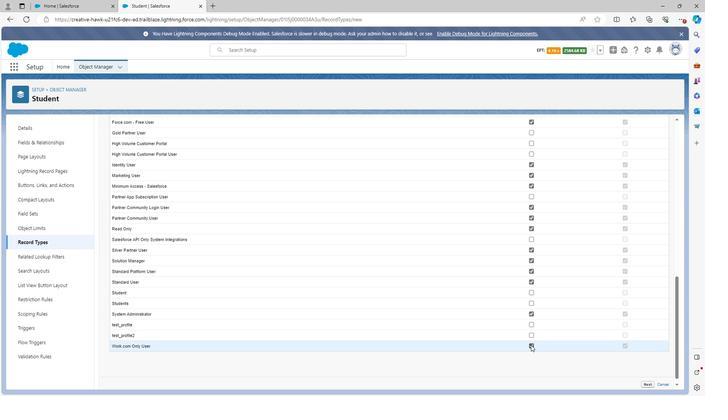 
Action: Mouse moved to (648, 388)
Screenshot: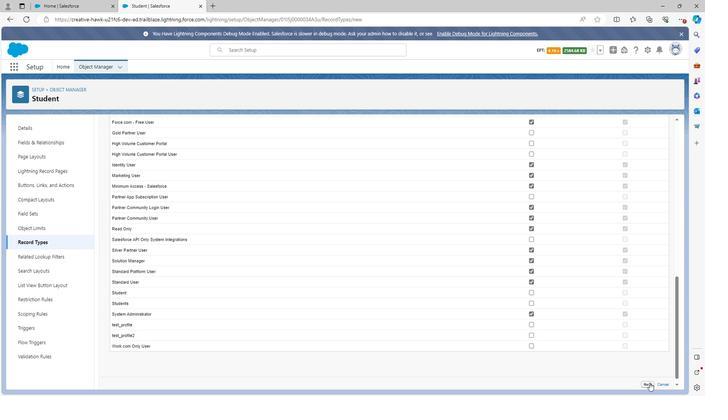 
Action: Mouse pressed left at (648, 388)
Screenshot: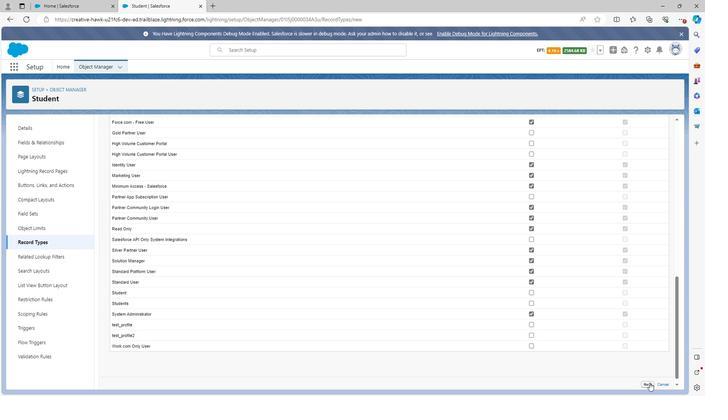
Action: Mouse moved to (418, 267)
Screenshot: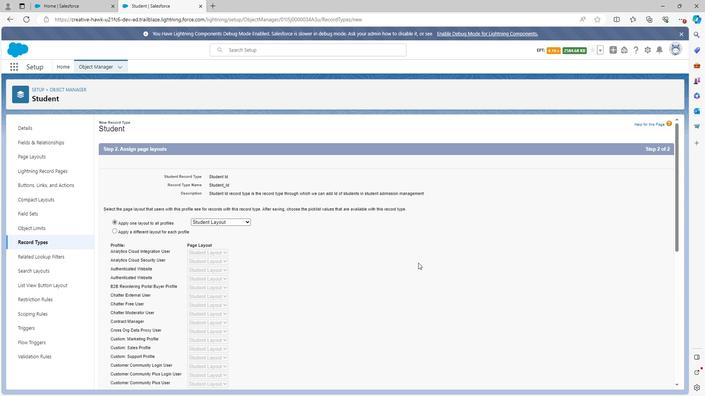 
Action: Mouse scrolled (418, 267) with delta (0, 0)
Screenshot: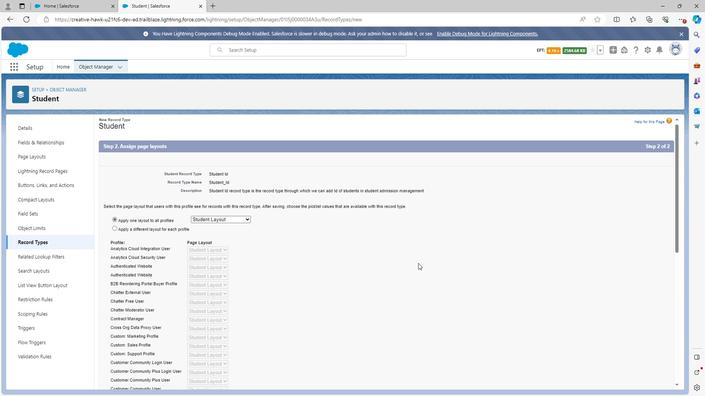 
Action: Mouse scrolled (418, 267) with delta (0, 0)
Screenshot: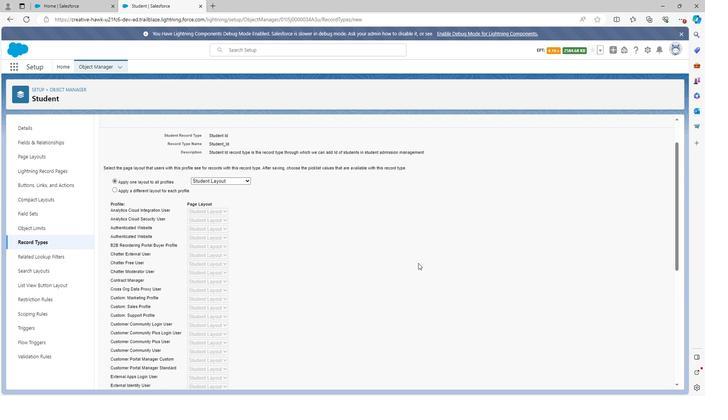 
Action: Mouse scrolled (418, 267) with delta (0, 0)
Screenshot: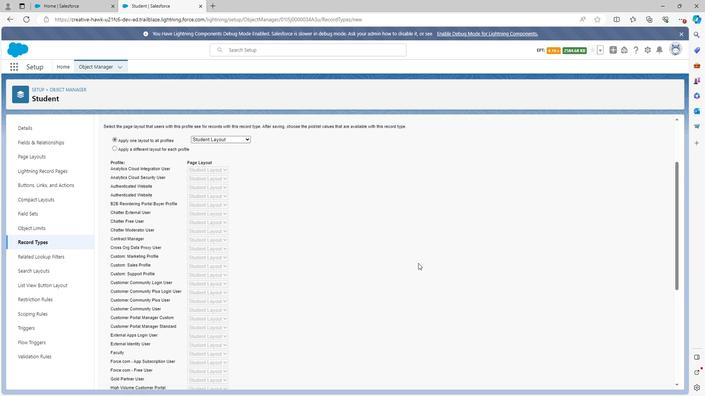 
Action: Mouse scrolled (418, 267) with delta (0, 0)
Screenshot: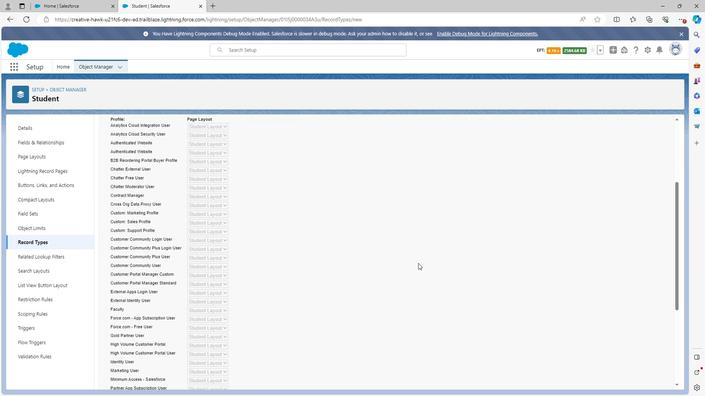 
Action: Mouse scrolled (418, 267) with delta (0, 0)
Screenshot: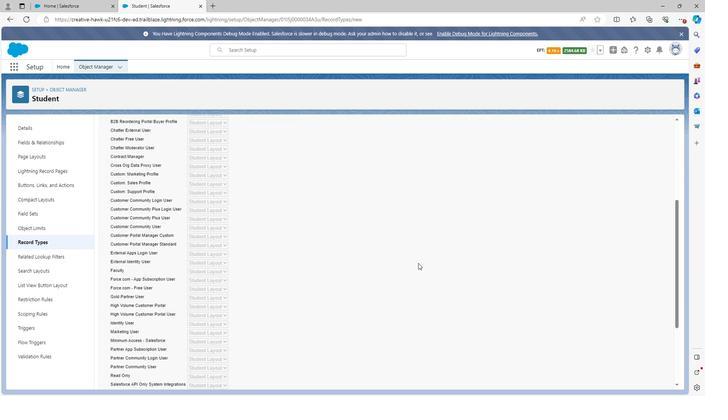 
Action: Mouse scrolled (418, 267) with delta (0, 0)
Screenshot: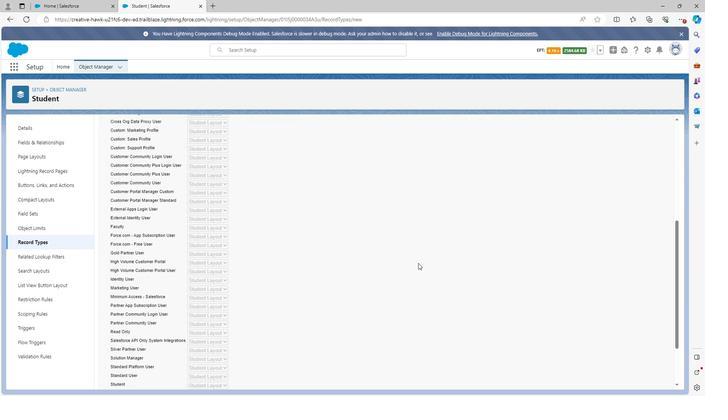 
Action: Mouse scrolled (418, 267) with delta (0, 0)
Screenshot: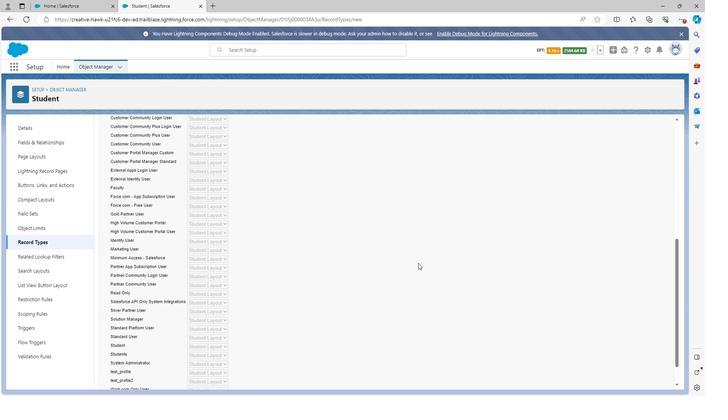
Action: Mouse scrolled (418, 267) with delta (0, 0)
Screenshot: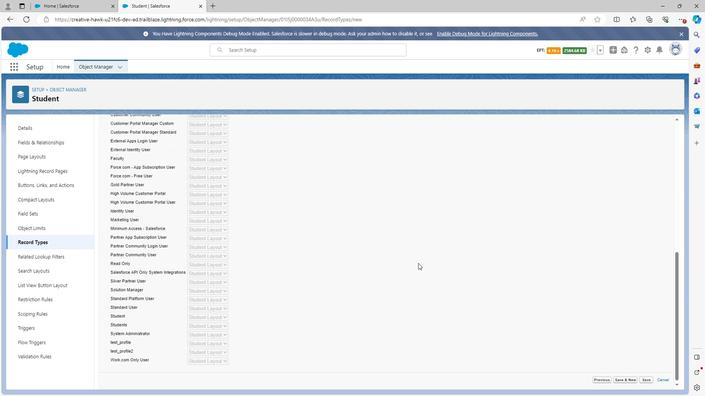 
Action: Mouse moved to (649, 387)
Screenshot: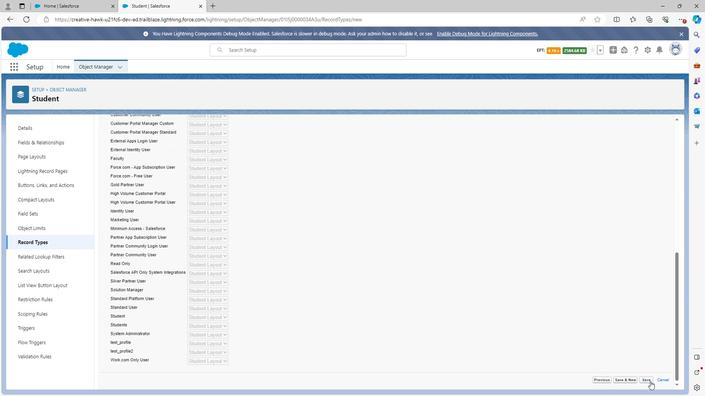 
Action: Mouse pressed left at (649, 387)
Screenshot: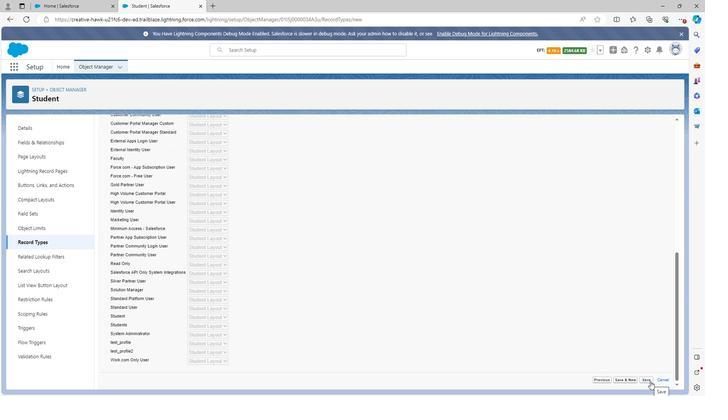 
Action: Mouse moved to (157, 276)
Screenshot: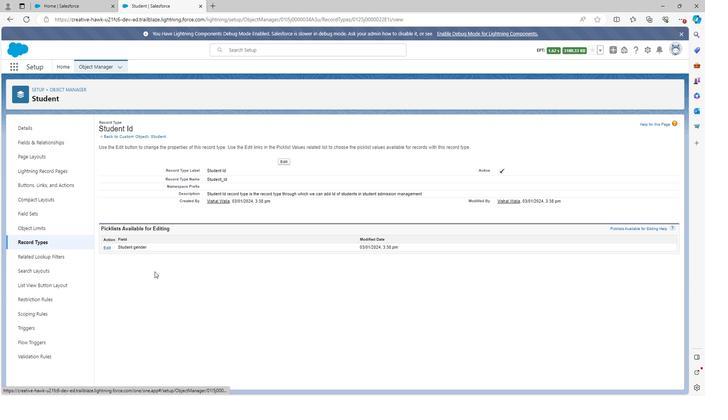 
Action: Mouse scrolled (157, 276) with delta (0, 0)
Screenshot: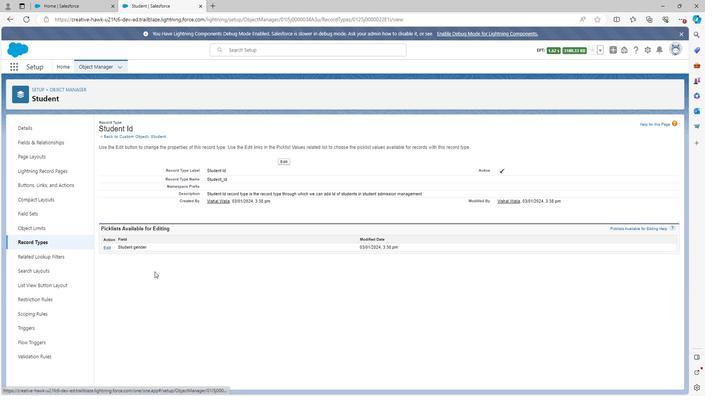 
Action: Mouse scrolled (157, 276) with delta (0, 0)
Screenshot: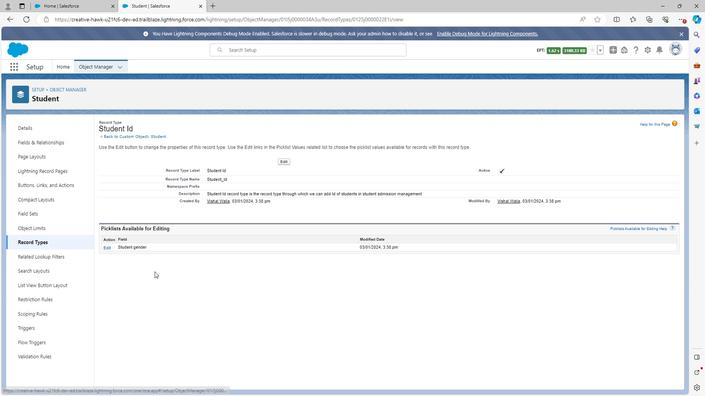 
Action: Mouse scrolled (157, 276) with delta (0, 0)
Screenshot: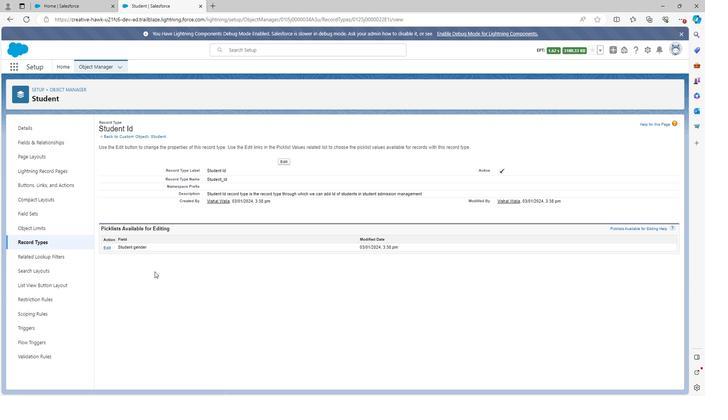 
Action: Mouse moved to (44, 245)
Screenshot: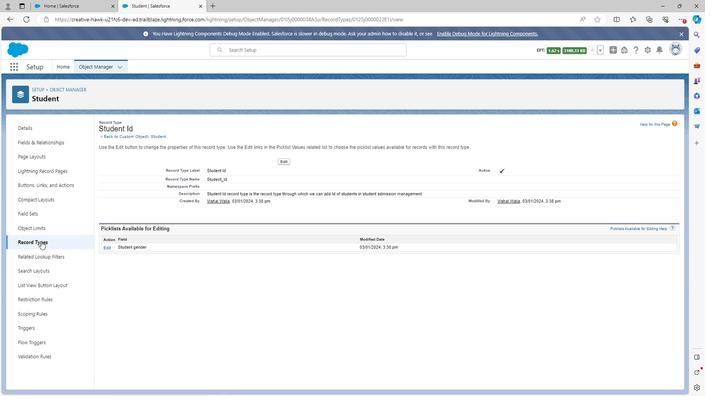 
Action: Mouse pressed left at (44, 245)
Screenshot: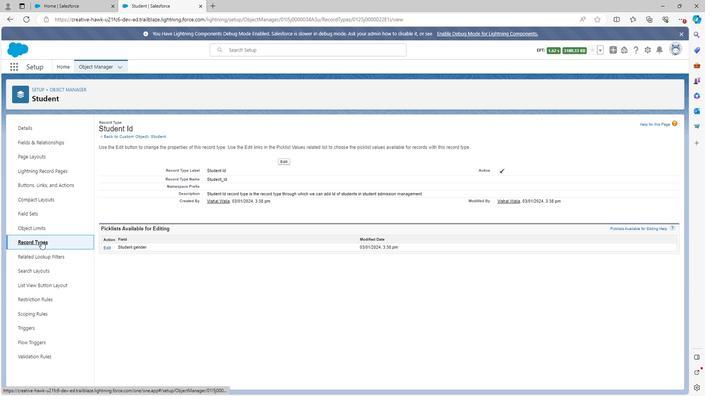 
Action: Mouse moved to (605, 129)
Screenshot: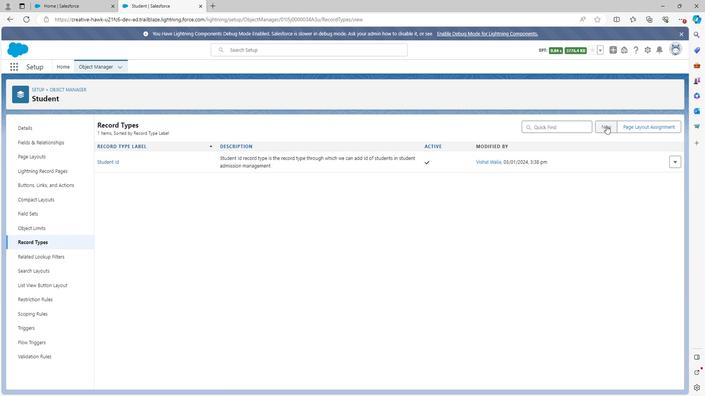 
Action: Mouse pressed left at (605, 129)
Screenshot: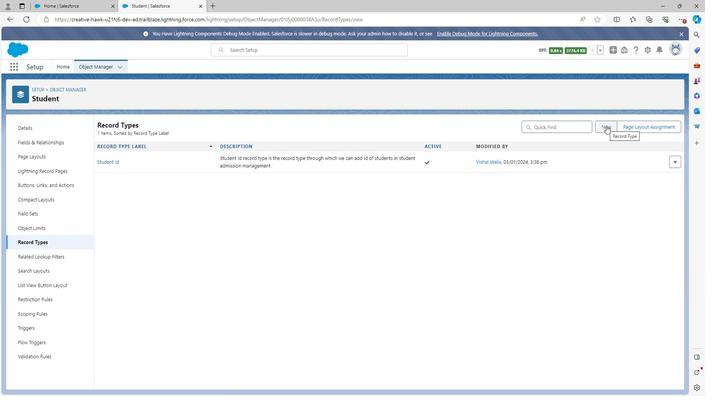 
Action: Mouse moved to (221, 200)
Screenshot: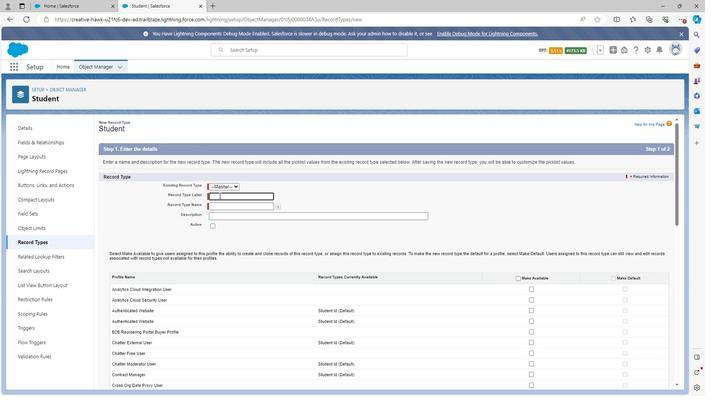 
Action: Mouse pressed left at (221, 200)
Screenshot: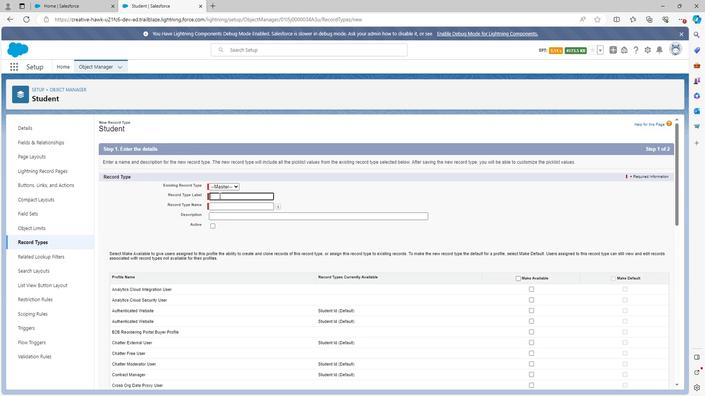 
Action: Key pressed <Key.shift><Key.shift><Key.shift>St<Key.backspace><Key.backspace><Key.shift><Key.shift><Key.shift><Key.shift><Key.shift><Key.shift><Key.shift><Key.shift><Key.shift><Key.shift><Key.shift>Da<Key.backspace><Key.backspace><Key.backspace><Key.shift>Stude
Screenshot: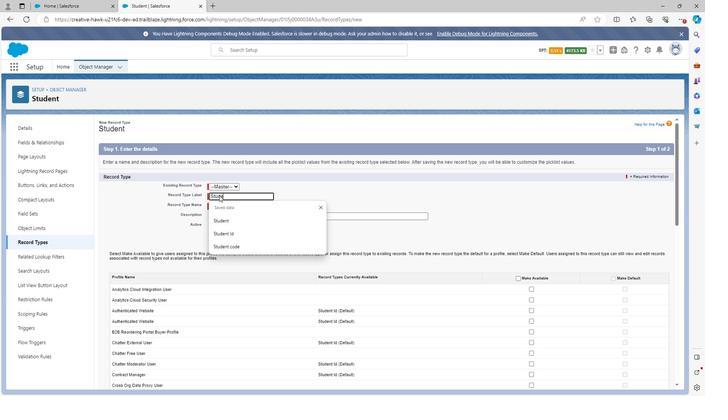 
Action: Mouse moved to (221, 199)
Screenshot: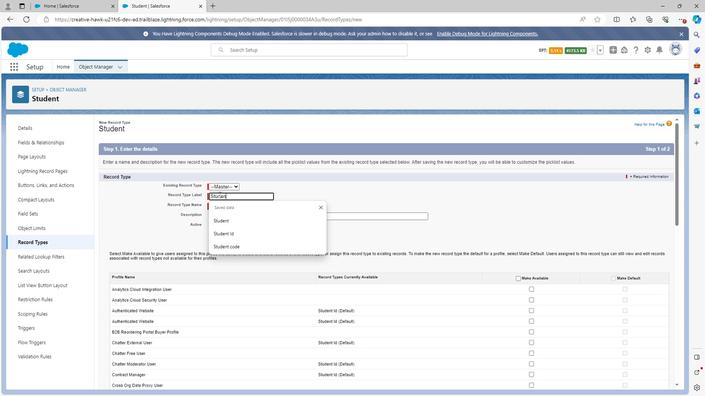 
Action: Key pressed n
Screenshot: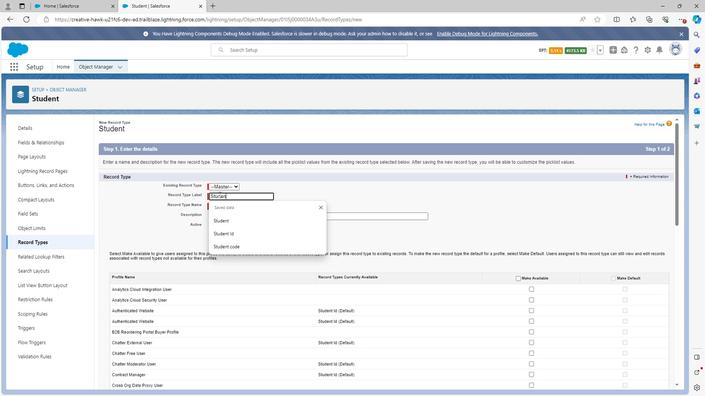 
Action: Mouse moved to (221, 199)
Screenshot: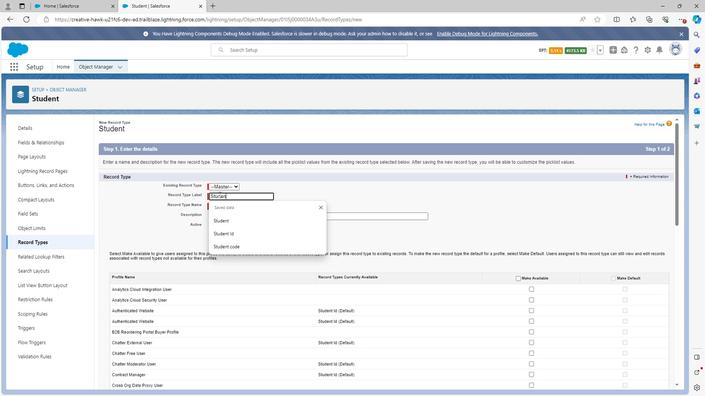 
Action: Key pressed t<Key.space>da
Screenshot: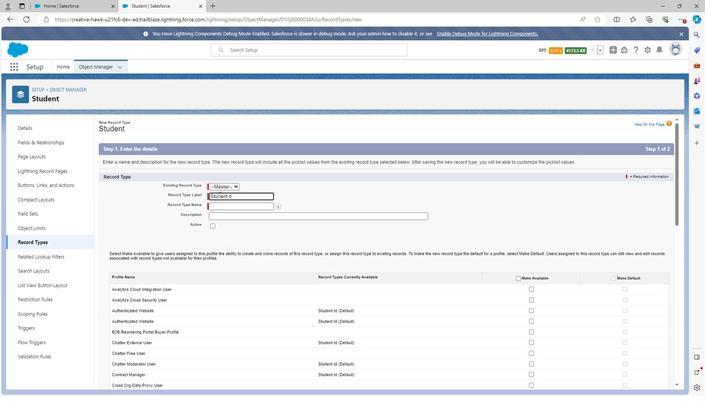 
Action: Mouse moved to (219, 200)
Screenshot: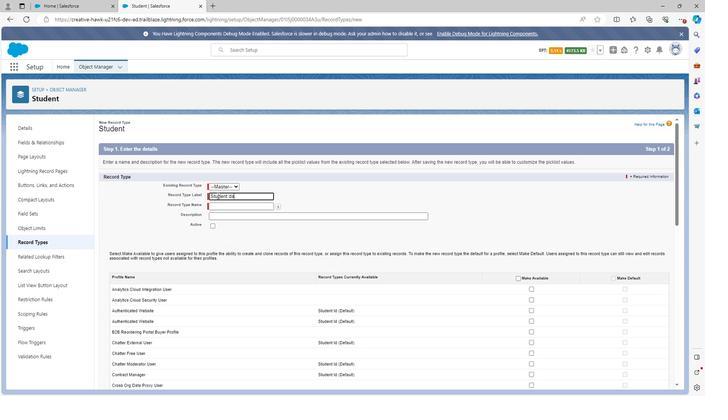 
Action: Key pressed te<Key.space>
Screenshot: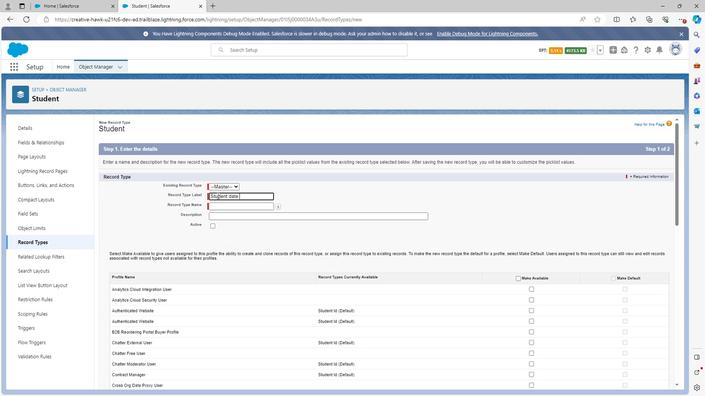 
Action: Mouse moved to (219, 200)
Screenshot: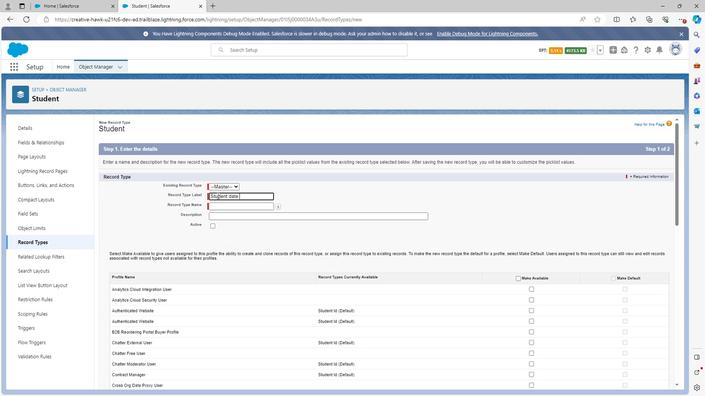 
Action: Key pressed of<Key.space>birt
Screenshot: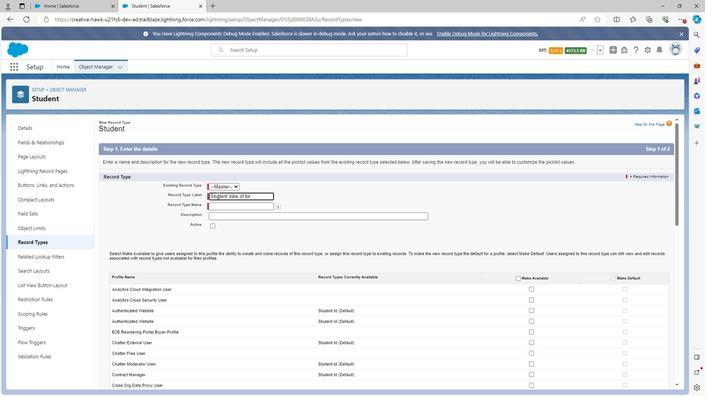 
Action: Mouse moved to (284, 206)
Screenshot: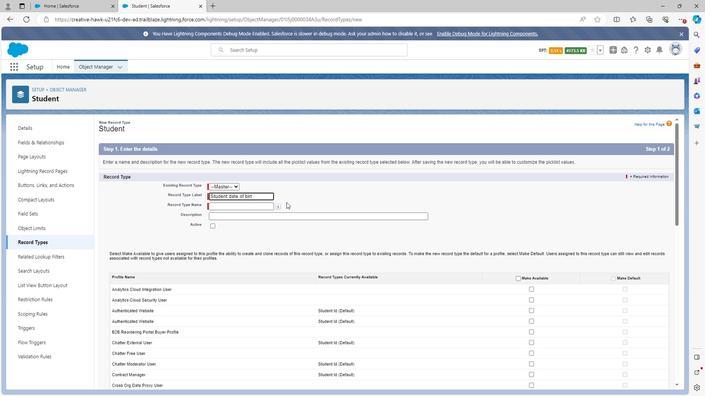 
Action: Key pressed h
Screenshot: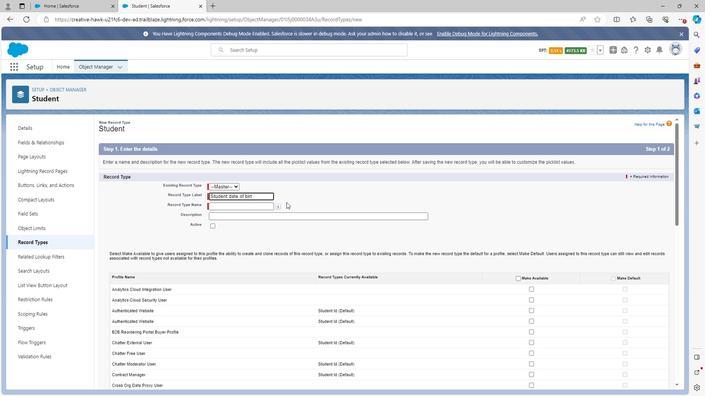 
Action: Mouse moved to (299, 202)
Screenshot: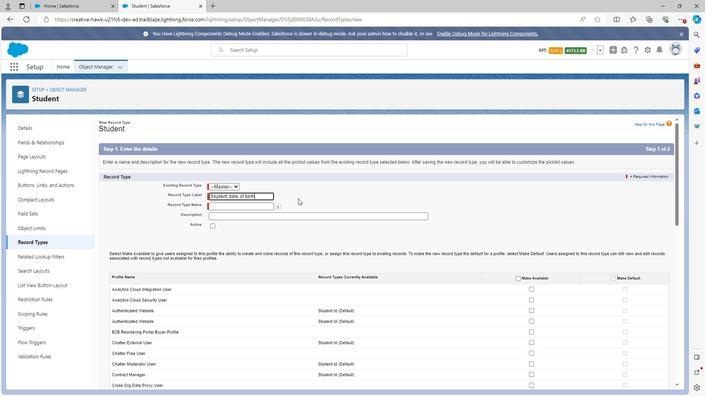 
Action: Mouse pressed left at (299, 202)
Screenshot: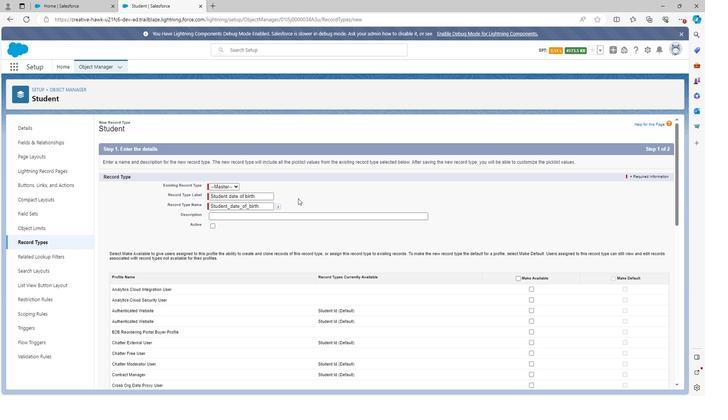 
Action: Mouse moved to (269, 221)
Screenshot: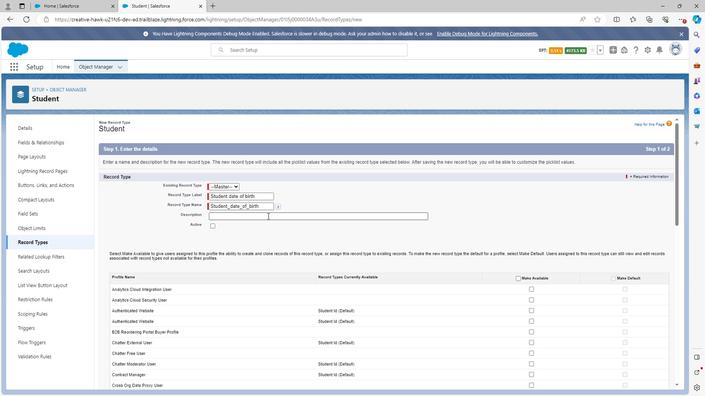 
Action: Mouse pressed left at (269, 221)
Screenshot: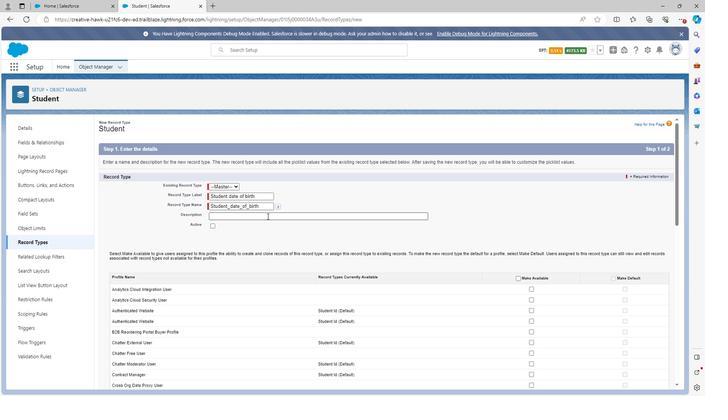 
Action: Mouse moved to (269, 218)
Screenshot: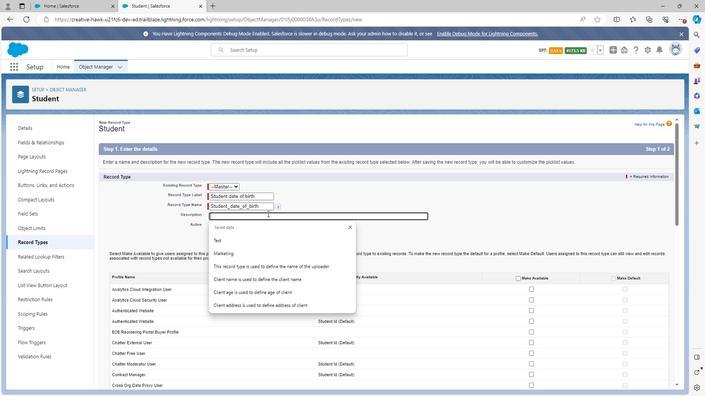 
Action: Key pressed <Key.shift>S
Screenshot: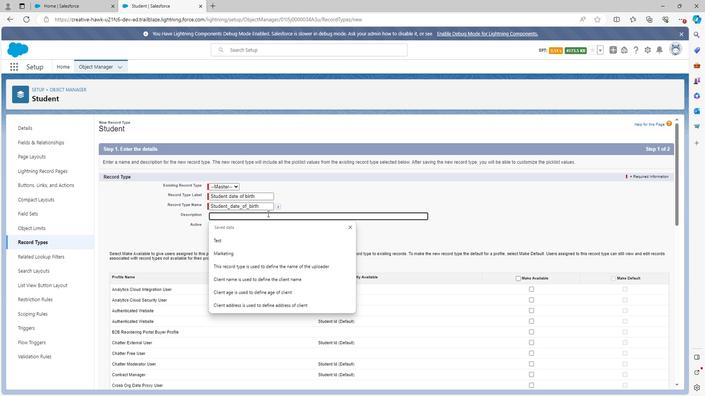 
Action: Mouse moved to (269, 215)
Screenshot: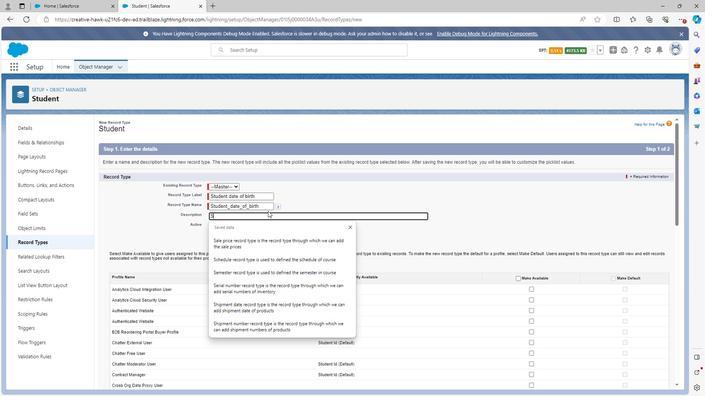
Action: Key pressed tudent<Key.space>date<Key.space>of<Key.space>birth<Key.space>record<Key.space>type<Key.space>is<Key.space>the<Key.space>record<Key.space>type<Key.space>through<Key.space>which<Key.space>we<Key.space>can<Key.space>add<Key.space>date<Key.space>of<Key.space>birth<Key.space>of<Key.space>students<Key.space>in<Key.space>student<Key.space>admission<Key.space>management
